 Task: In the  document Michael.docx ,change text color to 'Dark Green' Insert the mentioned shape on left side of the text 'Cloud'. Change color of the shape to  BrownChange shape height to 0.9
Action: Mouse moved to (25, 70)
Screenshot: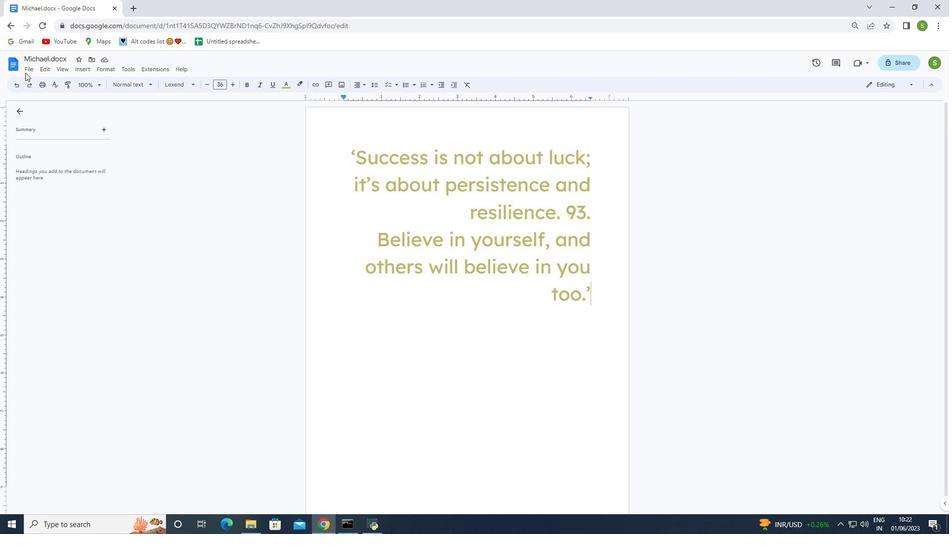 
Action: Mouse pressed left at (25, 70)
Screenshot: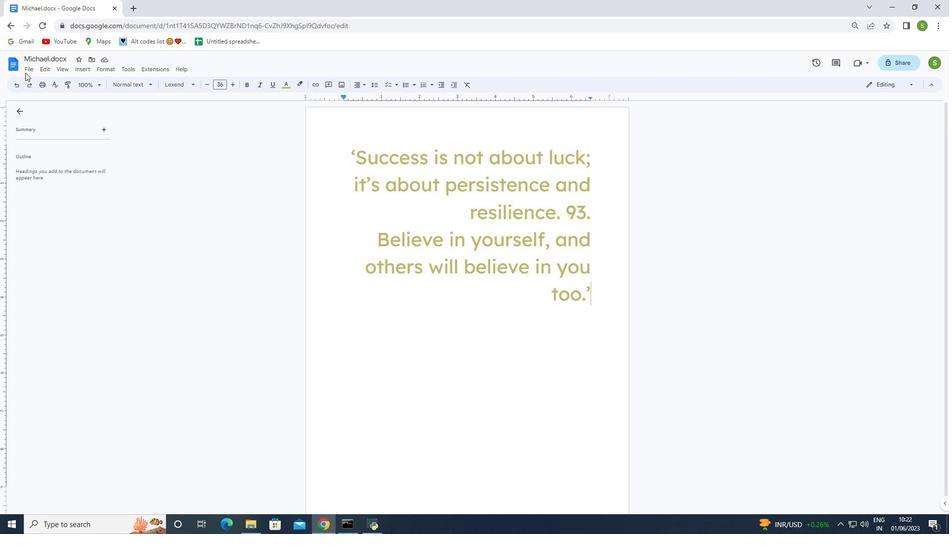 
Action: Mouse moved to (25, 70)
Screenshot: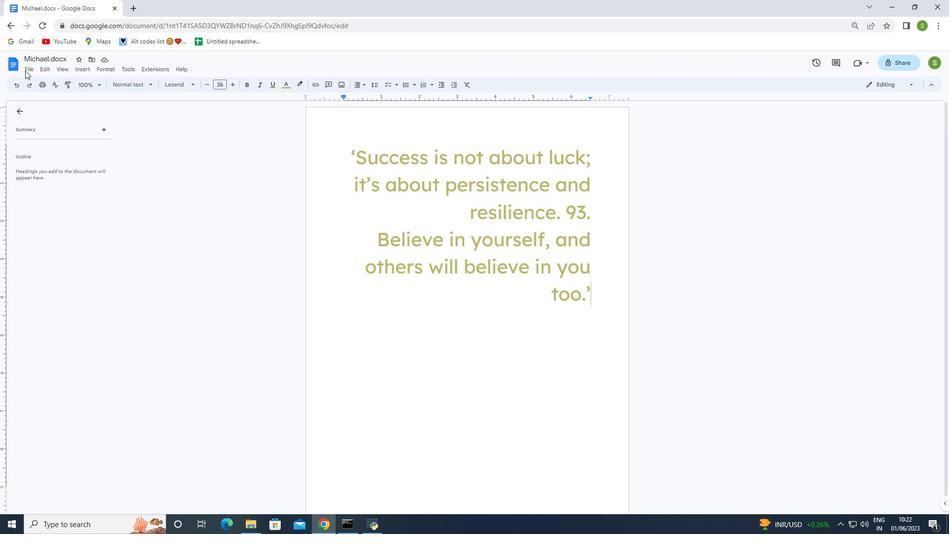 
Action: Mouse pressed left at (25, 70)
Screenshot: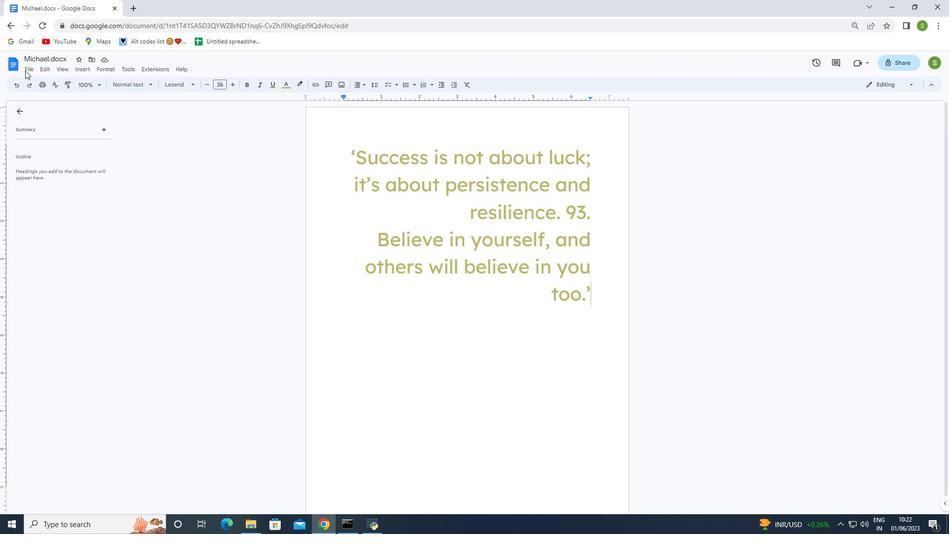 
Action: Mouse moved to (42, 171)
Screenshot: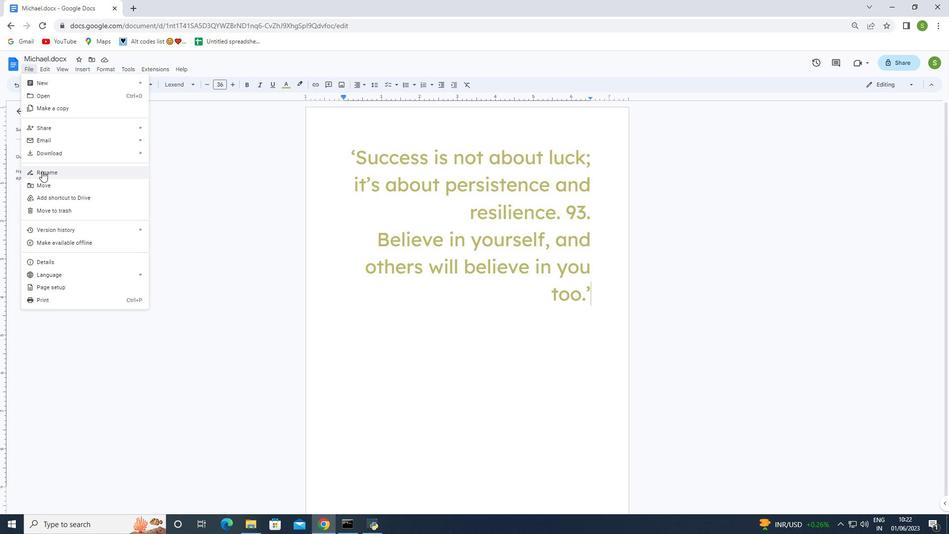 
Action: Mouse pressed left at (42, 171)
Screenshot: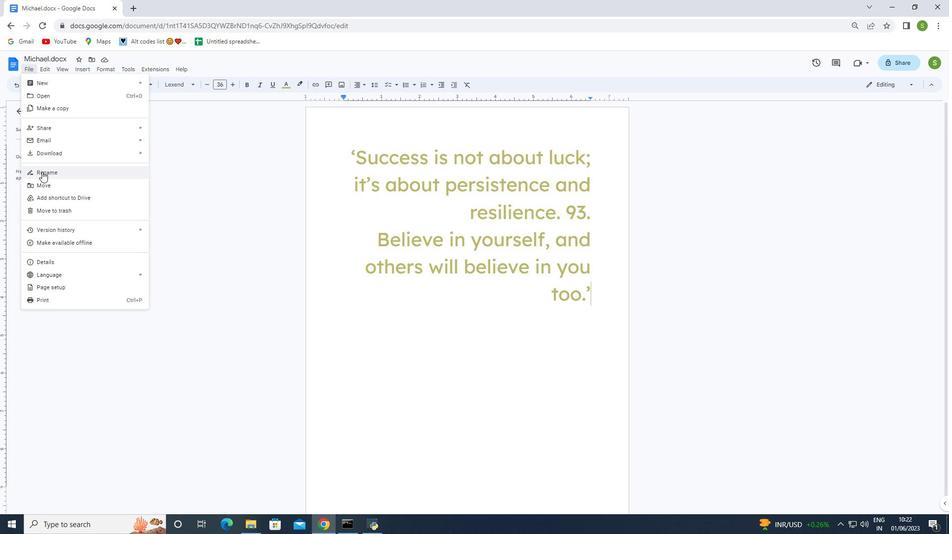 
Action: Key pressed <Key.backspace><Key.shift><Key.shift><Key.shift><Key.shift><Key.shift><Key.shift><Key.shift><Key.shift>Michael.docx<Key.enter>
Screenshot: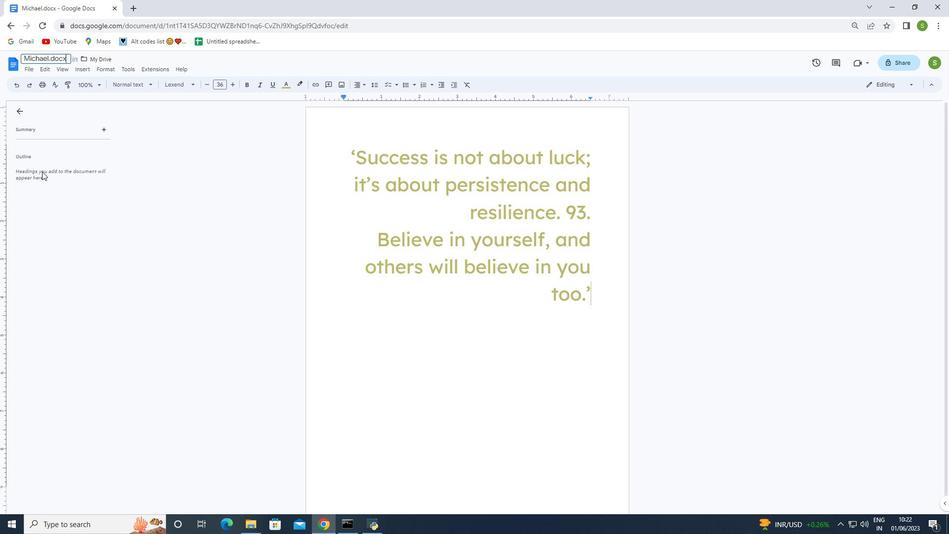
Action: Mouse moved to (351, 151)
Screenshot: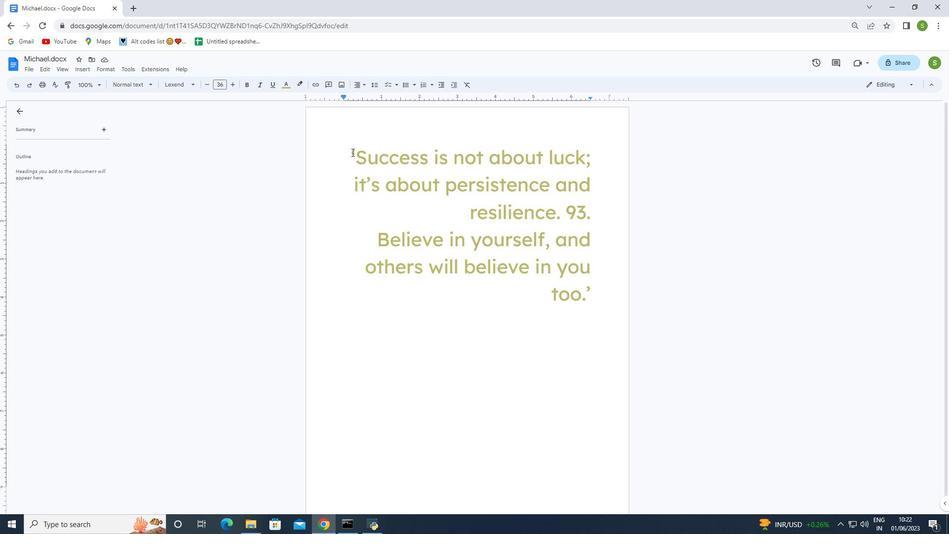 
Action: Mouse pressed left at (351, 151)
Screenshot: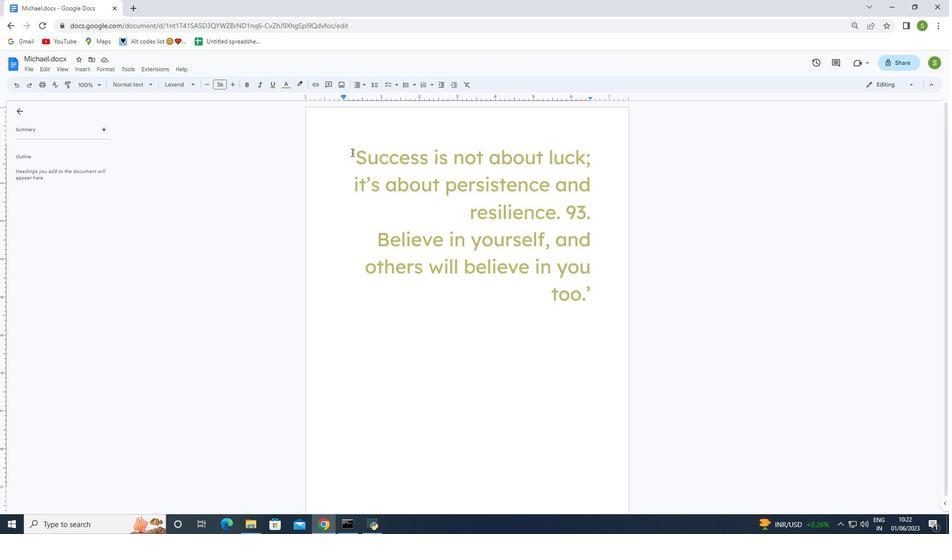 
Action: Mouse moved to (434, 199)
Screenshot: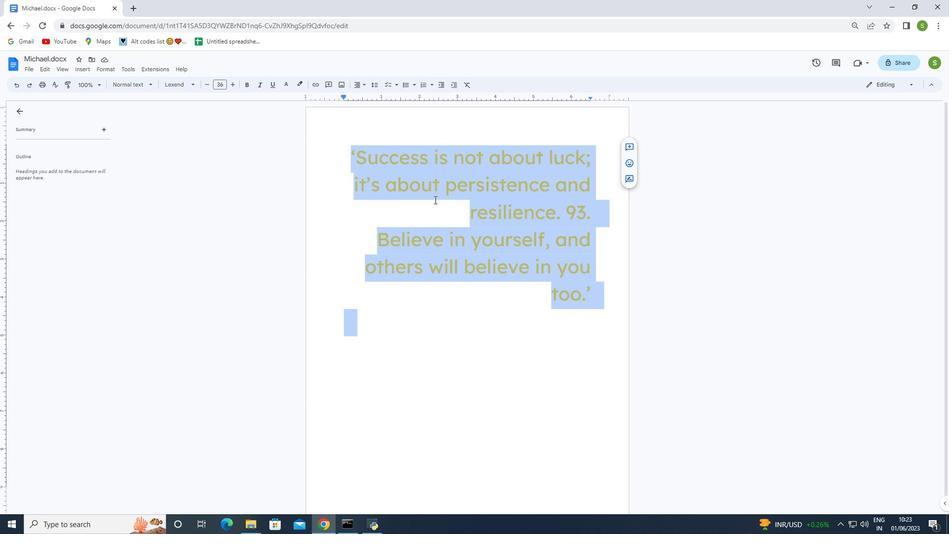 
Action: Mouse pressed left at (434, 199)
Screenshot: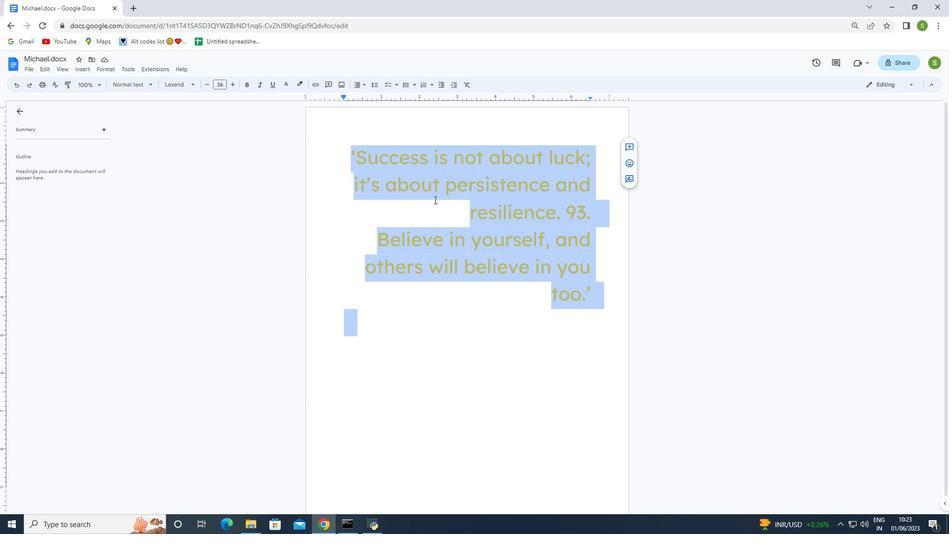 
Action: Mouse moved to (368, 179)
Screenshot: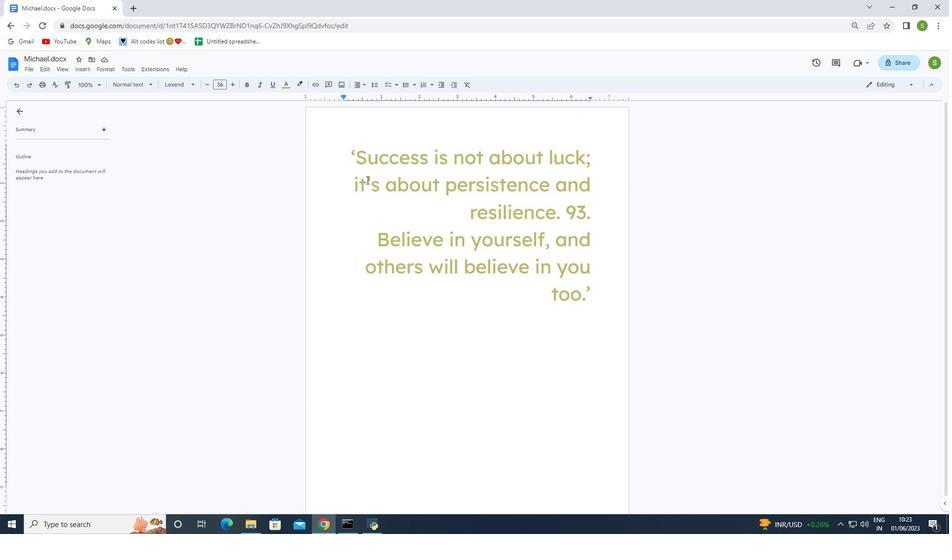 
Action: Mouse pressed left at (368, 179)
Screenshot: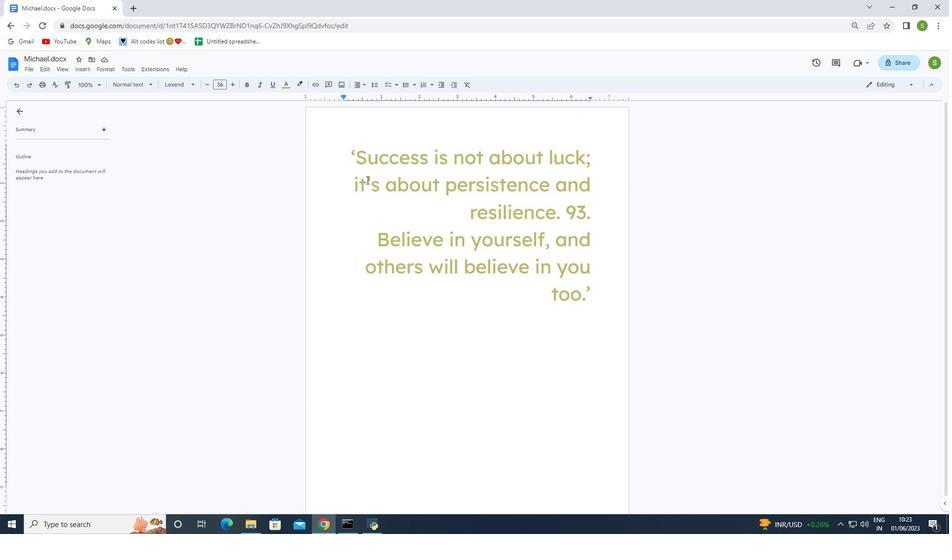 
Action: Mouse moved to (353, 152)
Screenshot: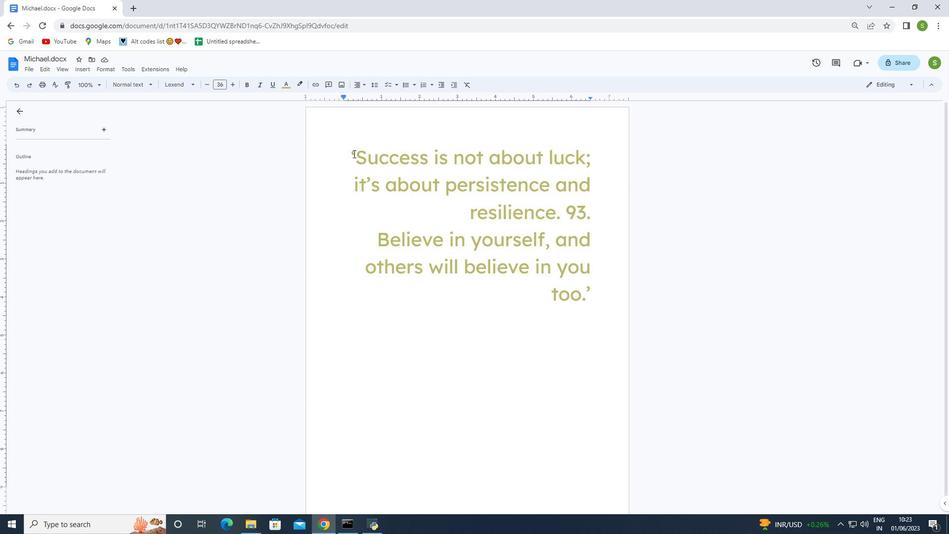 
Action: Mouse pressed left at (353, 152)
Screenshot: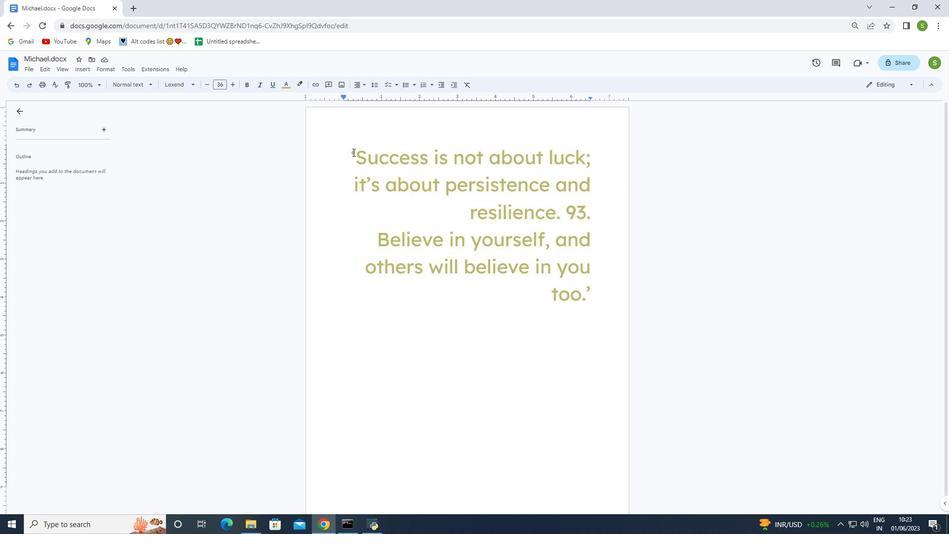 
Action: Mouse moved to (284, 86)
Screenshot: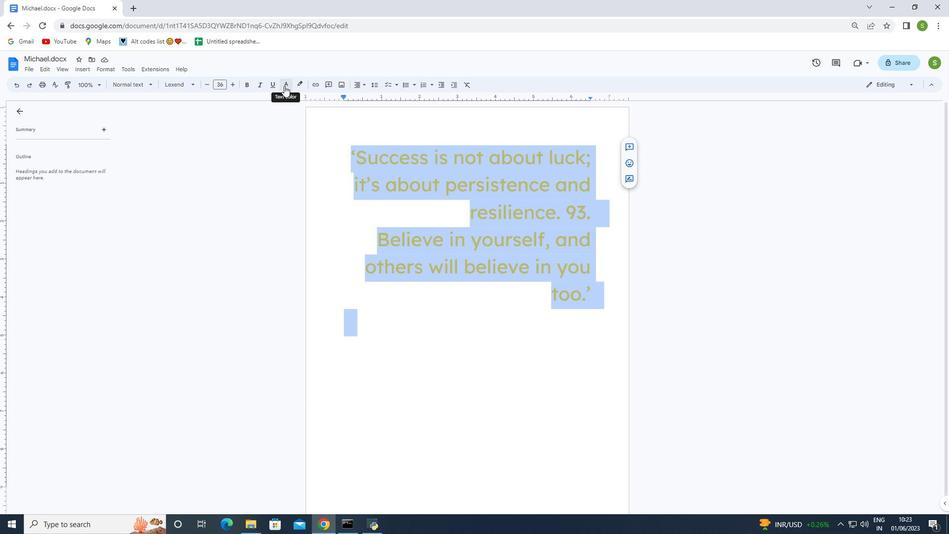 
Action: Mouse pressed left at (284, 86)
Screenshot: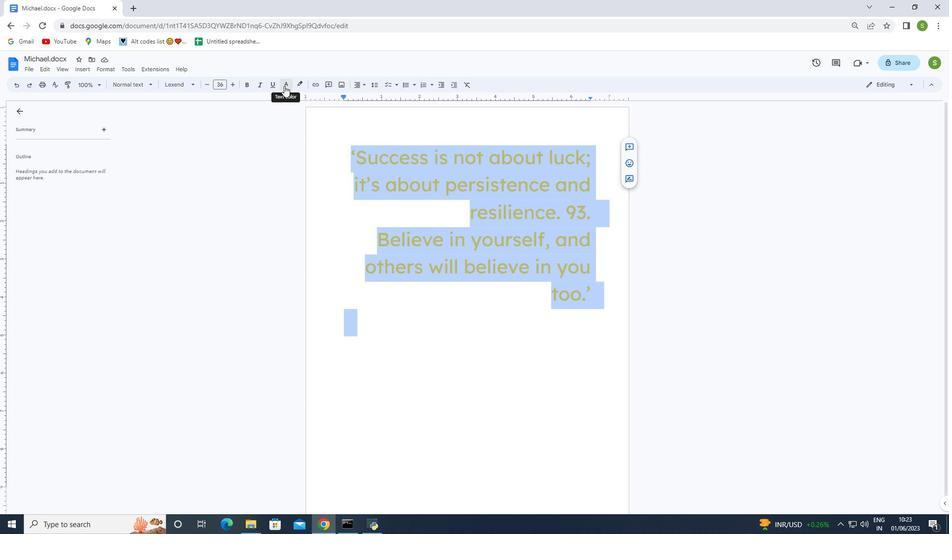 
Action: Mouse moved to (322, 157)
Screenshot: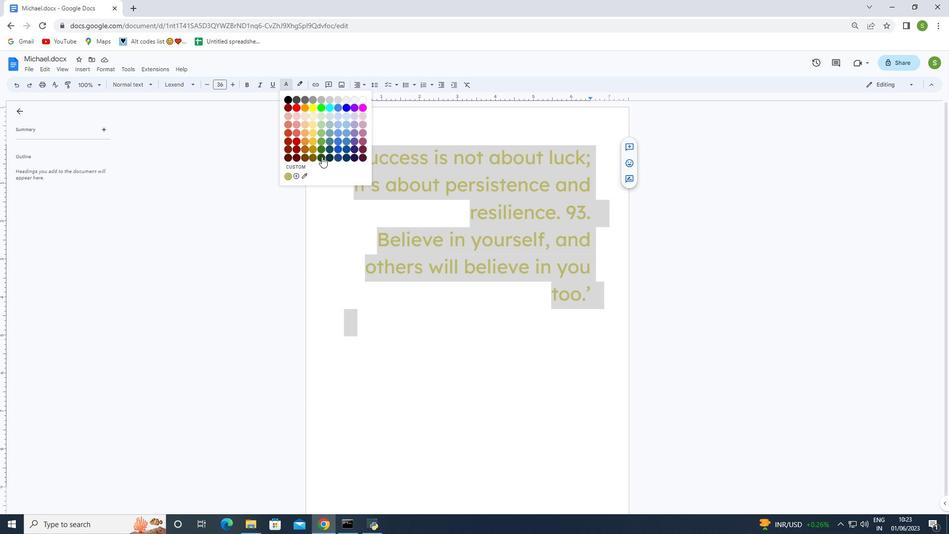 
Action: Mouse pressed left at (322, 157)
Screenshot: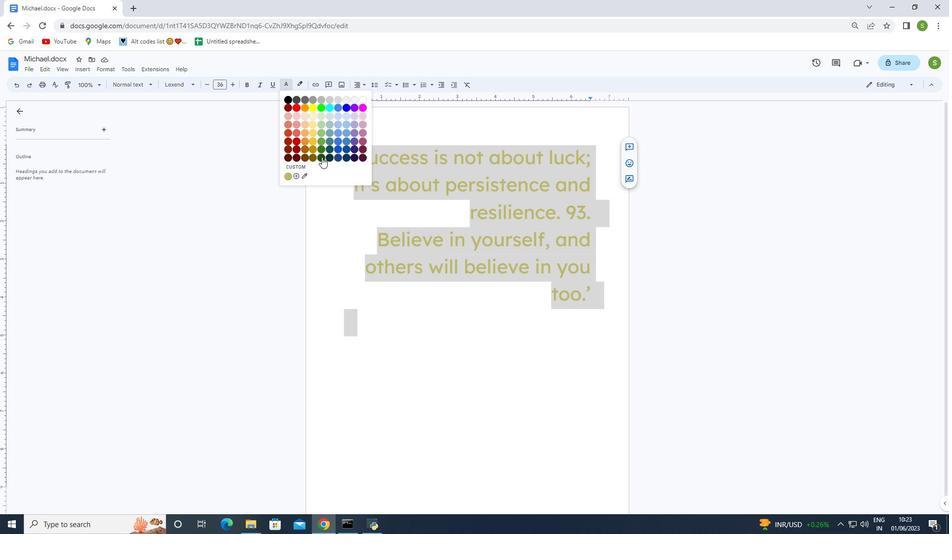 
Action: Mouse moved to (445, 329)
Screenshot: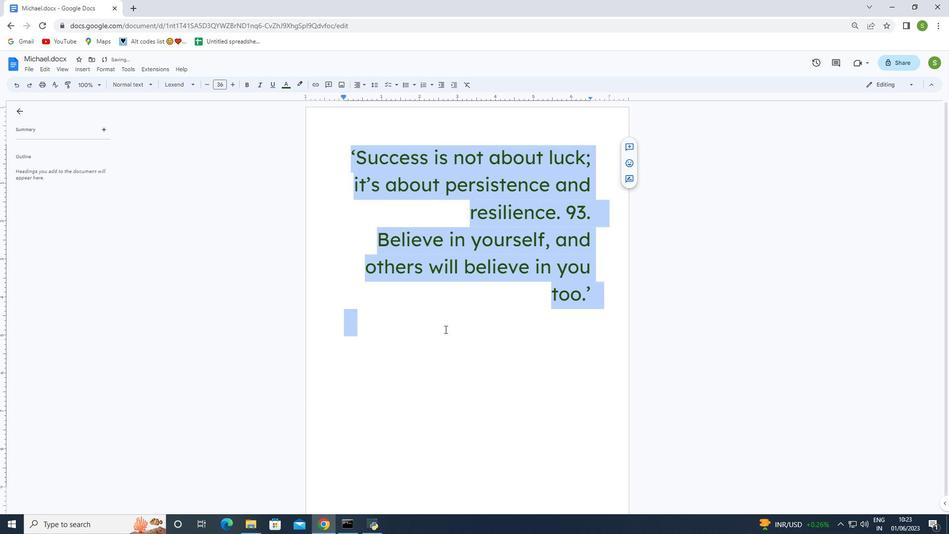 
Action: Mouse pressed left at (445, 329)
Screenshot: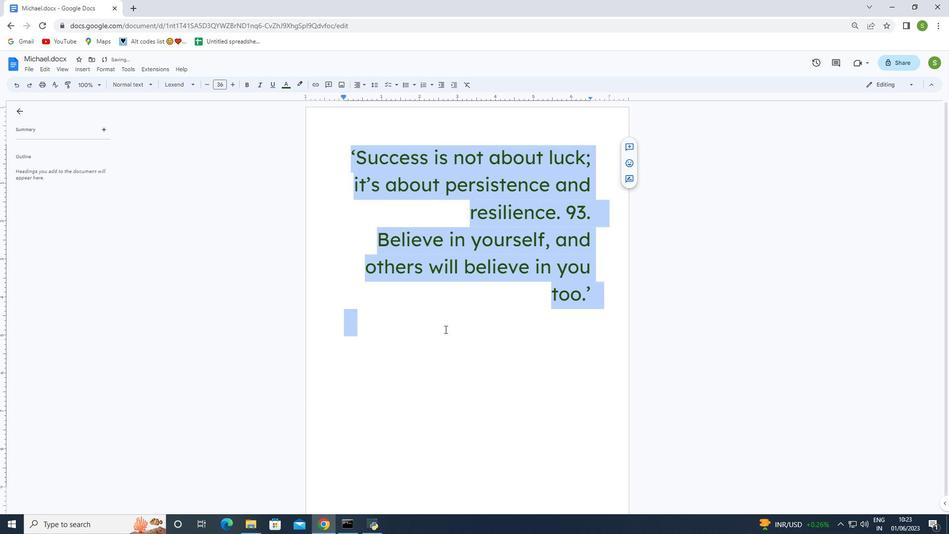 
Action: Mouse moved to (349, 154)
Screenshot: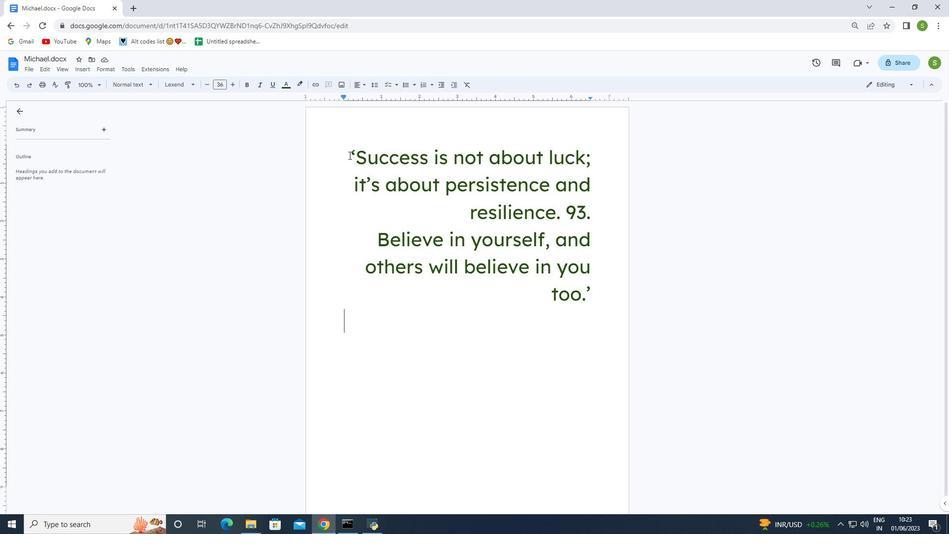 
Action: Mouse pressed left at (349, 154)
Screenshot: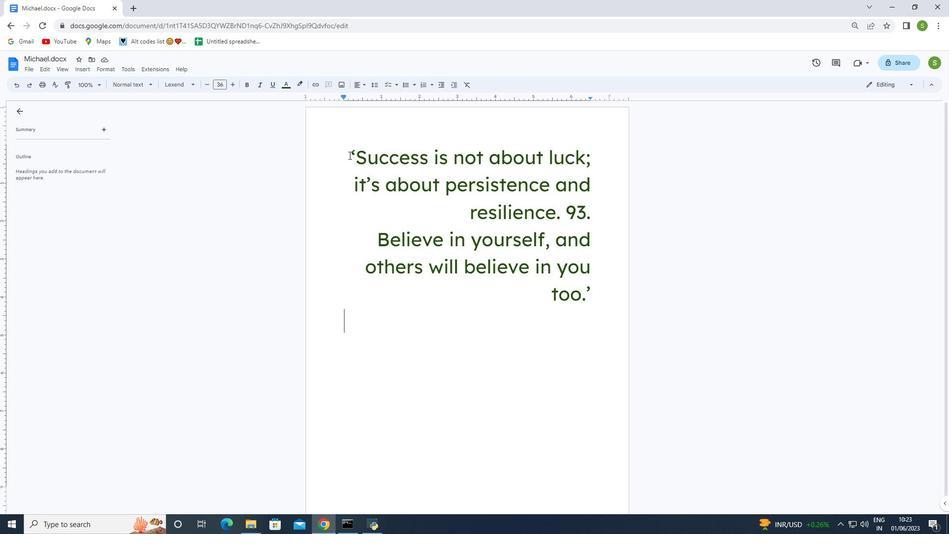 
Action: Mouse moved to (550, 294)
Screenshot: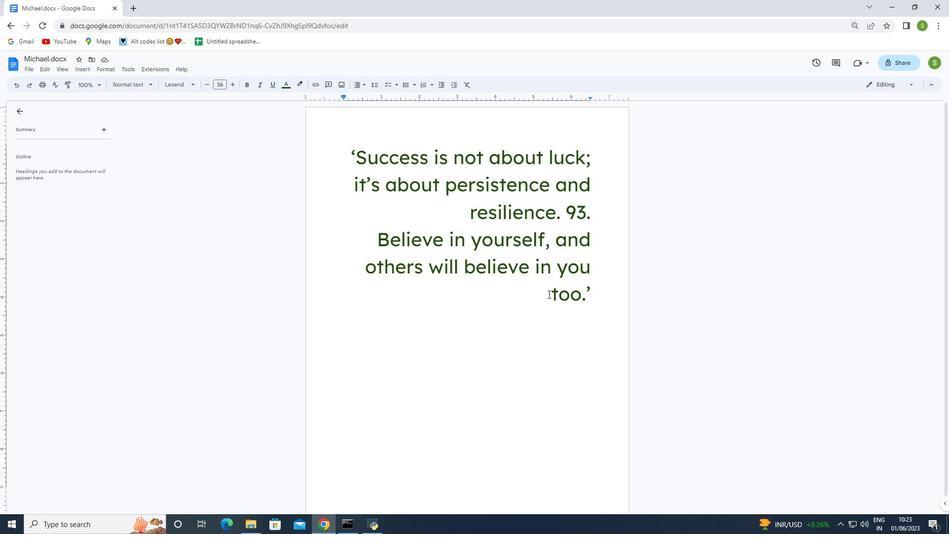 
Action: Mouse pressed left at (550, 294)
Screenshot: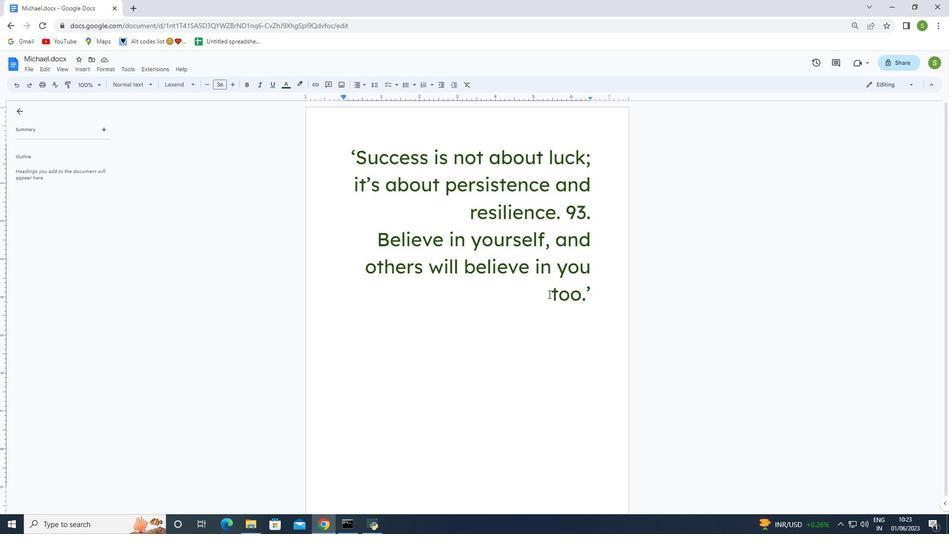
Action: Mouse moved to (438, 315)
Screenshot: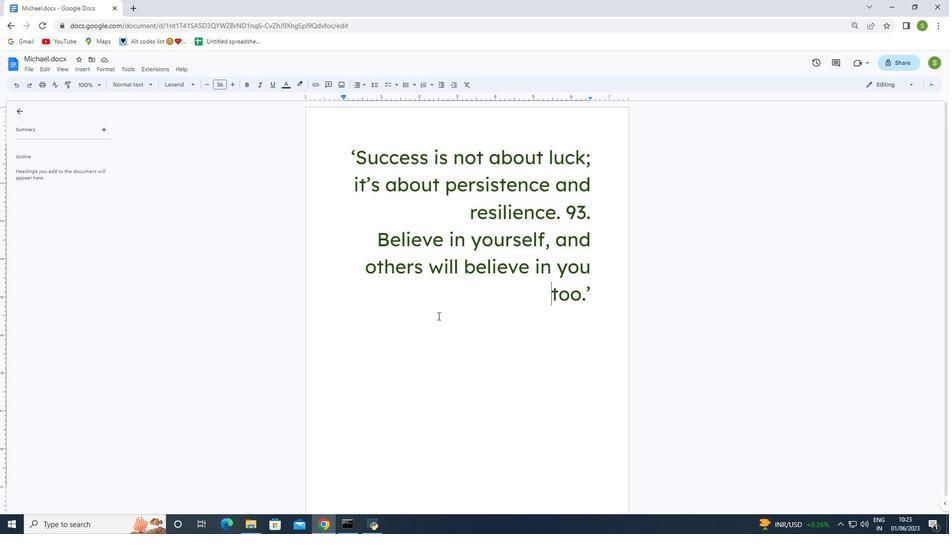 
Action: Key pressed <Key.left><Key.left><Key.left><Key.left><Key.left><Key.left><Key.left><Key.left><Key.left><Key.left><Key.left><Key.left><Key.left><Key.left><Key.left><Key.left><Key.left><Key.left><Key.left><Key.left><Key.left><Key.left><Key.left><Key.left><Key.left><Key.left><Key.left>
Screenshot: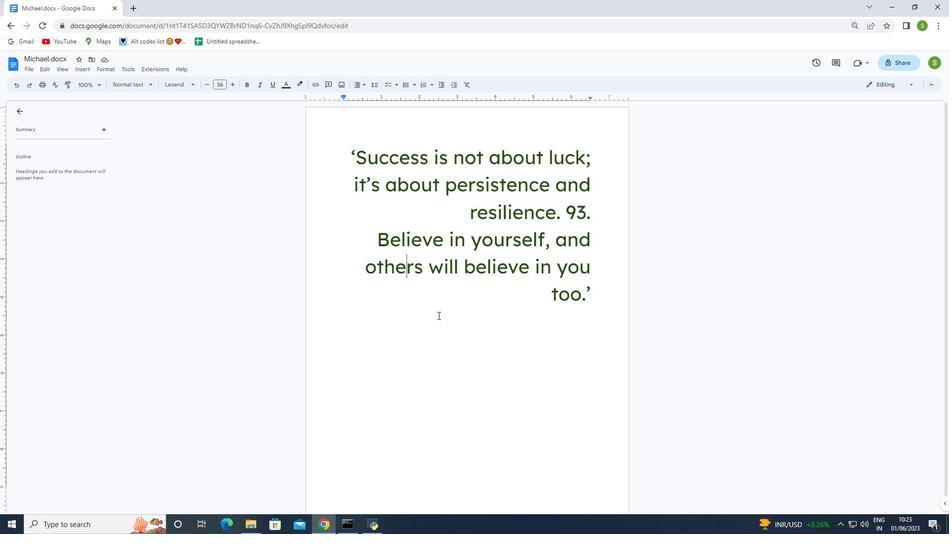 
Action: Mouse moved to (595, 289)
Screenshot: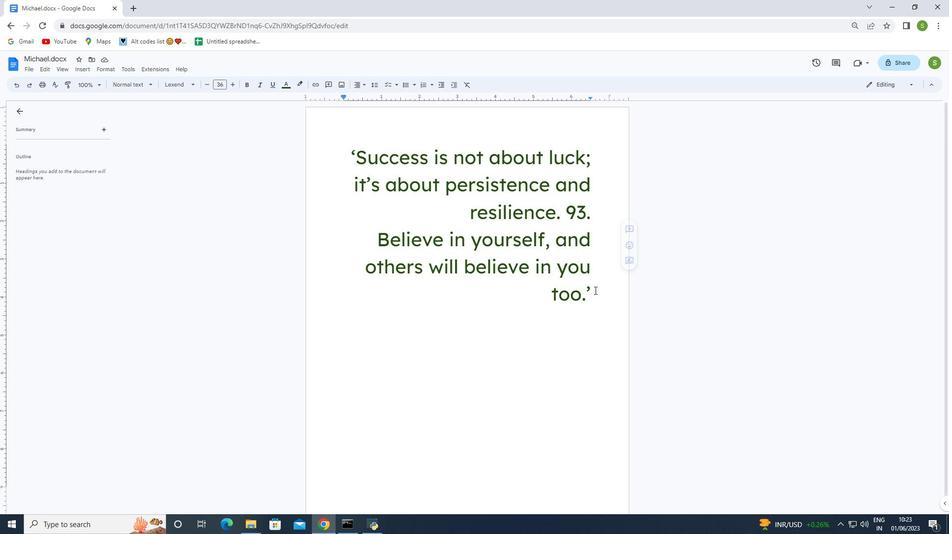 
Action: Mouse pressed left at (595, 289)
Screenshot: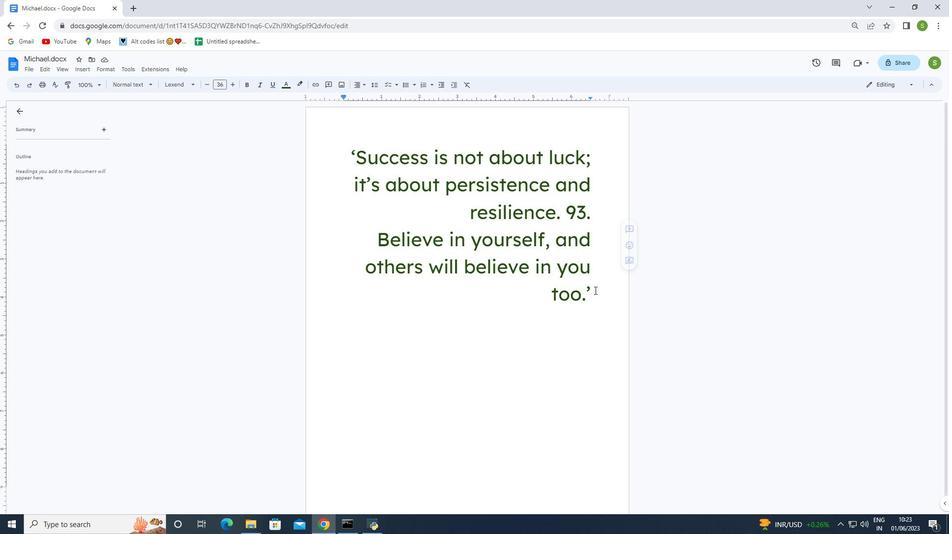 
Action: Mouse moved to (340, 262)
Screenshot: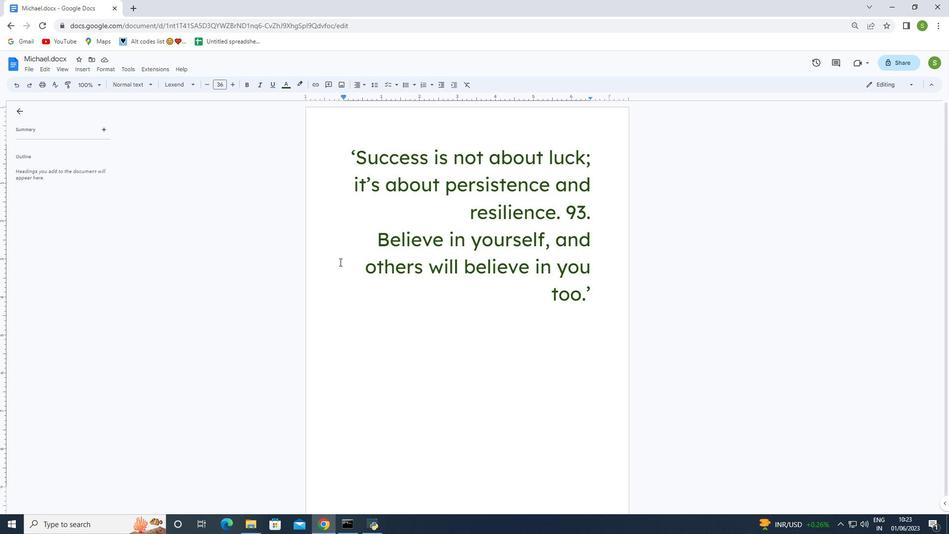 
Action: Mouse pressed left at (340, 262)
Screenshot: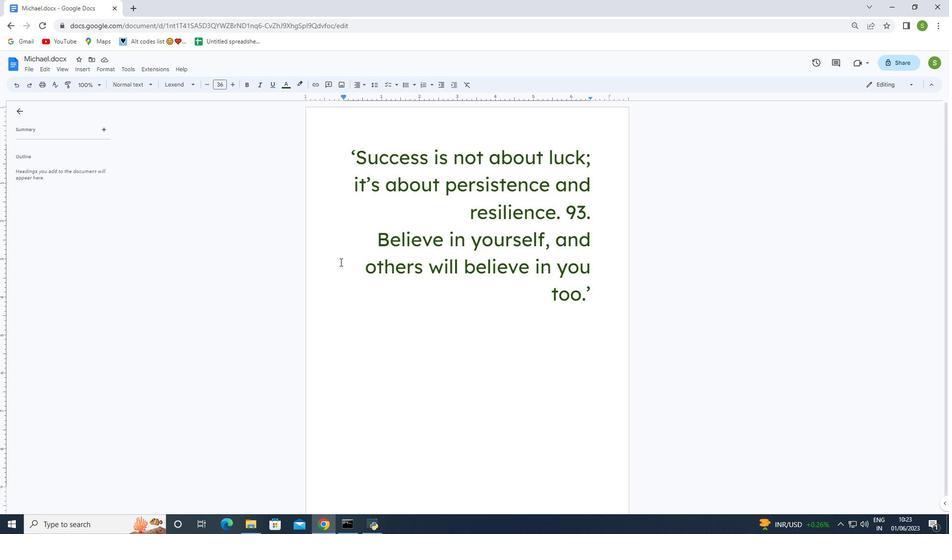 
Action: Mouse moved to (364, 229)
Screenshot: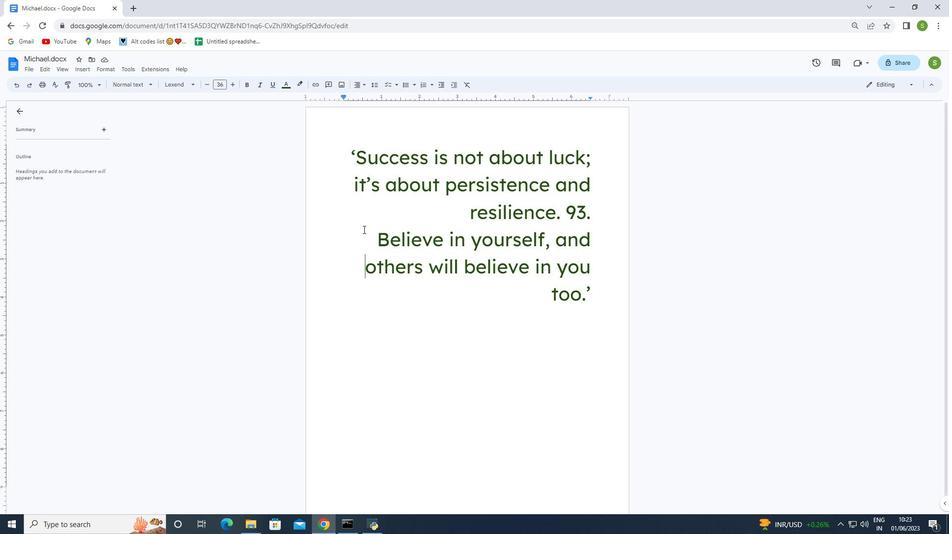 
Action: Mouse pressed left at (364, 229)
Screenshot: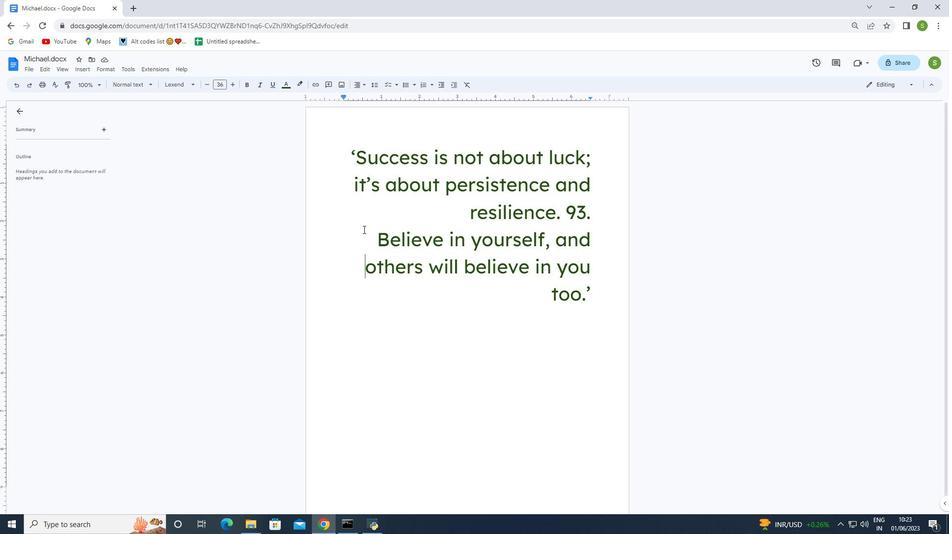 
Action: Mouse moved to (109, 70)
Screenshot: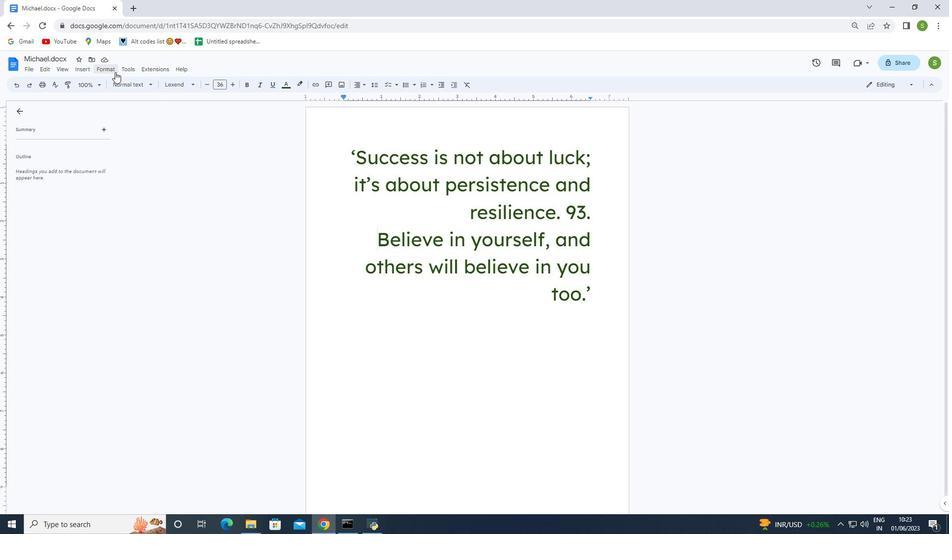 
Action: Mouse pressed left at (109, 70)
Screenshot: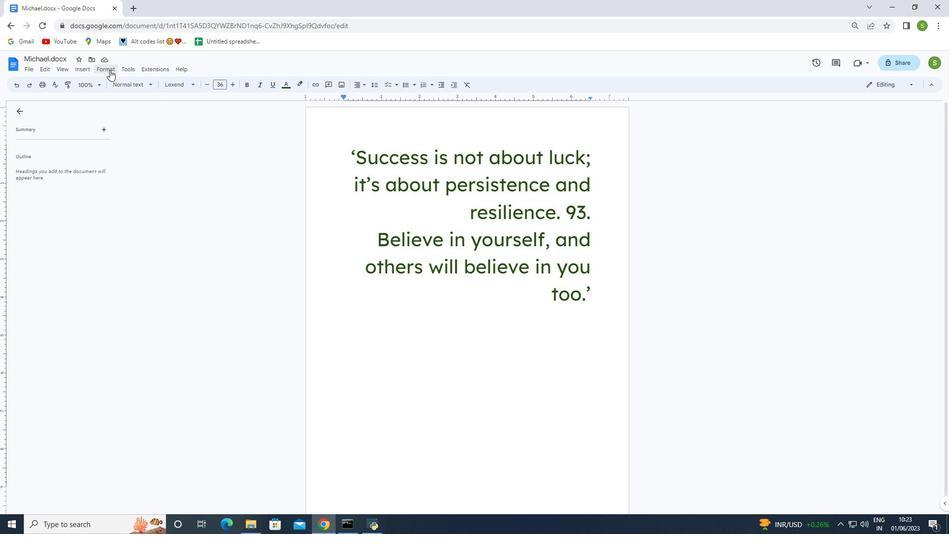 
Action: Mouse moved to (89, 72)
Screenshot: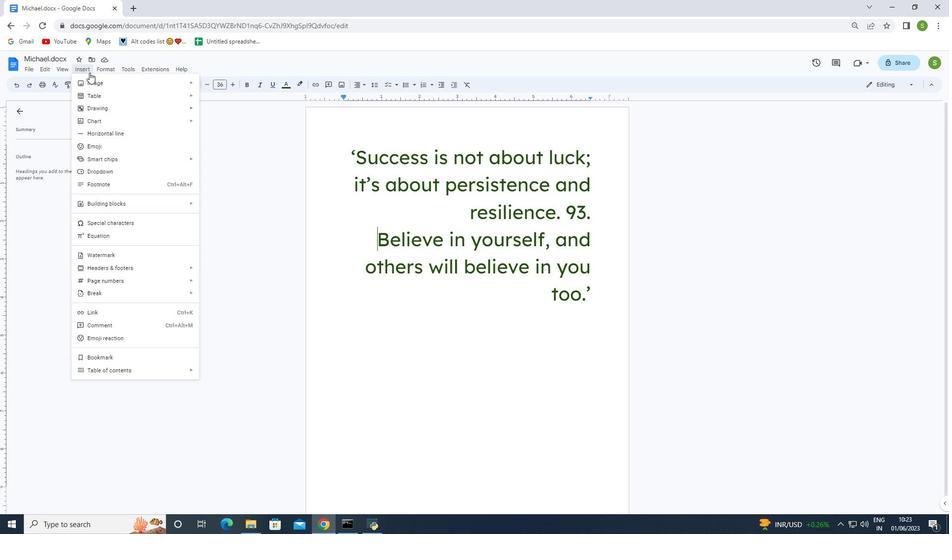 
Action: Mouse pressed left at (89, 72)
Screenshot: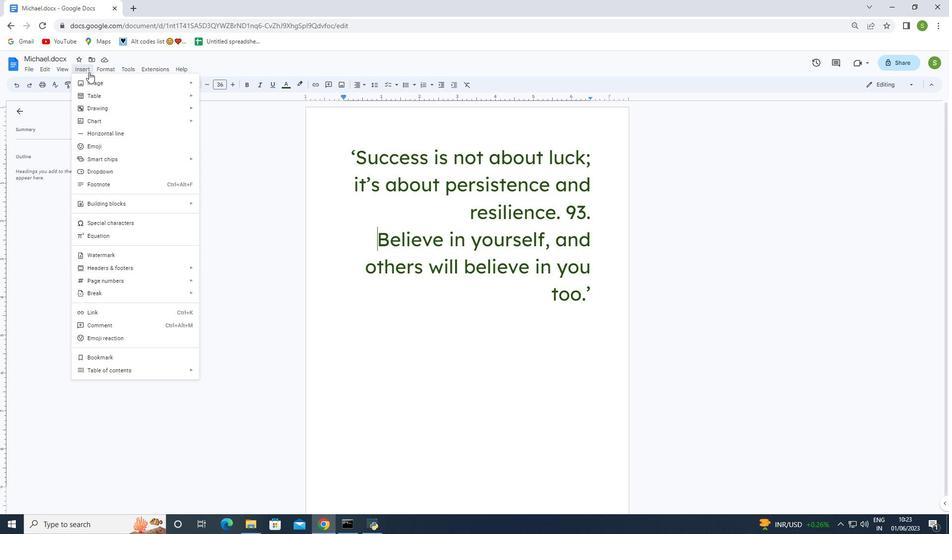
Action: Mouse pressed left at (89, 72)
Screenshot: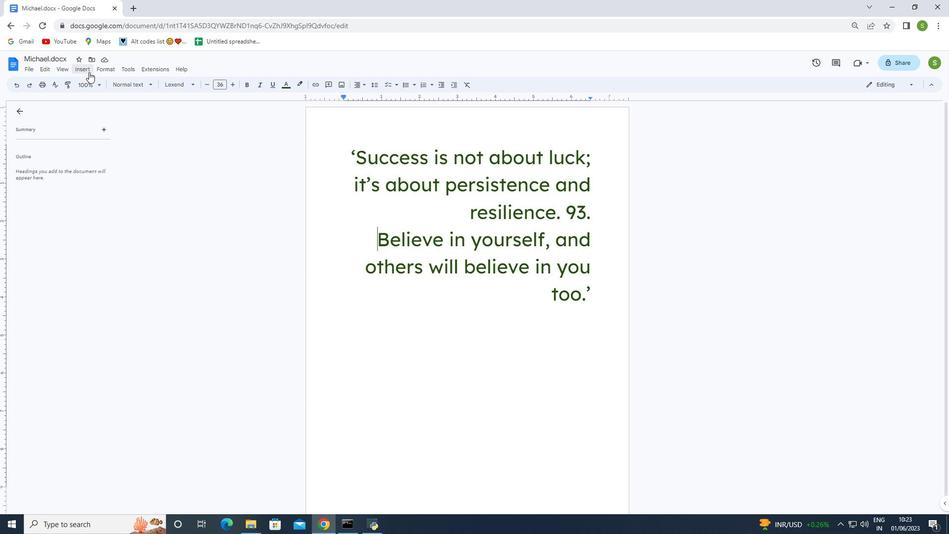 
Action: Mouse moved to (218, 108)
Screenshot: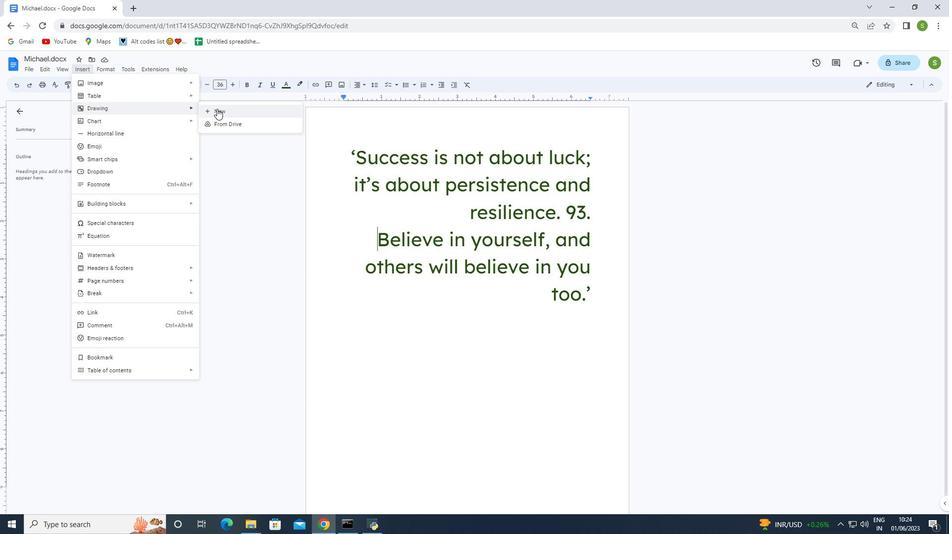 
Action: Mouse pressed left at (218, 108)
Screenshot: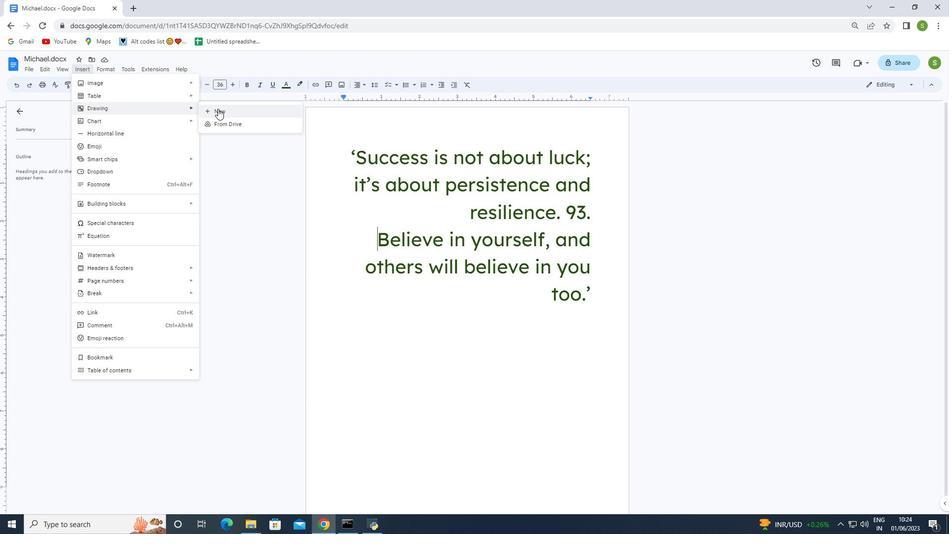 
Action: Mouse moved to (340, 110)
Screenshot: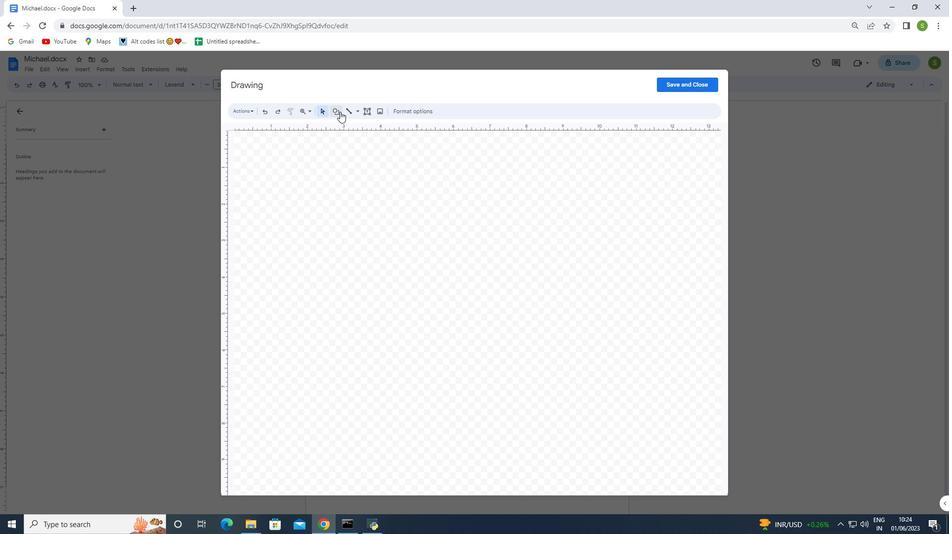 
Action: Mouse pressed left at (340, 110)
Screenshot: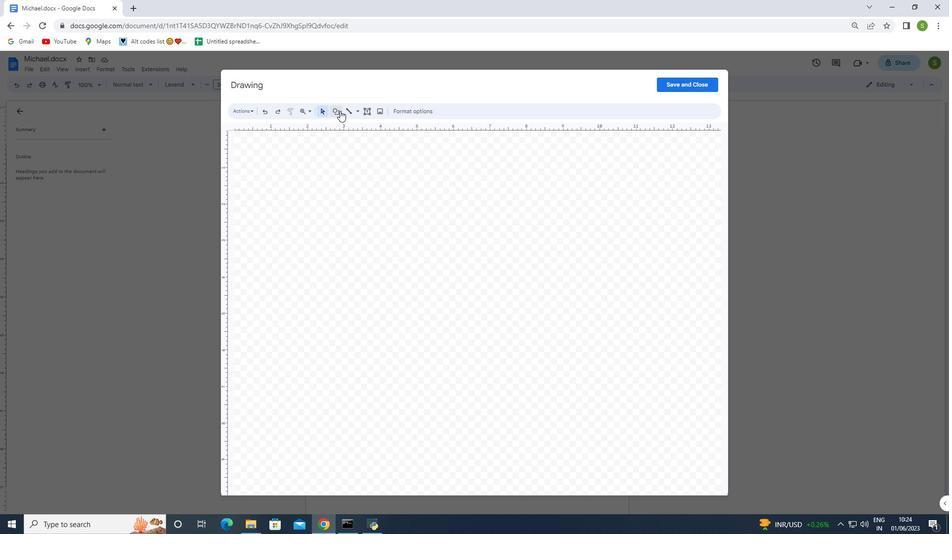 
Action: Mouse moved to (357, 129)
Screenshot: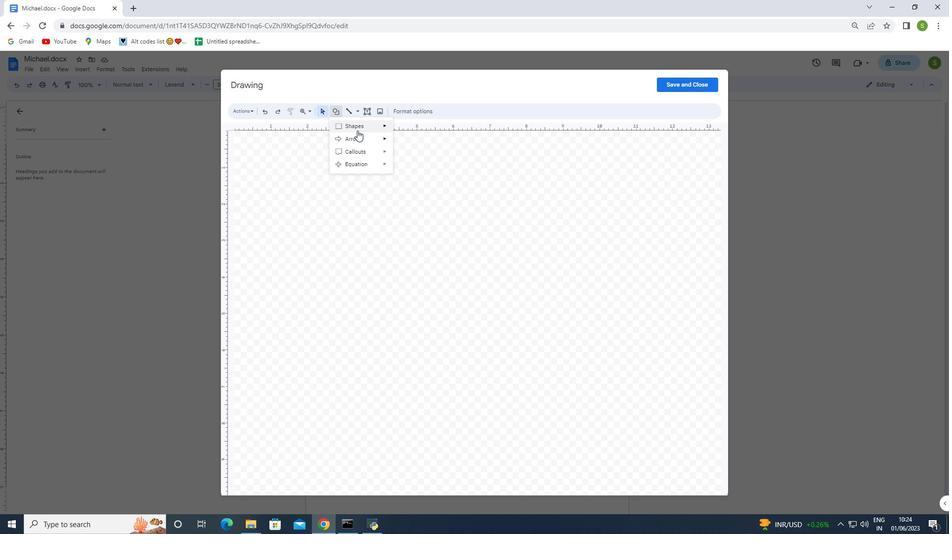 
Action: Mouse pressed left at (357, 129)
Screenshot: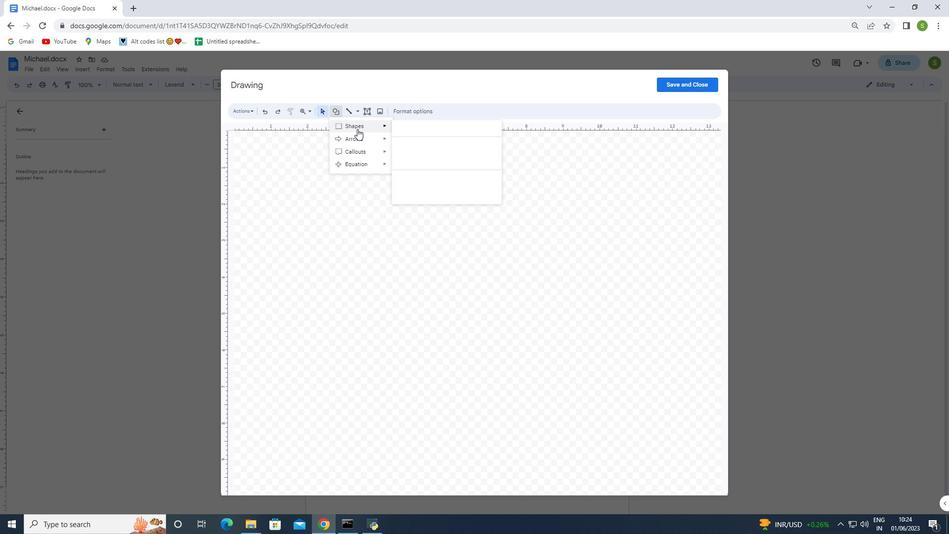 
Action: Mouse moved to (484, 162)
Screenshot: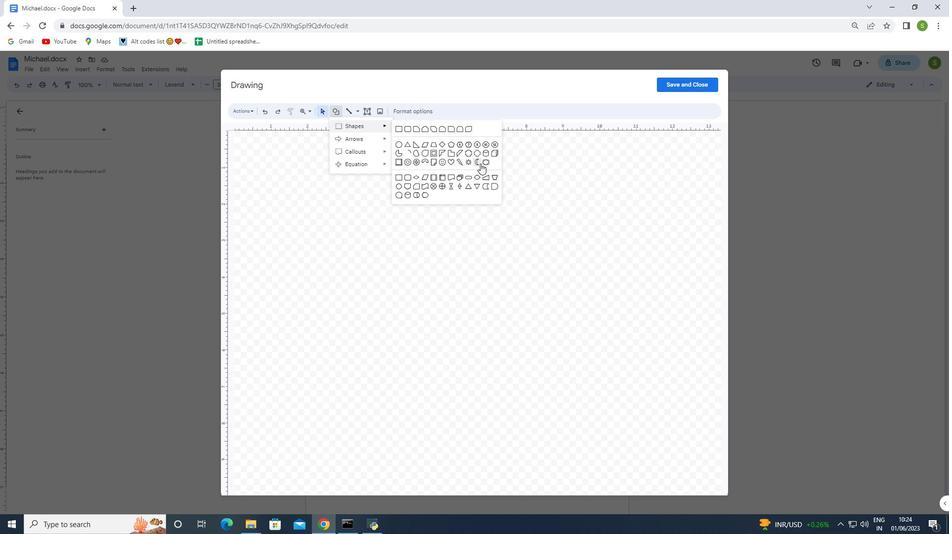 
Action: Mouse pressed left at (484, 162)
Screenshot: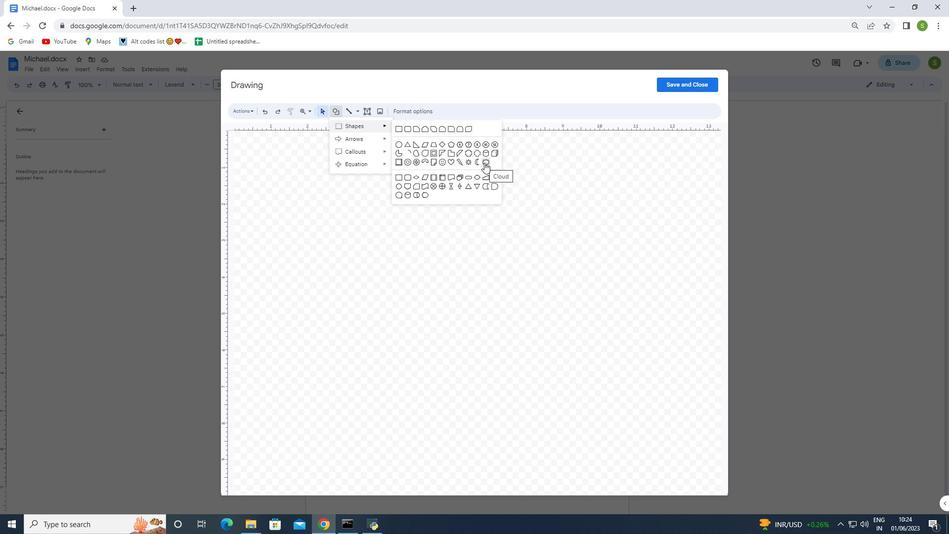 
Action: Mouse moved to (295, 185)
Screenshot: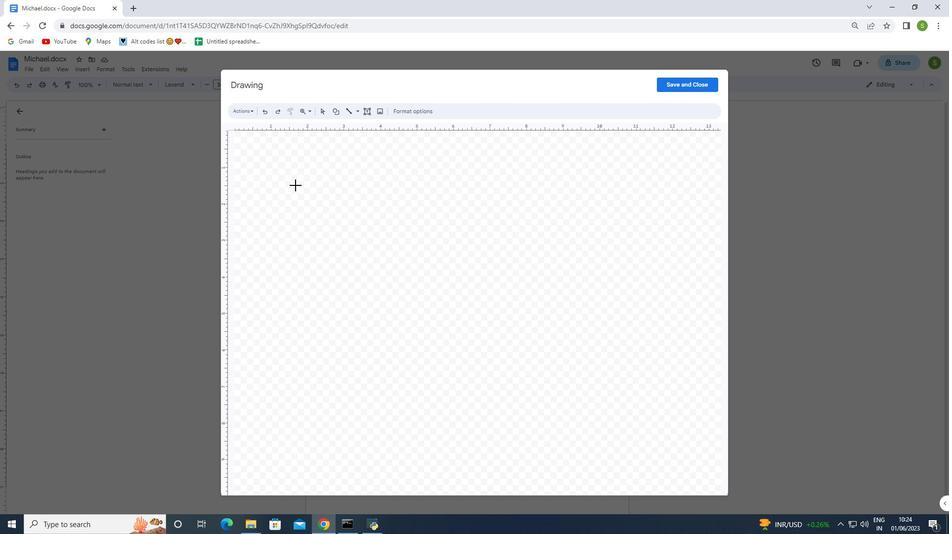 
Action: Mouse pressed left at (295, 185)
Screenshot: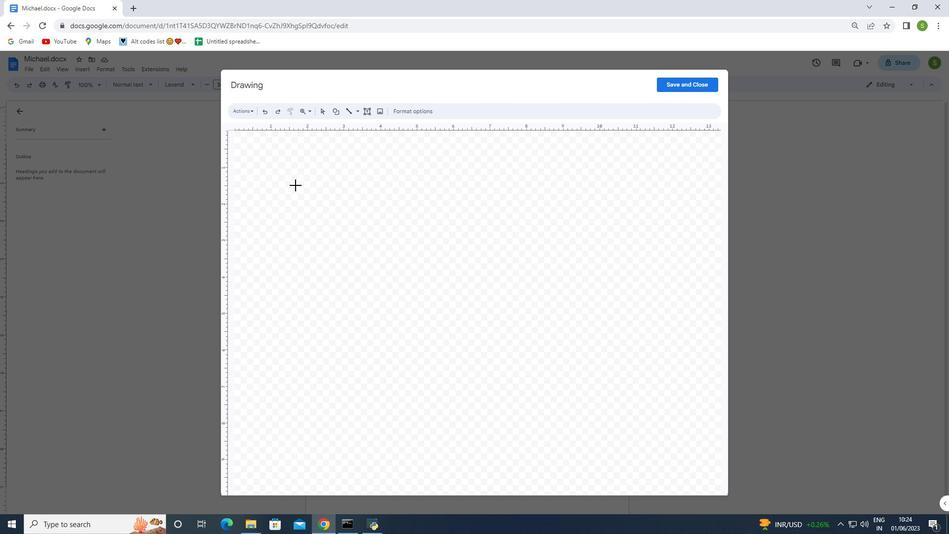 
Action: Mouse moved to (340, 233)
Screenshot: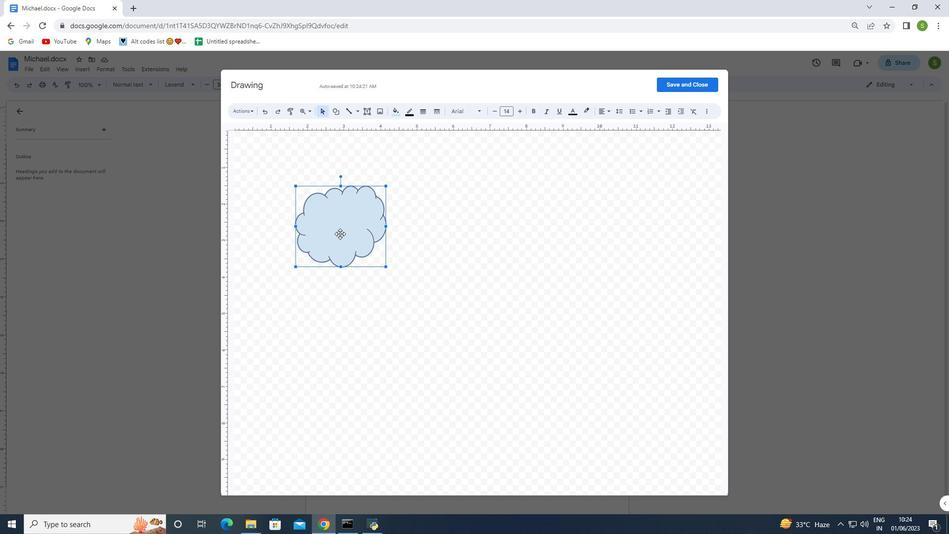 
Action: Mouse pressed left at (340, 233)
Screenshot: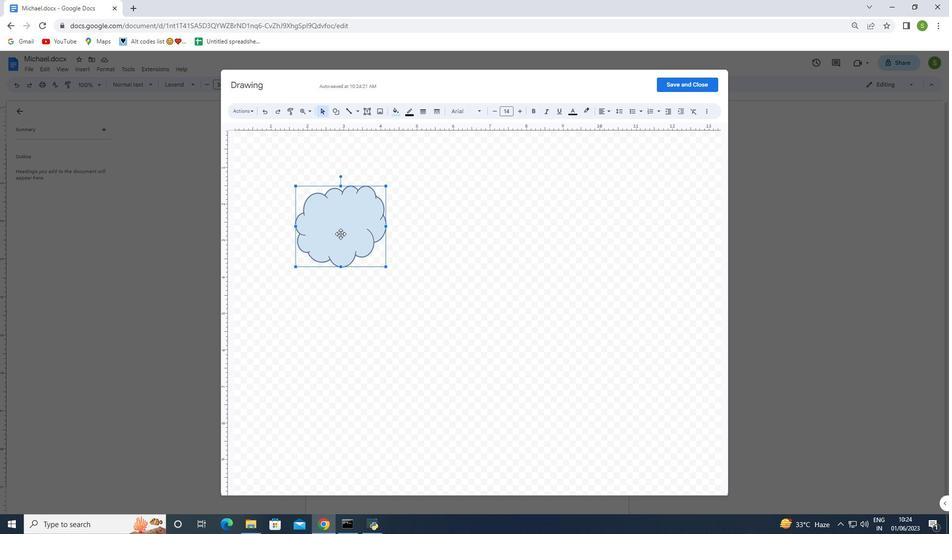 
Action: Mouse moved to (305, 203)
Screenshot: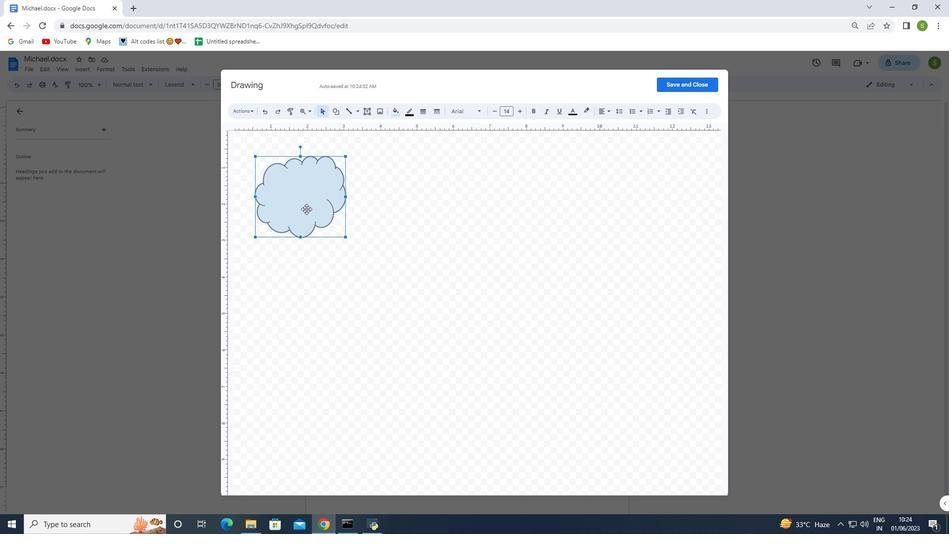
Action: Mouse pressed left at (305, 203)
Screenshot: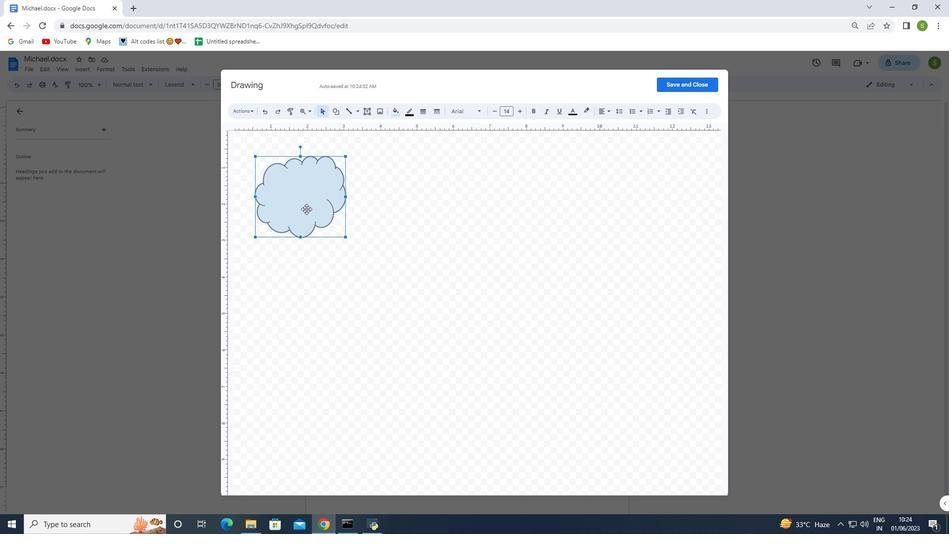 
Action: Mouse moved to (295, 193)
Screenshot: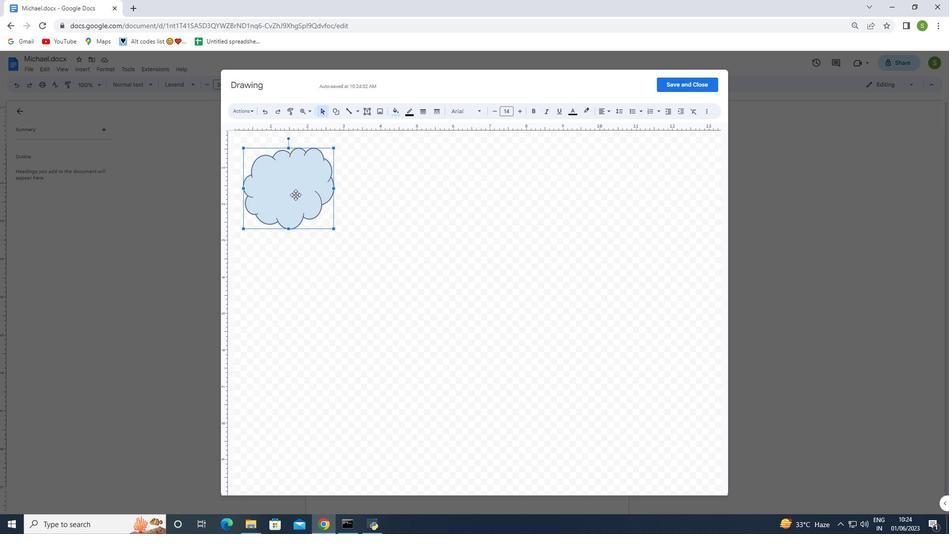 
Action: Mouse pressed left at (295, 193)
Screenshot: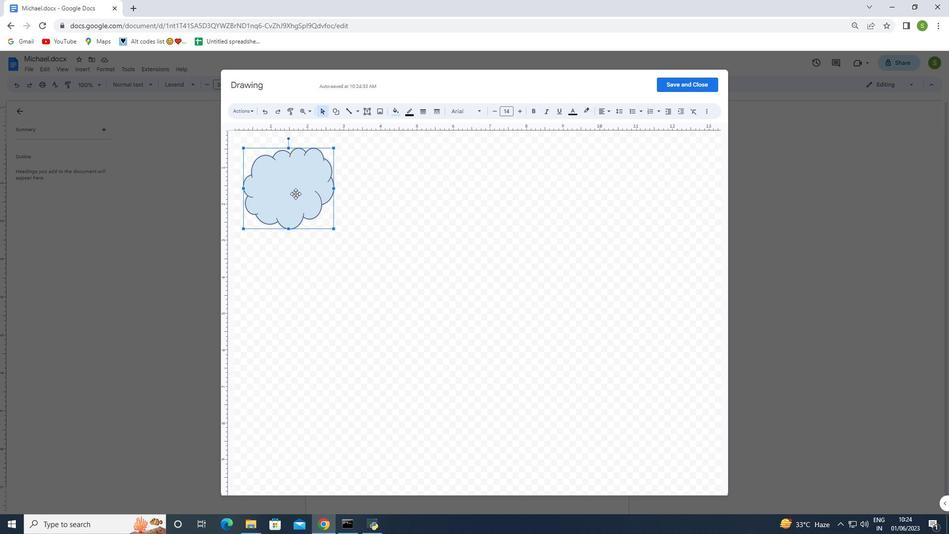 
Action: Mouse moved to (330, 221)
Screenshot: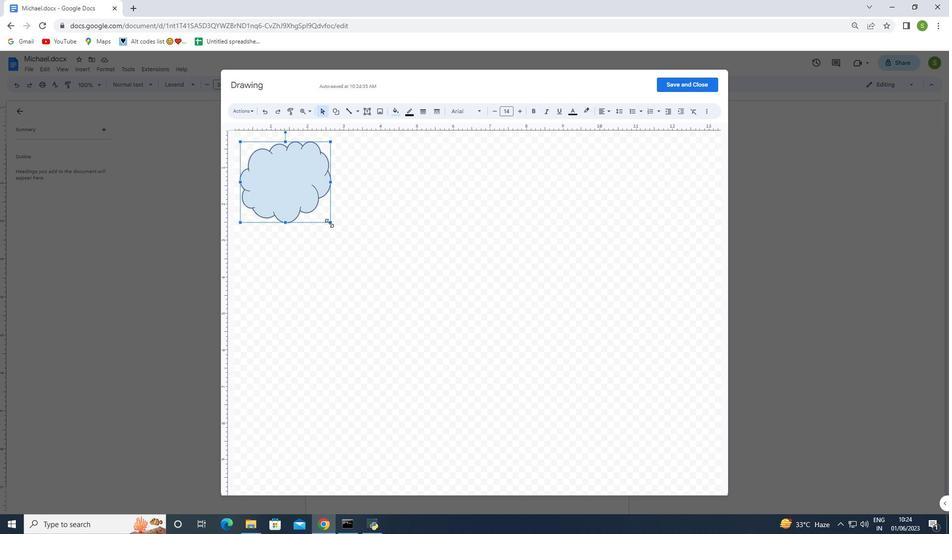 
Action: Mouse pressed left at (330, 221)
Screenshot: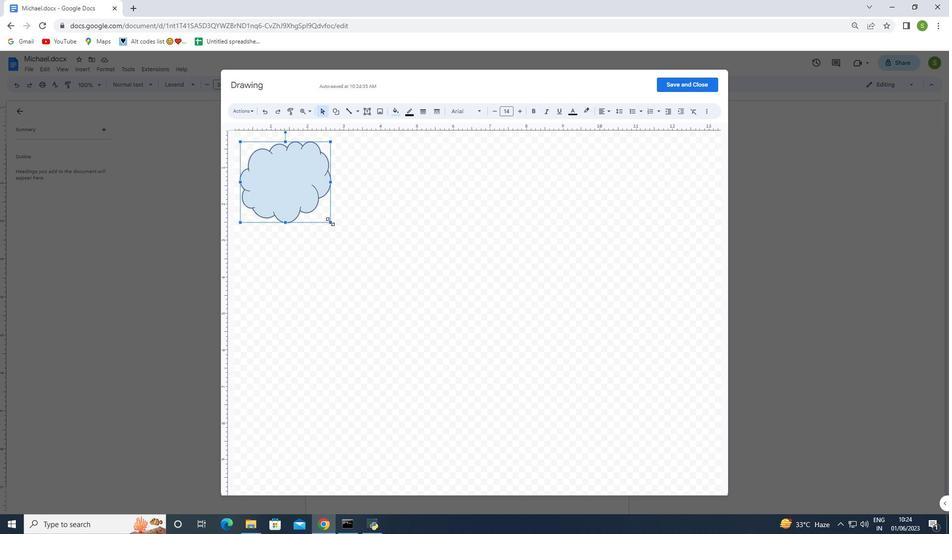 
Action: Mouse moved to (333, 231)
Screenshot: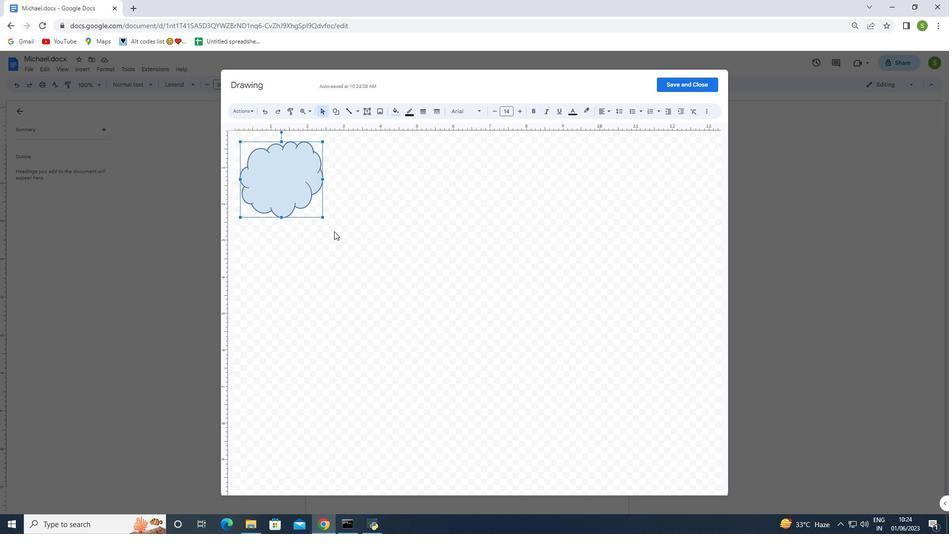 
Action: Mouse pressed left at (333, 231)
Screenshot: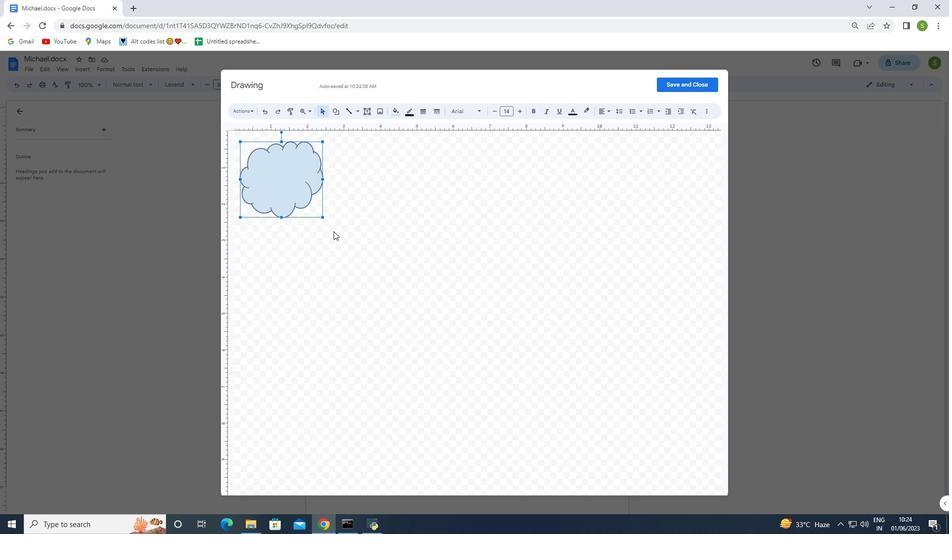 
Action: Mouse moved to (290, 180)
Screenshot: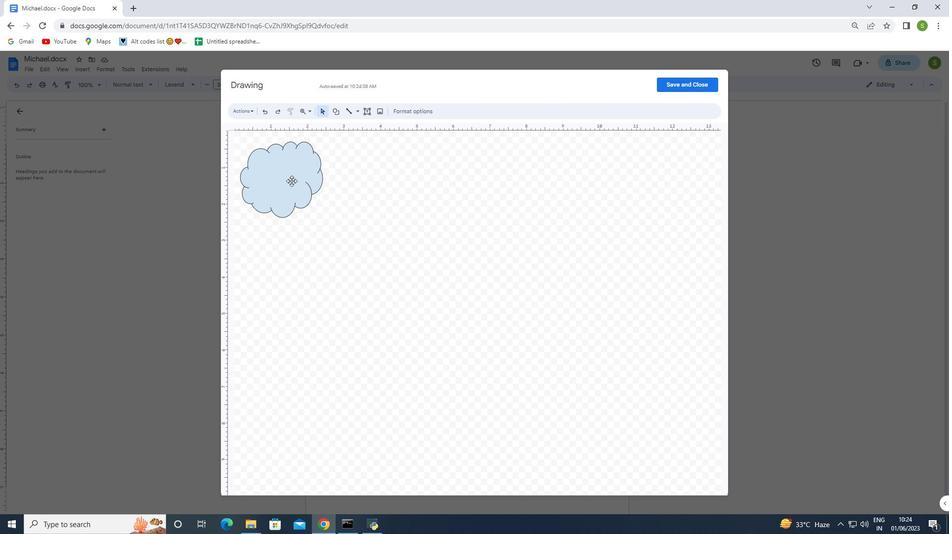 
Action: Mouse pressed left at (290, 180)
Screenshot: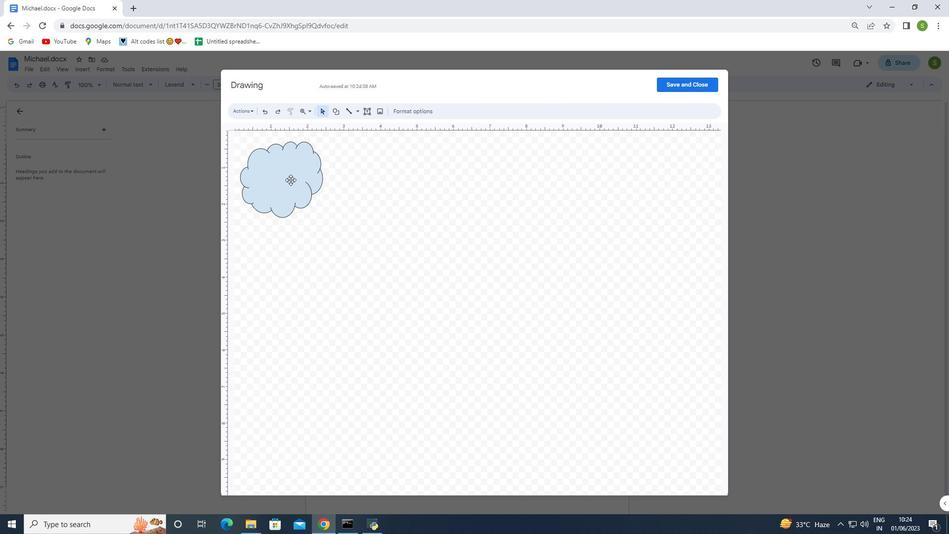 
Action: Mouse moved to (341, 219)
Screenshot: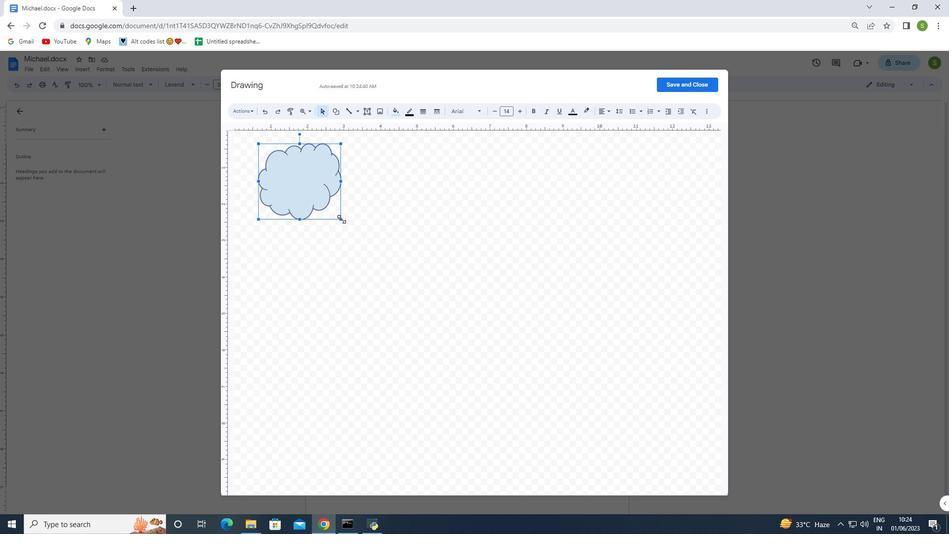 
Action: Mouse pressed left at (341, 219)
Screenshot: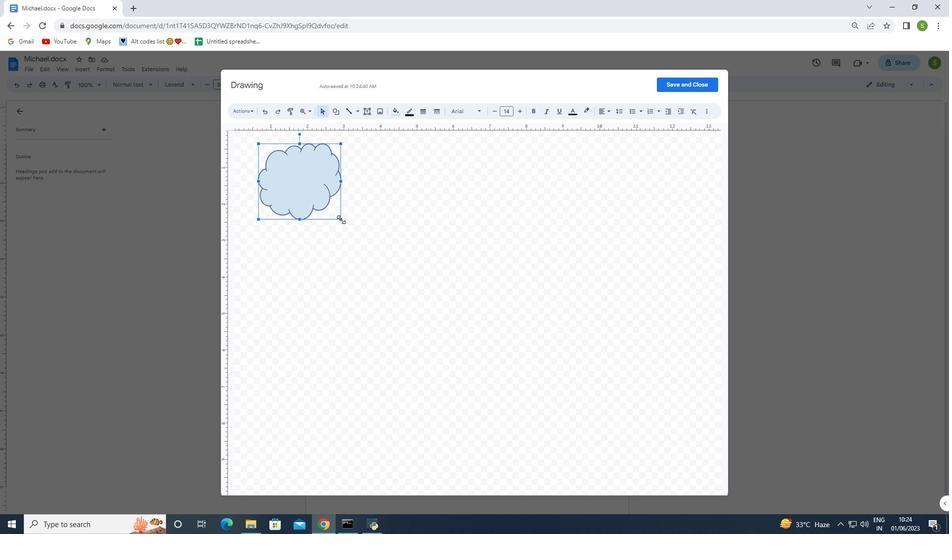 
Action: Mouse moved to (346, 260)
Screenshot: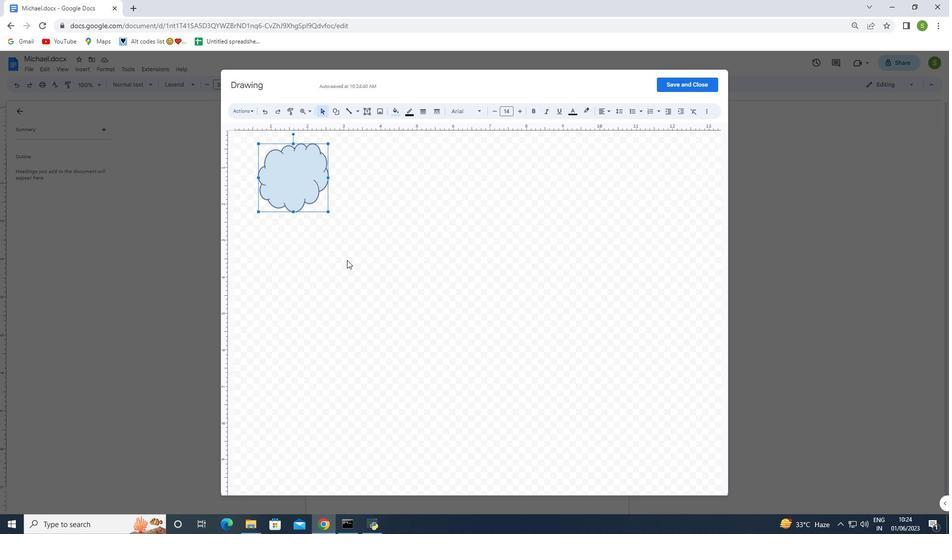 
Action: Mouse pressed left at (346, 260)
Screenshot: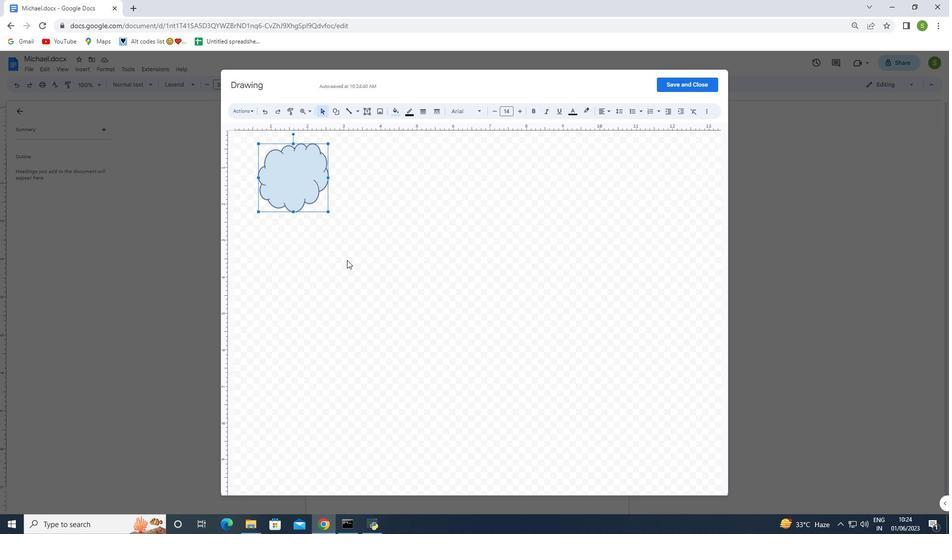 
Action: Mouse moved to (302, 193)
Screenshot: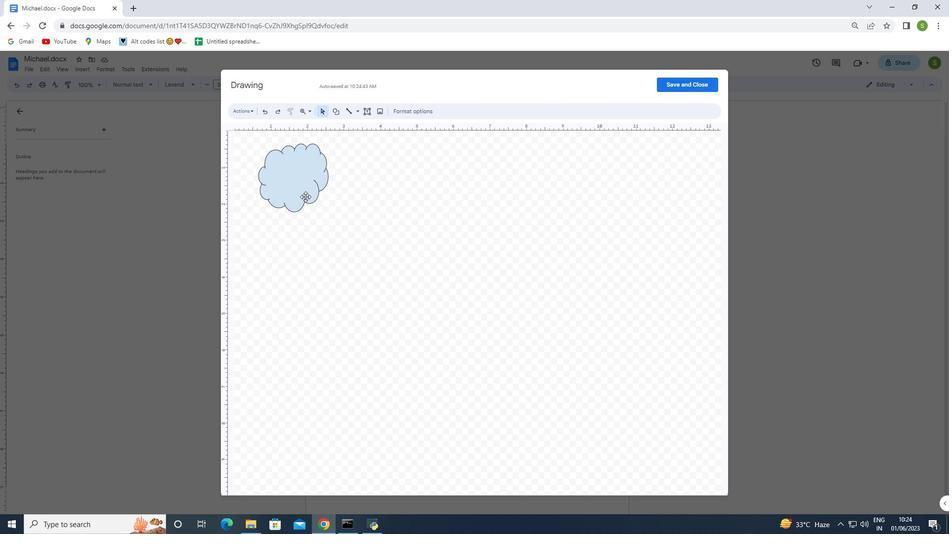 
Action: Mouse pressed left at (302, 193)
Screenshot: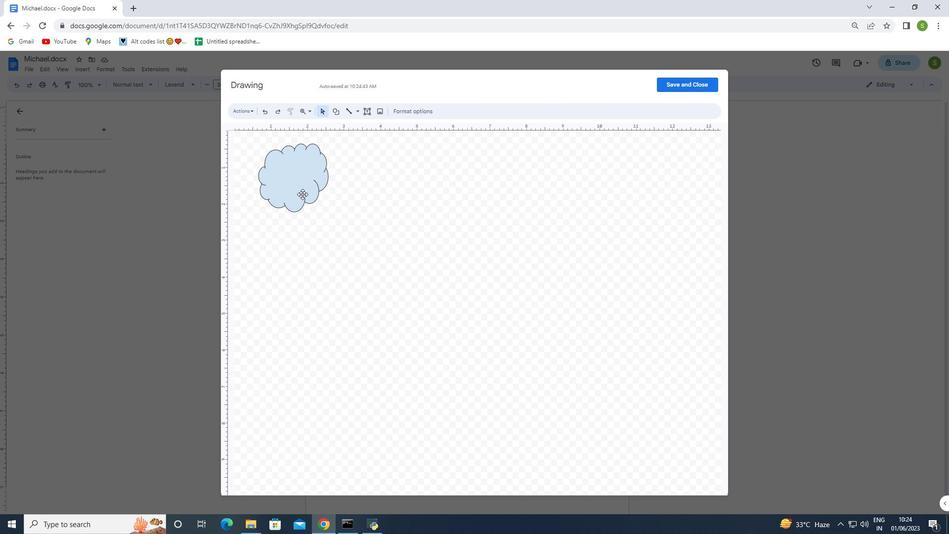 
Action: Mouse moved to (329, 211)
Screenshot: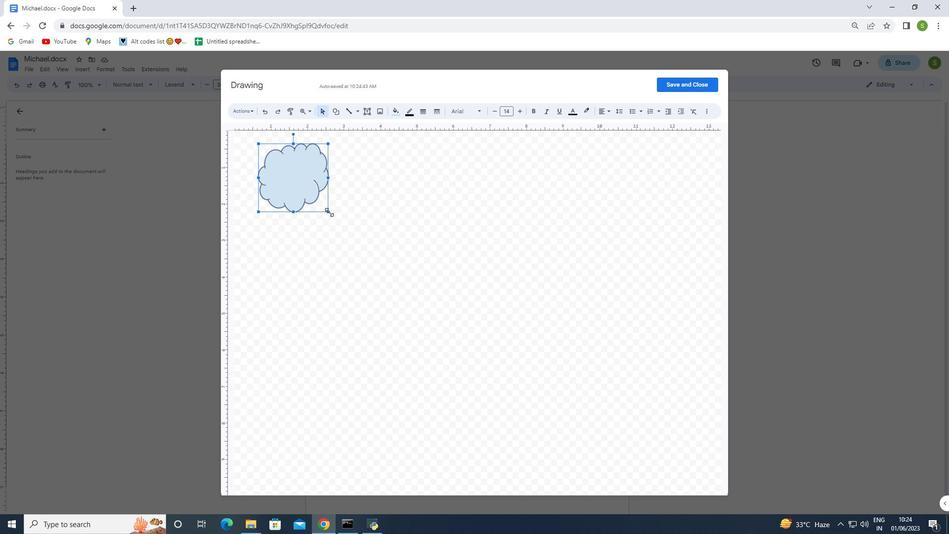 
Action: Mouse pressed left at (329, 211)
Screenshot: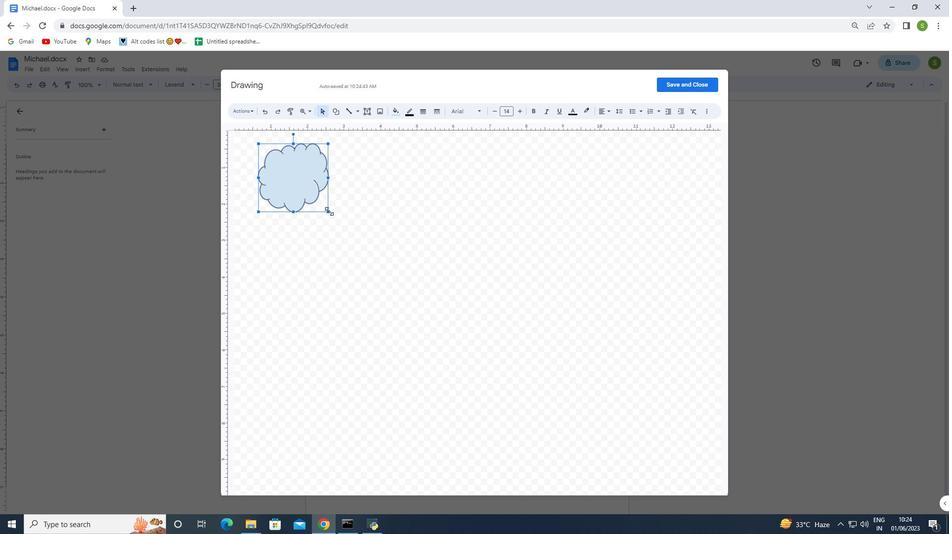 
Action: Mouse moved to (325, 227)
Screenshot: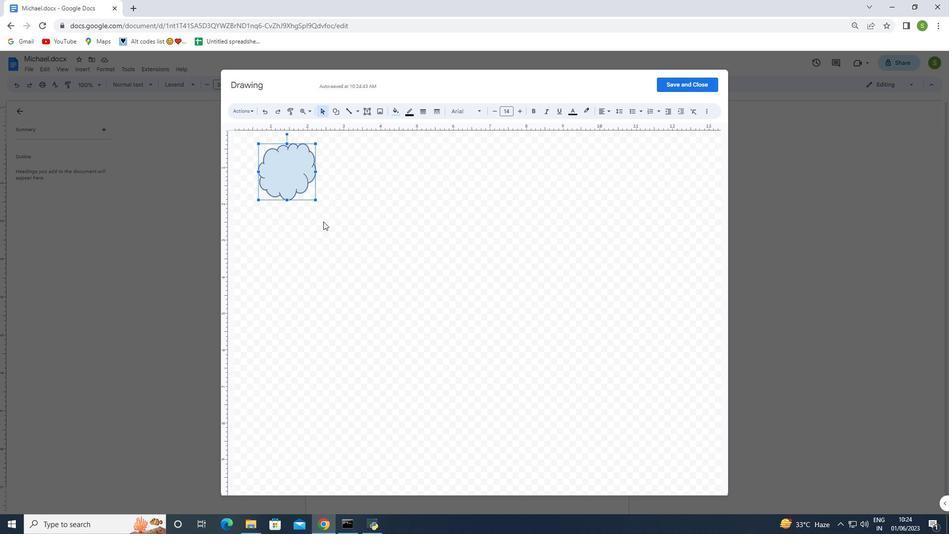 
Action: Mouse pressed left at (325, 227)
Screenshot: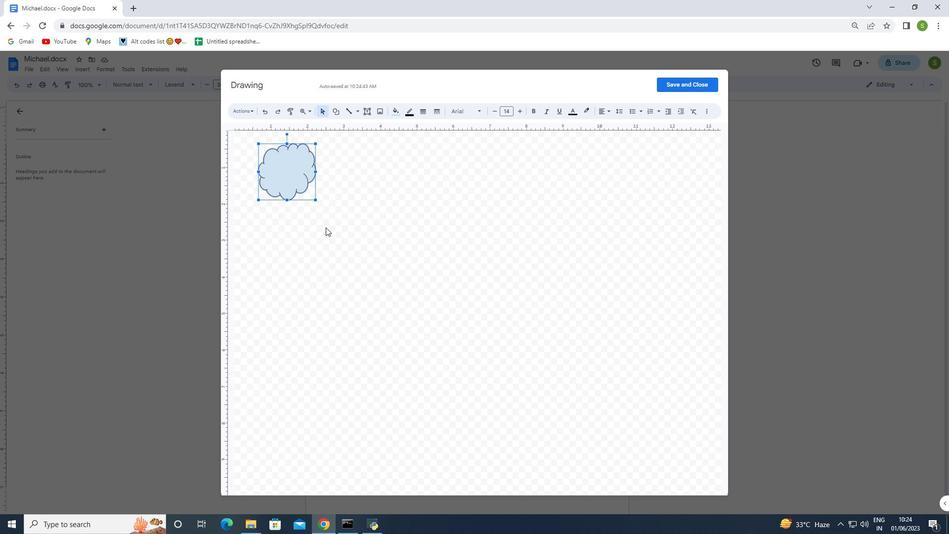 
Action: Mouse moved to (292, 163)
Screenshot: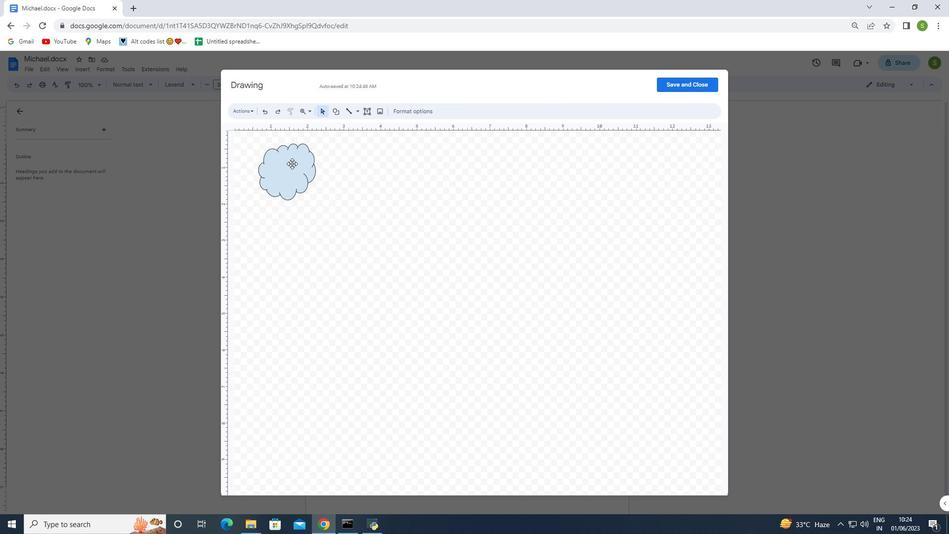 
Action: Mouse pressed left at (292, 163)
Screenshot: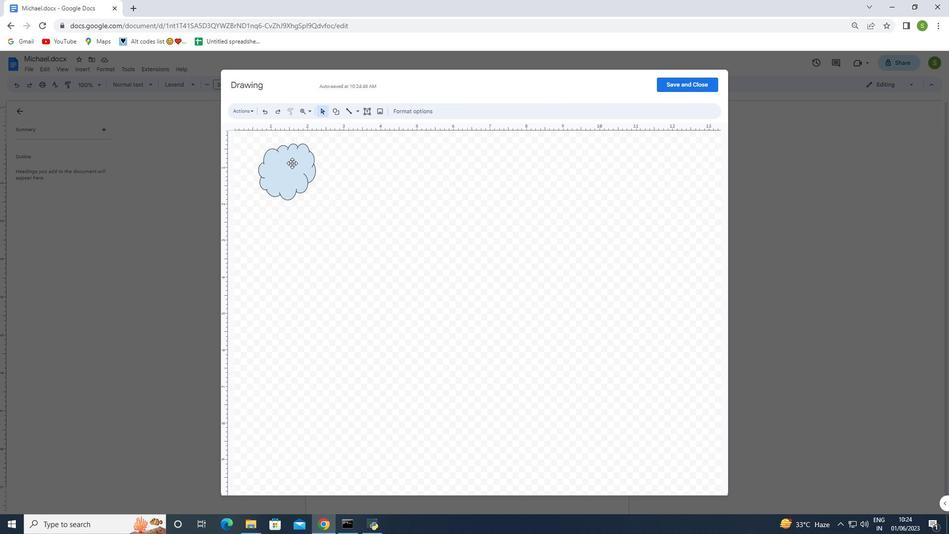 
Action: Mouse moved to (277, 176)
Screenshot: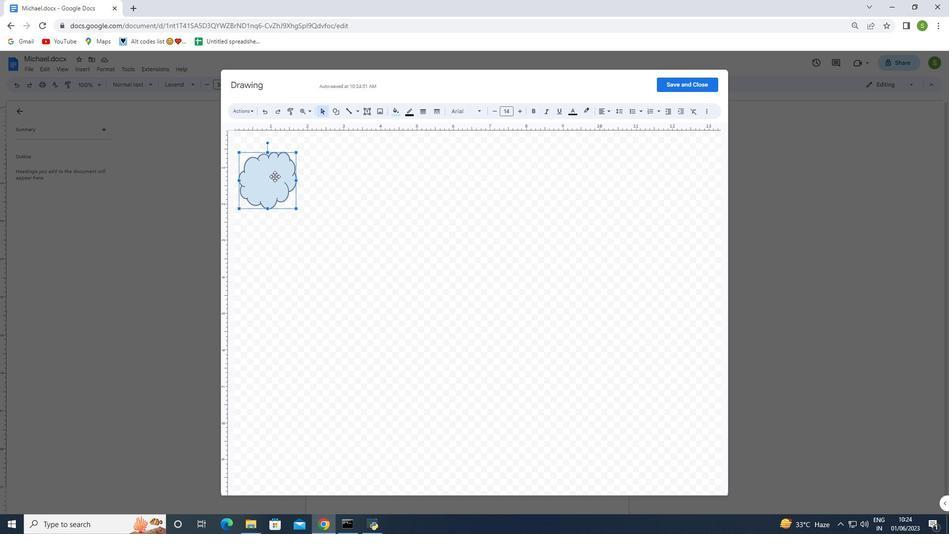 
Action: Mouse pressed left at (277, 176)
Screenshot: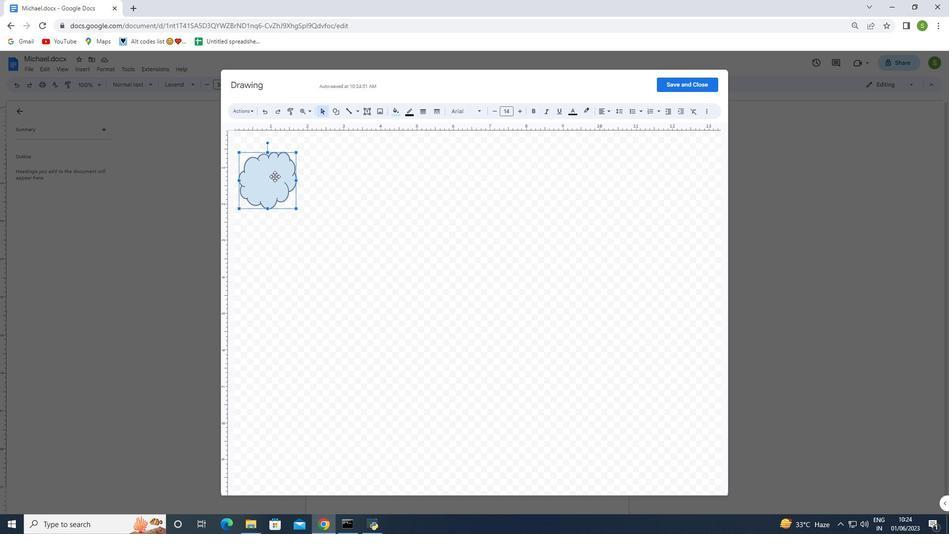 
Action: Mouse moved to (705, 86)
Screenshot: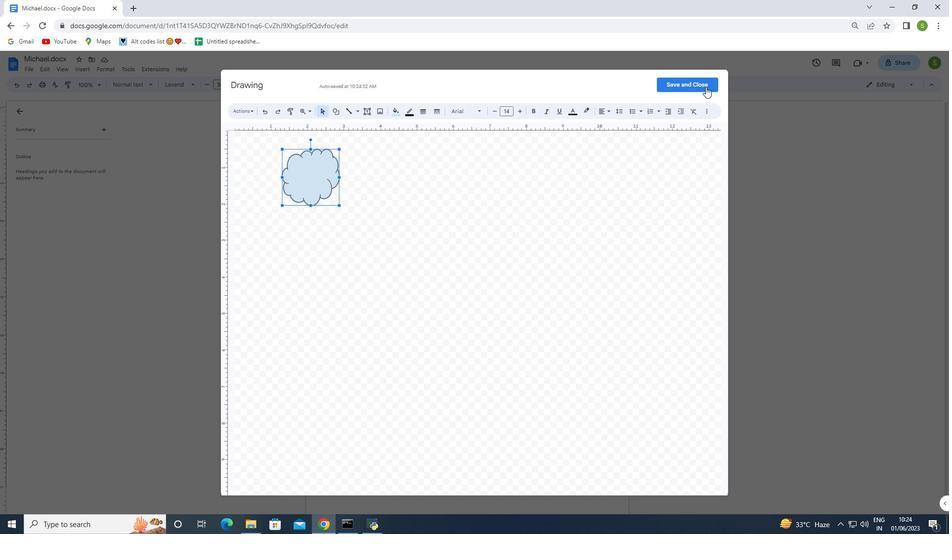
Action: Mouse pressed left at (705, 86)
Screenshot: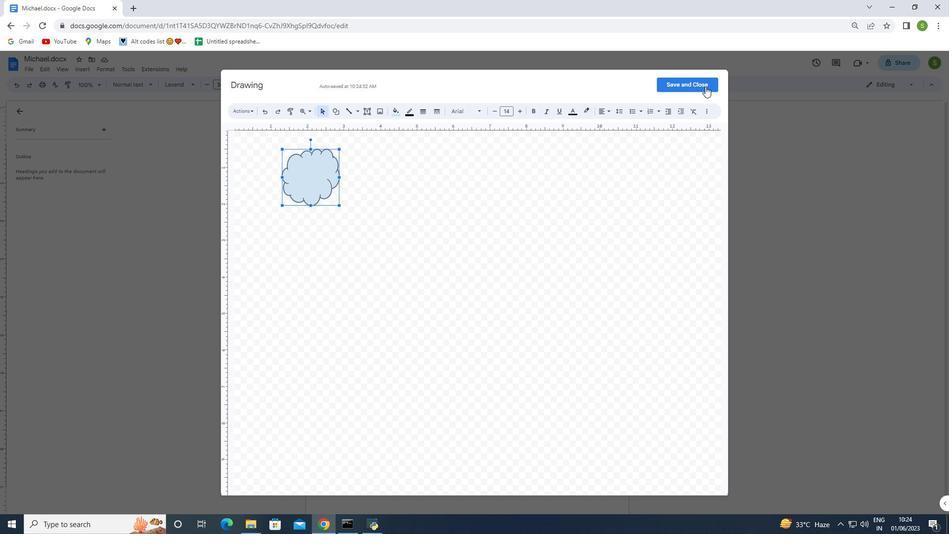 
Action: Mouse moved to (396, 253)
Screenshot: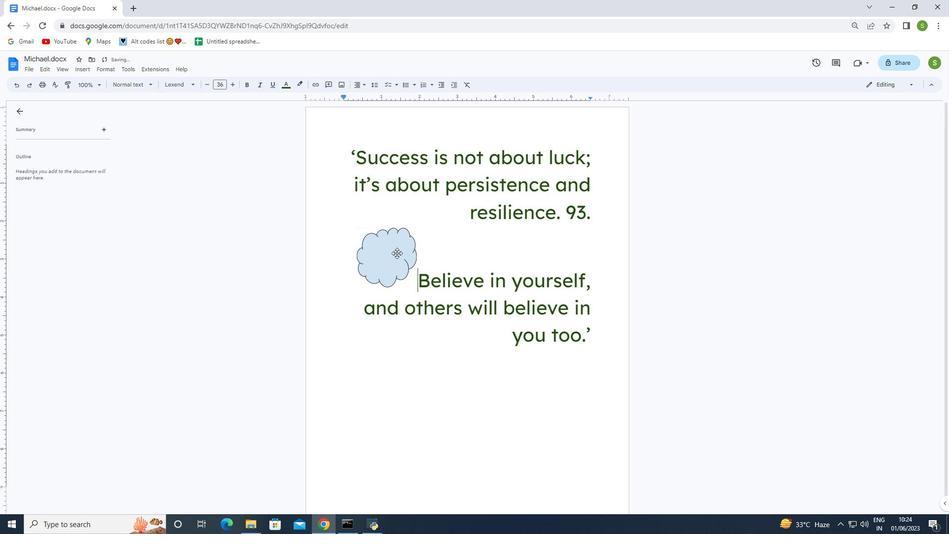 
Action: Mouse pressed left at (396, 253)
Screenshot: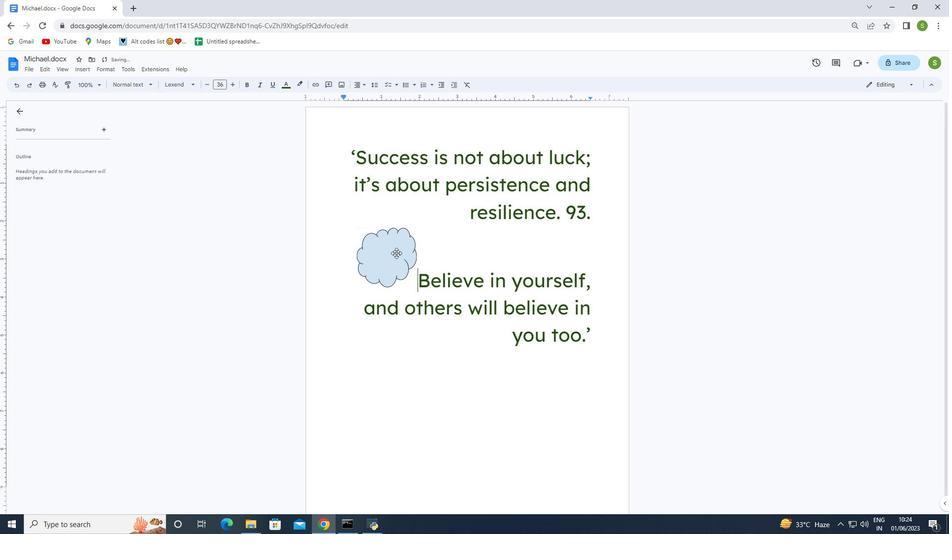 
Action: Mouse moved to (448, 385)
Screenshot: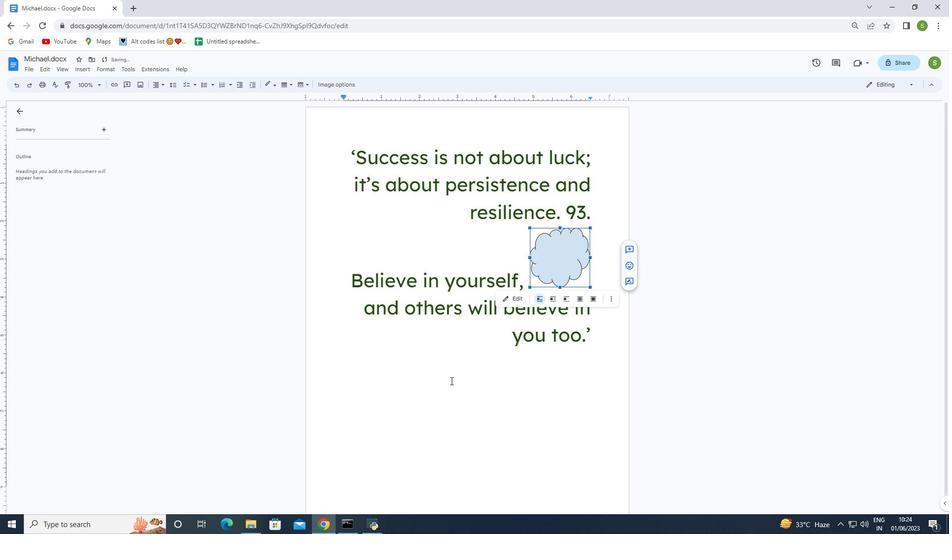 
Action: Key pressed ctrl+Z
Screenshot: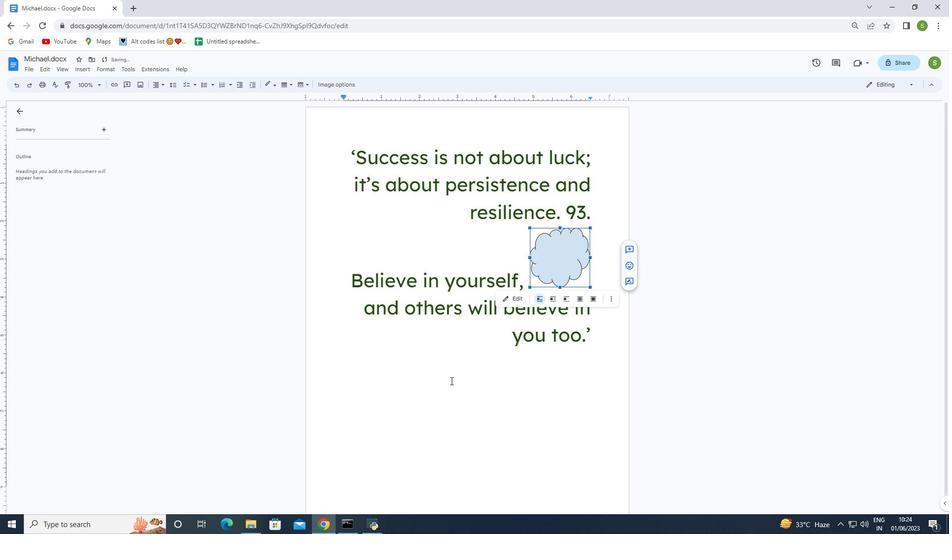 
Action: Mouse moved to (390, 263)
Screenshot: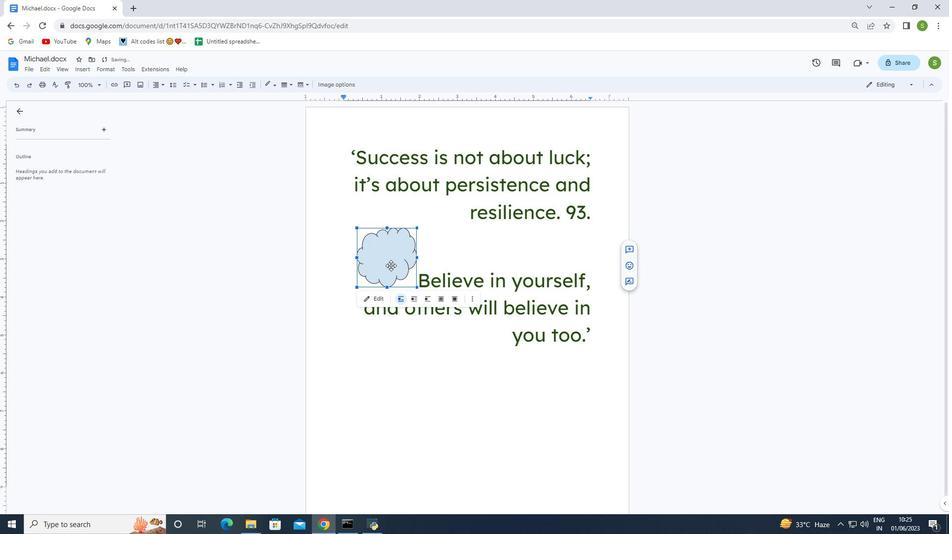 
Action: Mouse pressed left at (390, 263)
Screenshot: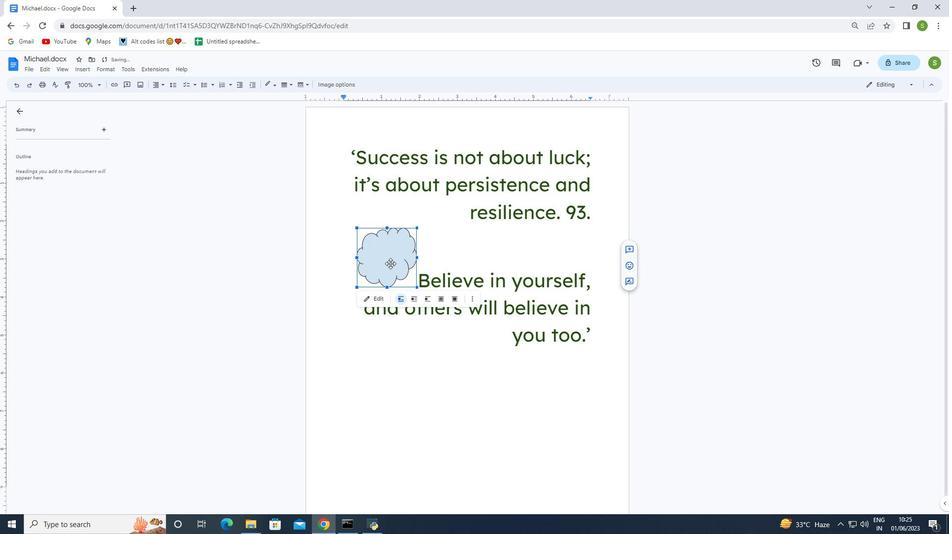 
Action: Mouse moved to (547, 347)
Screenshot: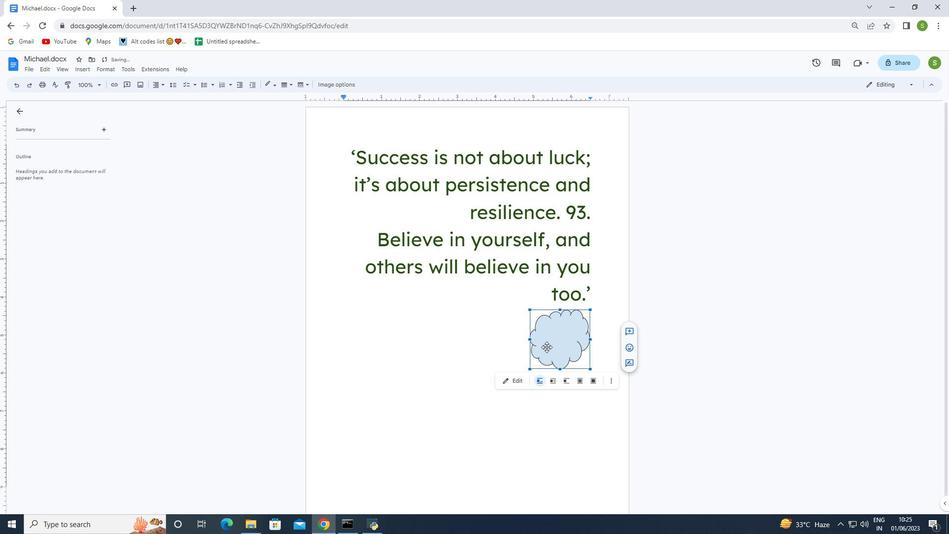 
Action: Mouse pressed left at (547, 347)
Screenshot: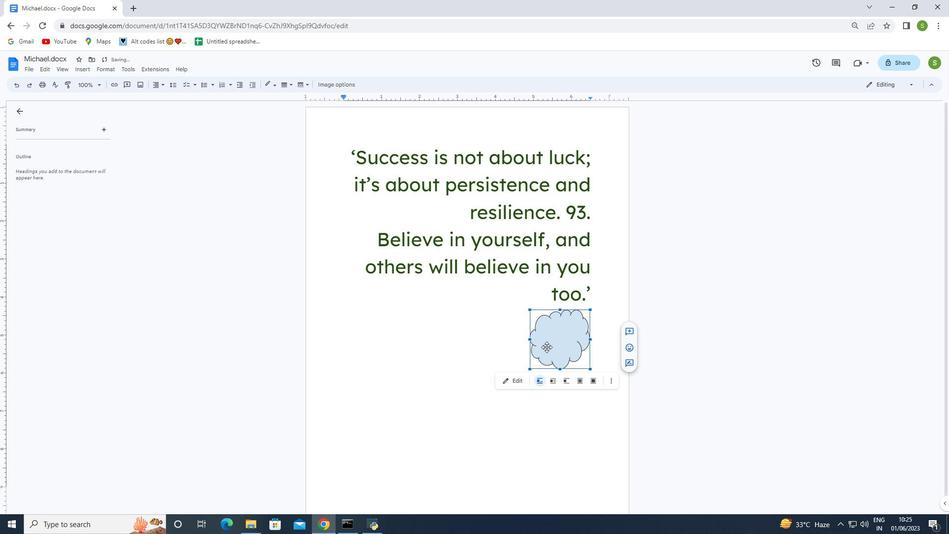 
Action: Mouse moved to (563, 340)
Screenshot: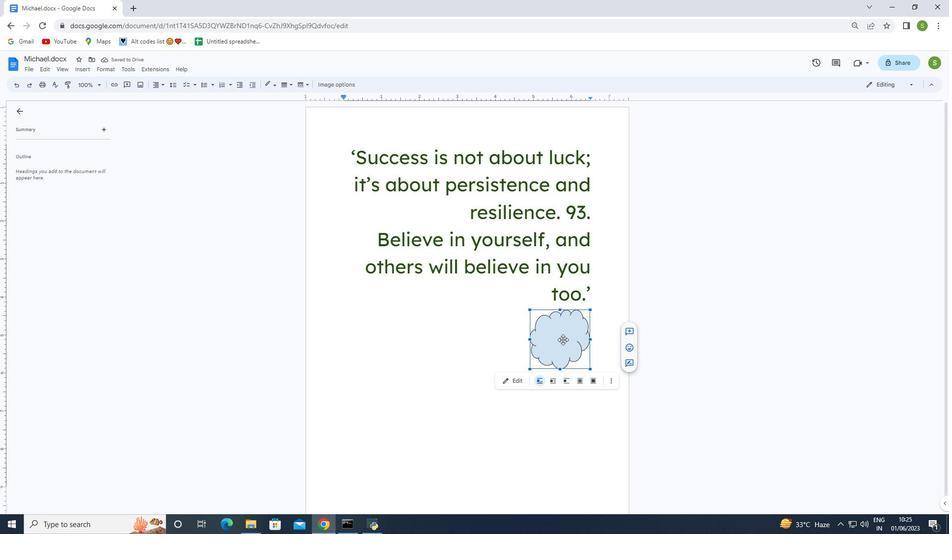 
Action: Mouse pressed left at (563, 340)
Screenshot: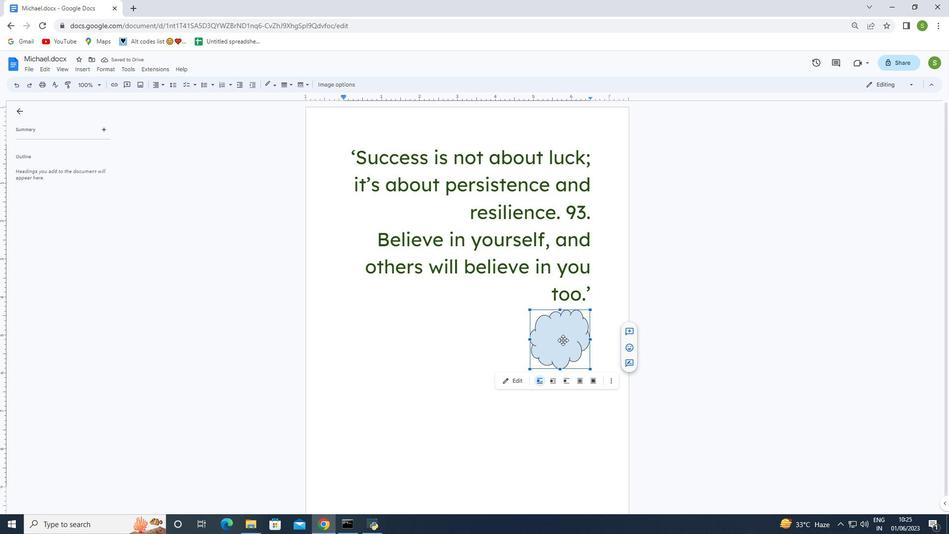 
Action: Mouse moved to (394, 292)
Screenshot: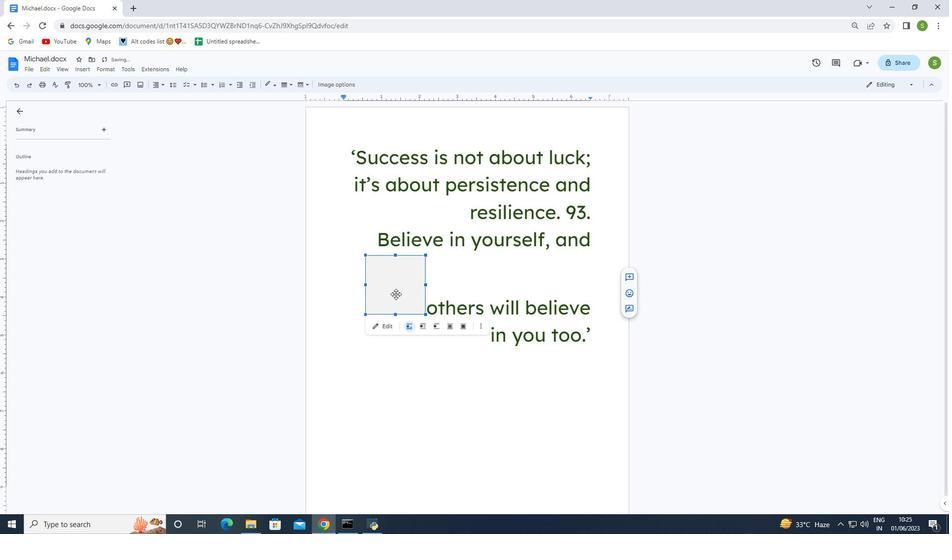 
Action: Mouse pressed left at (394, 292)
Screenshot: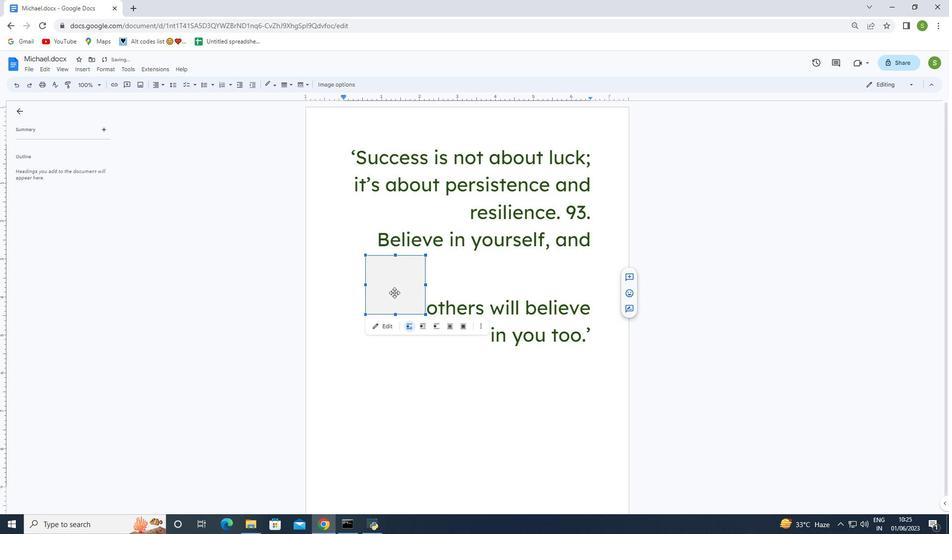 
Action: Mouse moved to (425, 314)
Screenshot: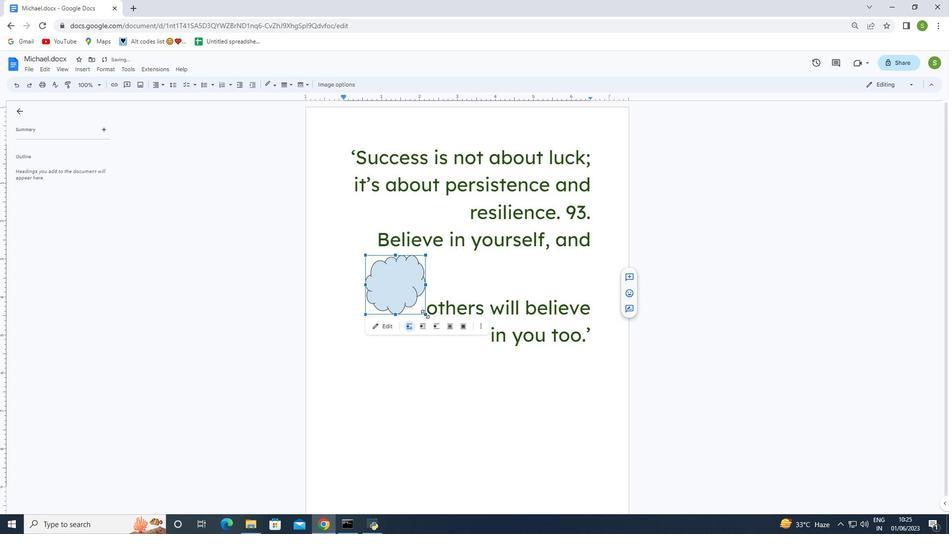 
Action: Mouse pressed left at (425, 314)
Screenshot: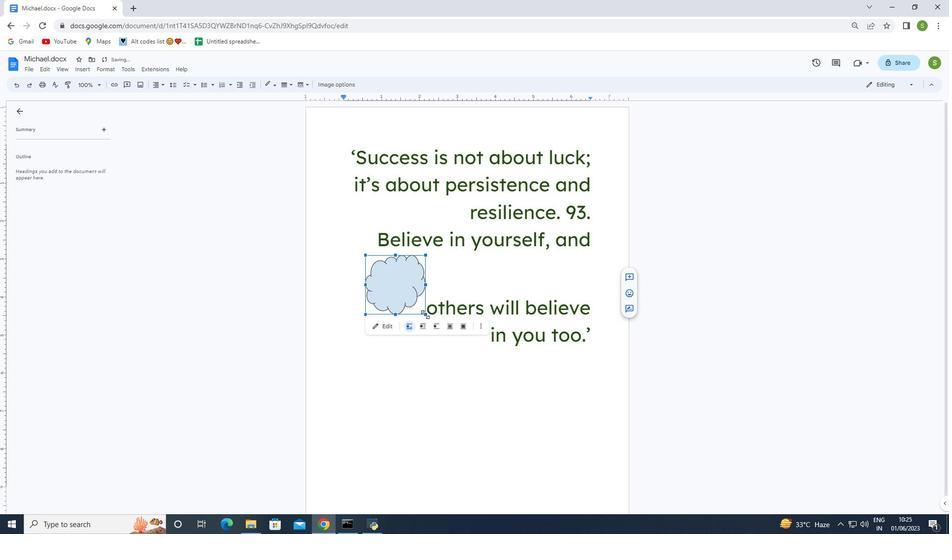 
Action: Mouse moved to (389, 275)
Screenshot: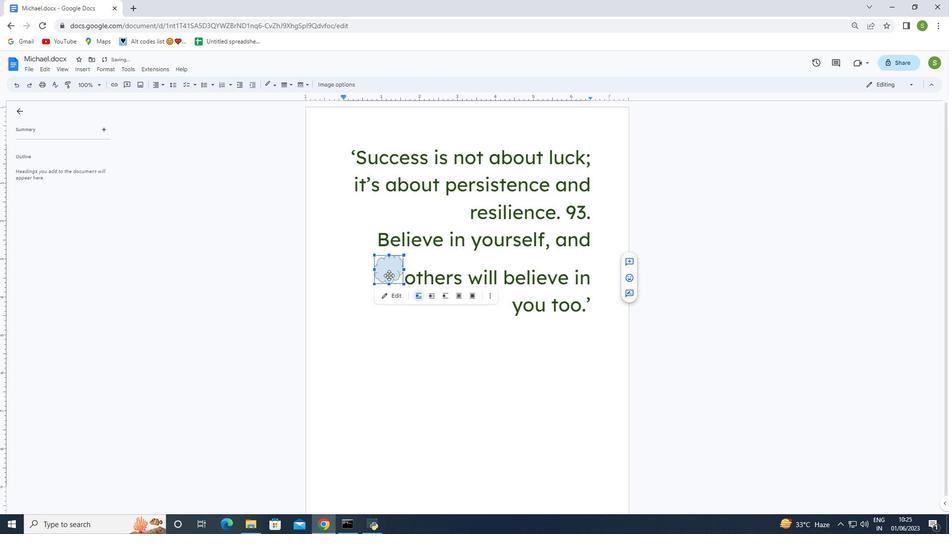 
Action: Mouse pressed left at (389, 275)
Screenshot: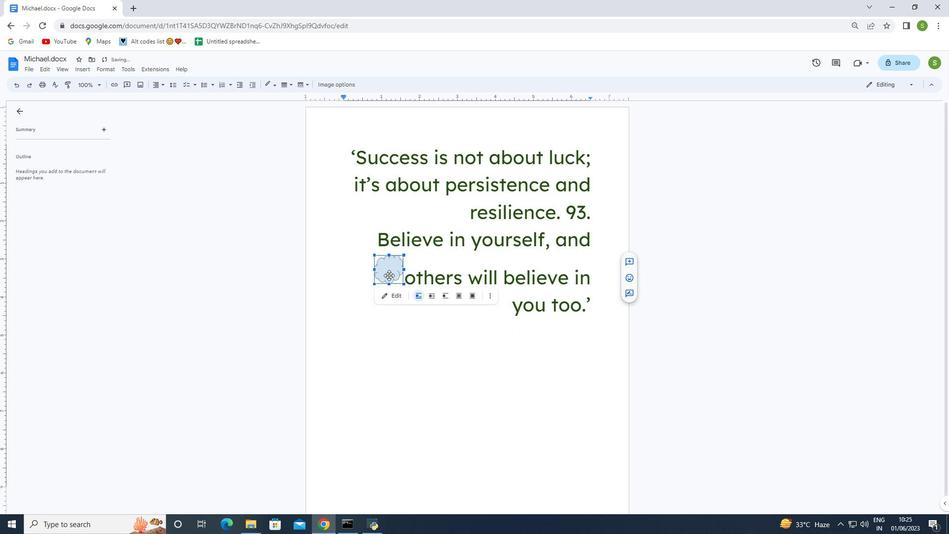 
Action: Mouse moved to (386, 275)
Screenshot: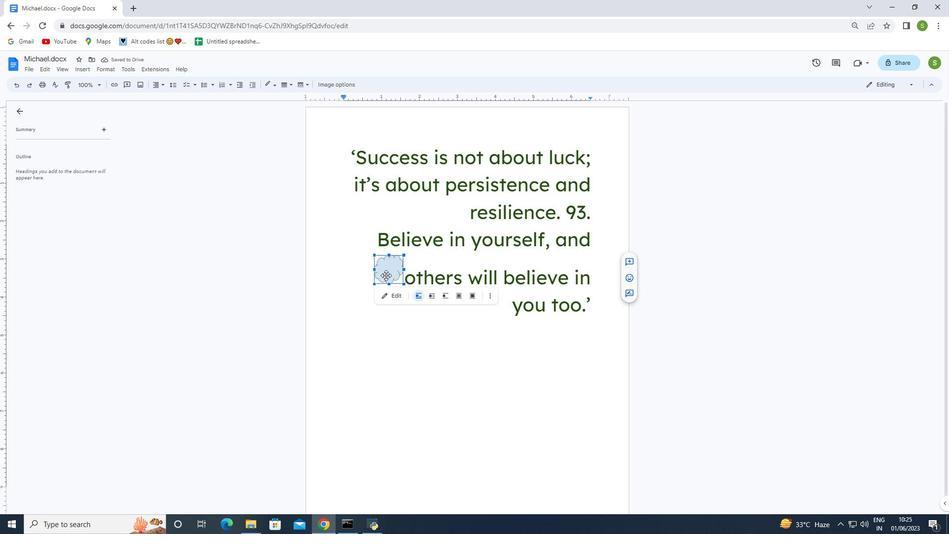 
Action: Mouse pressed left at (386, 275)
Screenshot: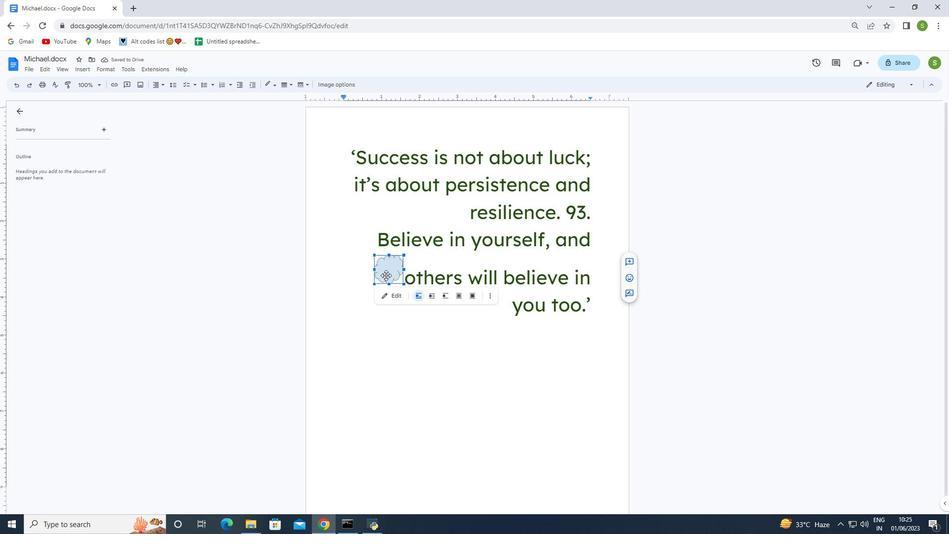 
Action: Mouse moved to (347, 326)
Screenshot: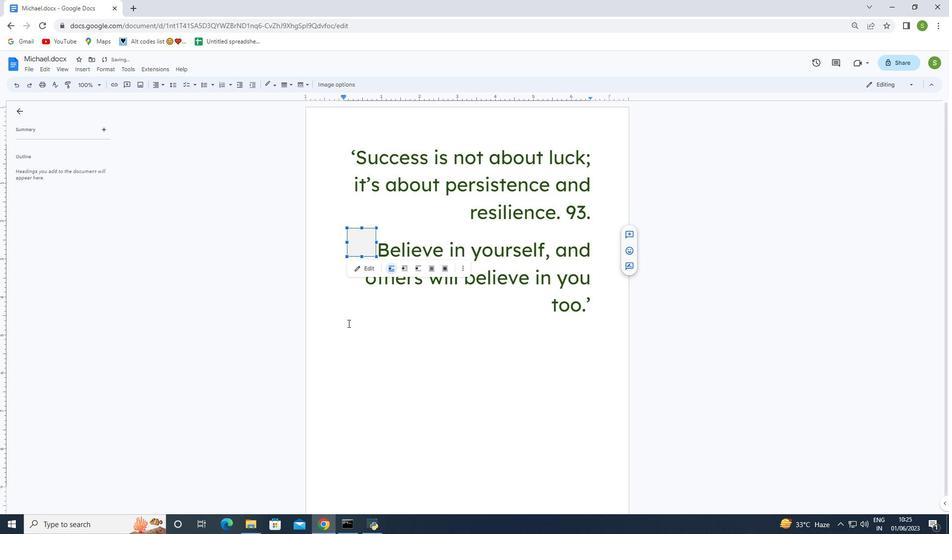 
Action: Mouse pressed left at (347, 326)
Screenshot: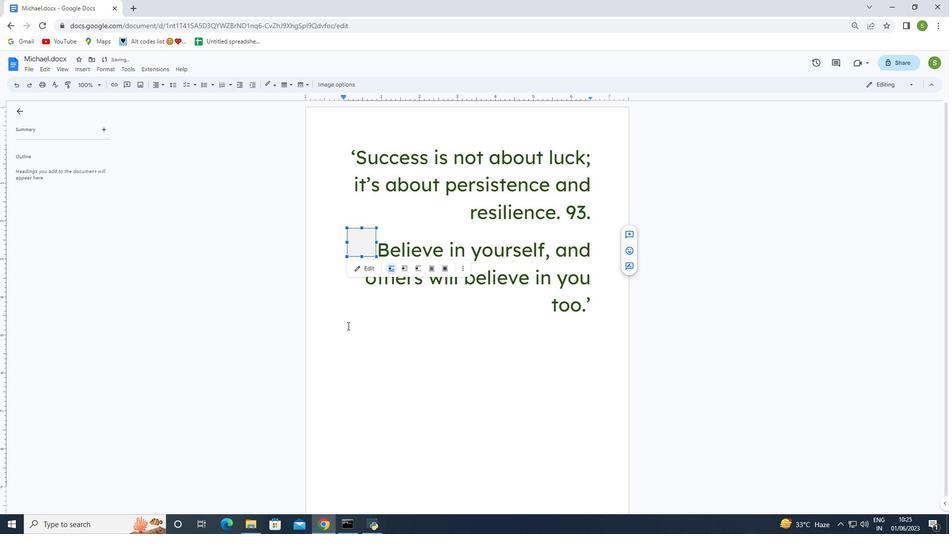 
Action: Mouse moved to (365, 324)
Screenshot: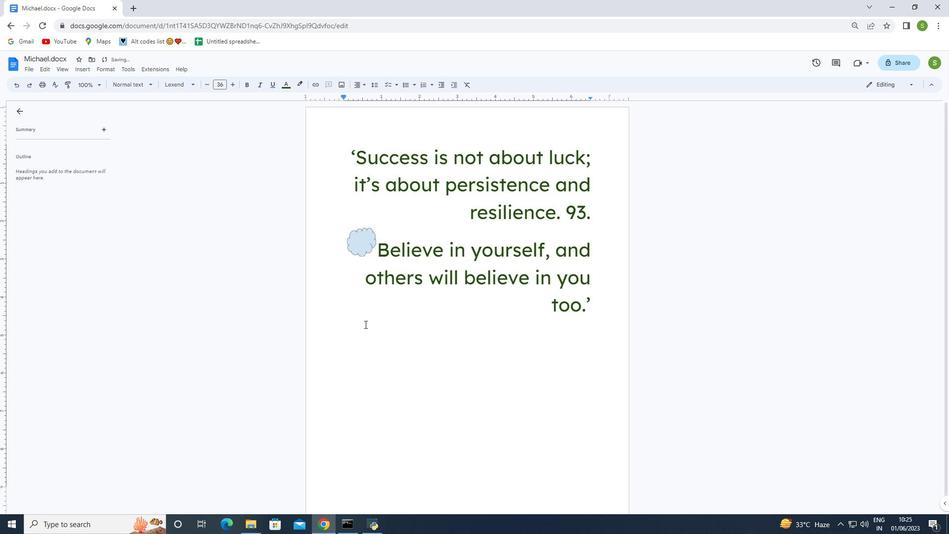 
Action: Mouse pressed left at (365, 324)
Screenshot: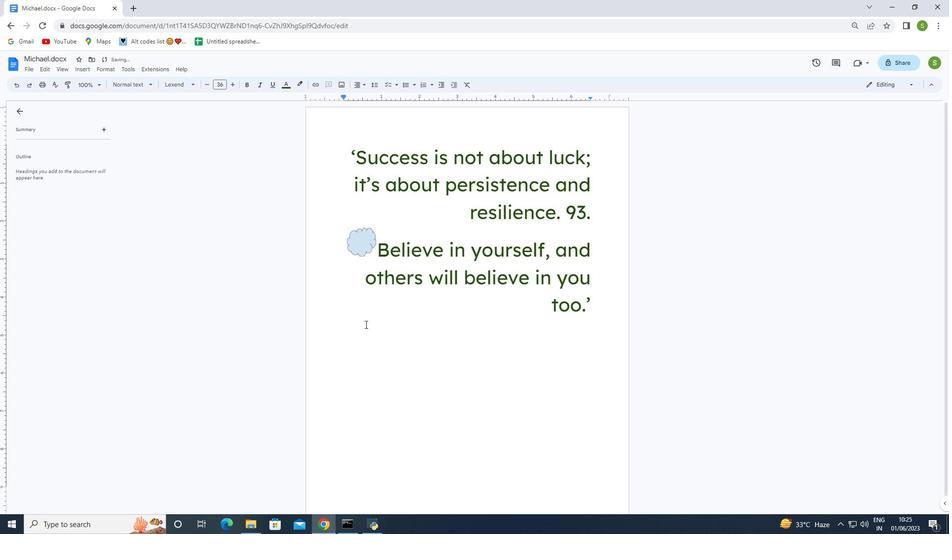 
Action: Mouse moved to (356, 250)
Screenshot: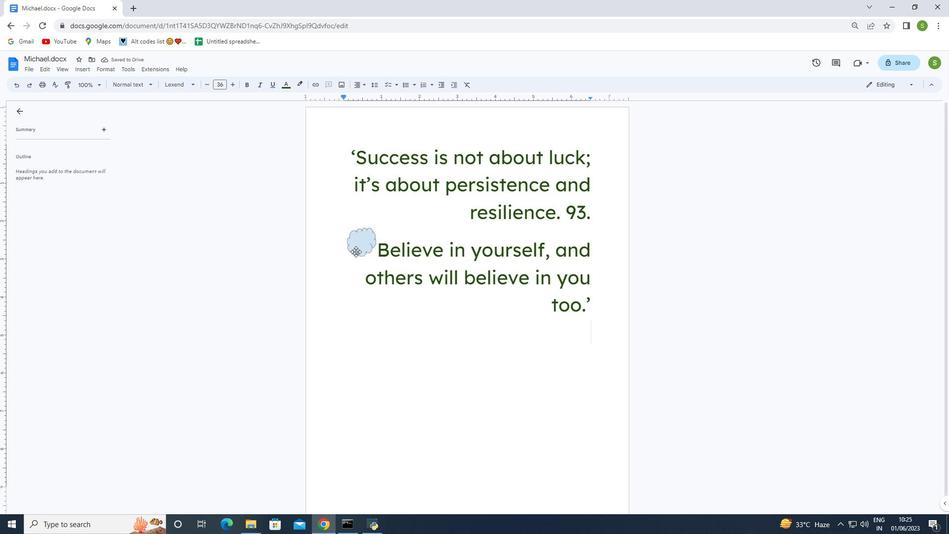 
Action: Mouse pressed left at (356, 250)
Screenshot: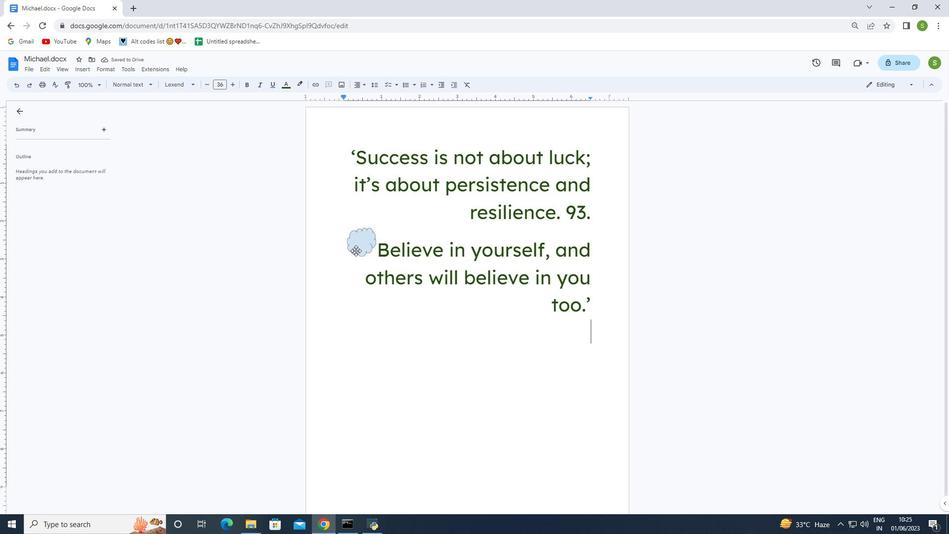 
Action: Mouse moved to (383, 329)
Screenshot: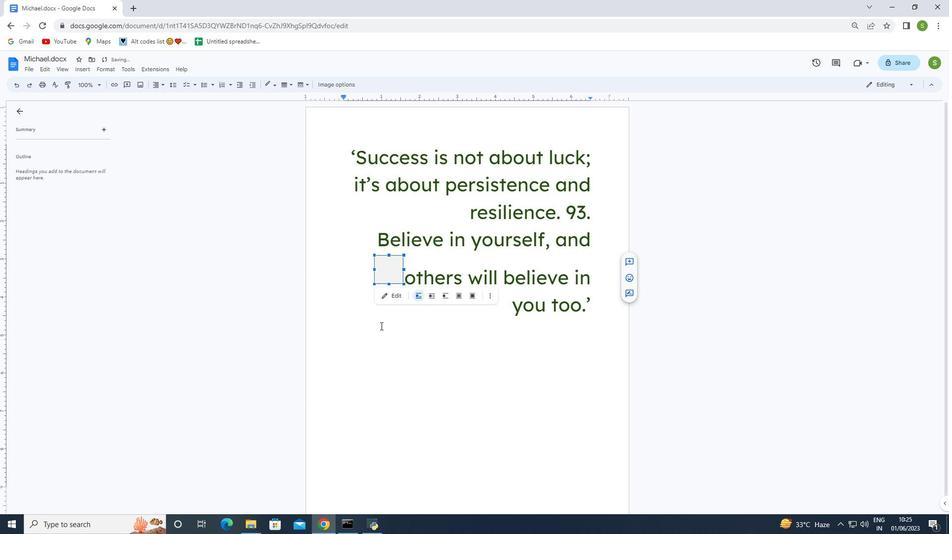 
Action: Mouse pressed left at (383, 329)
Screenshot: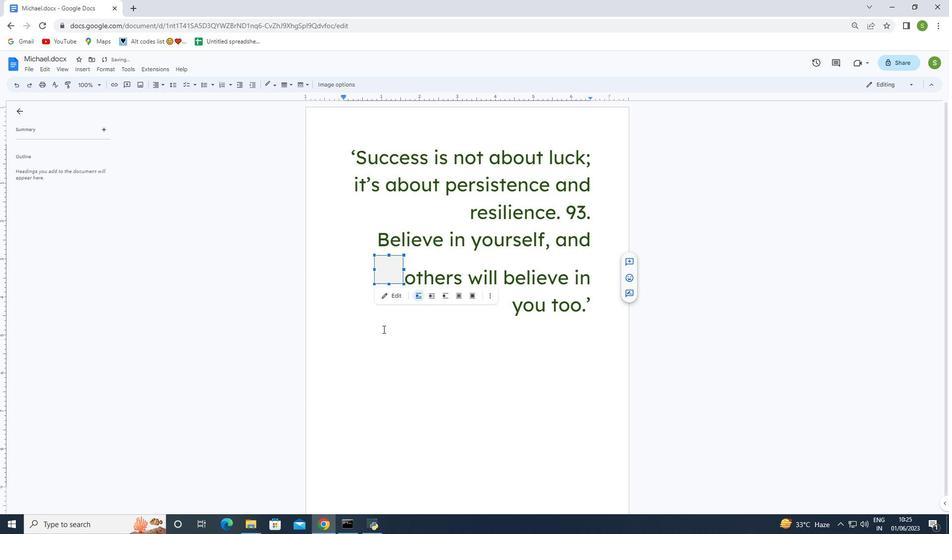 
Action: Mouse moved to (387, 276)
Screenshot: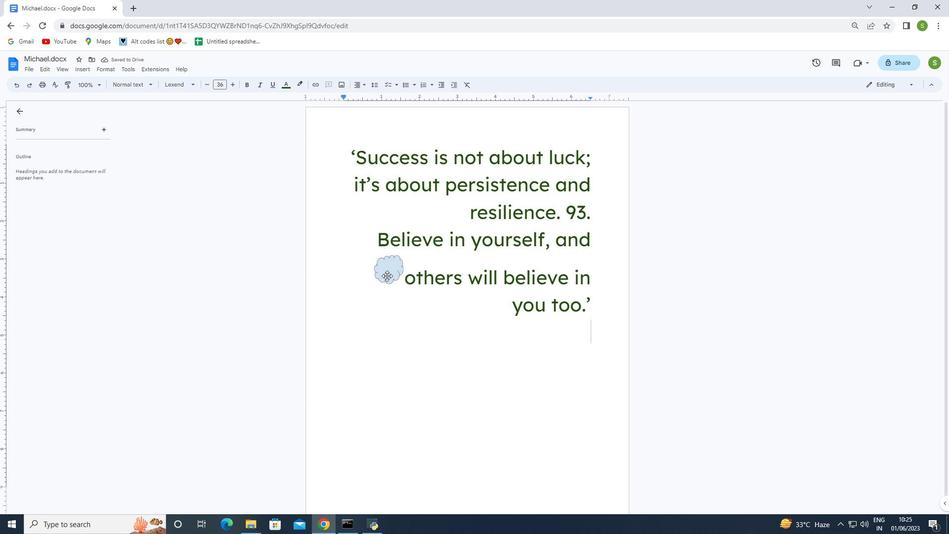
Action: Mouse pressed left at (387, 276)
Screenshot: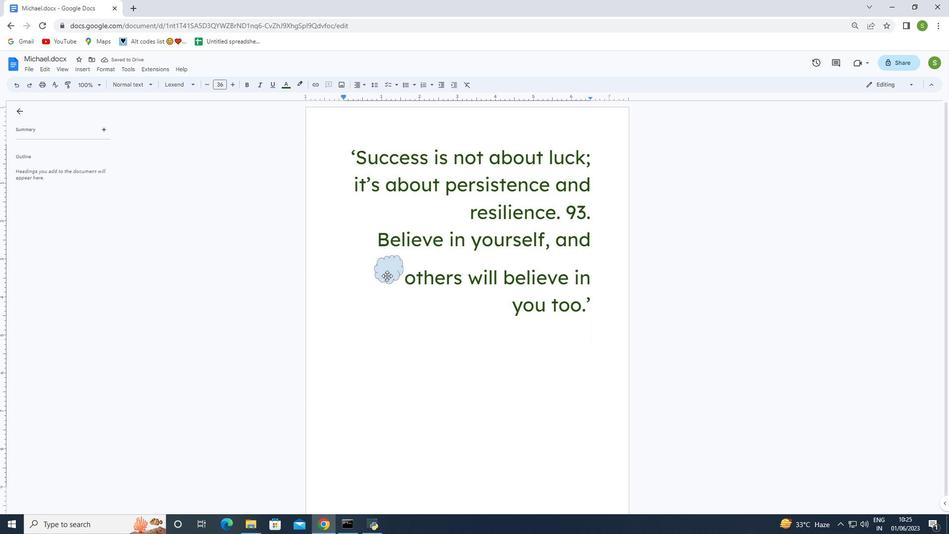 
Action: Mouse moved to (391, 273)
Screenshot: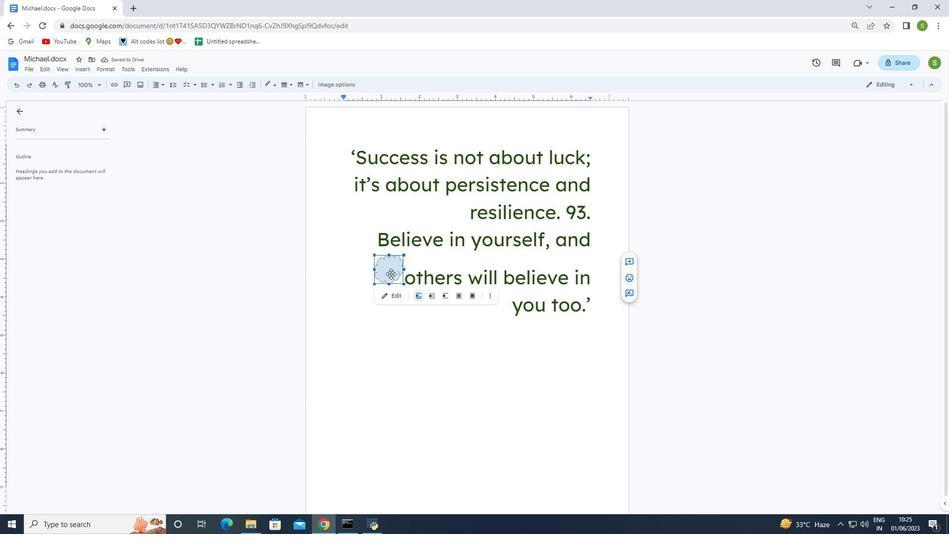
Action: Mouse pressed left at (391, 273)
Screenshot: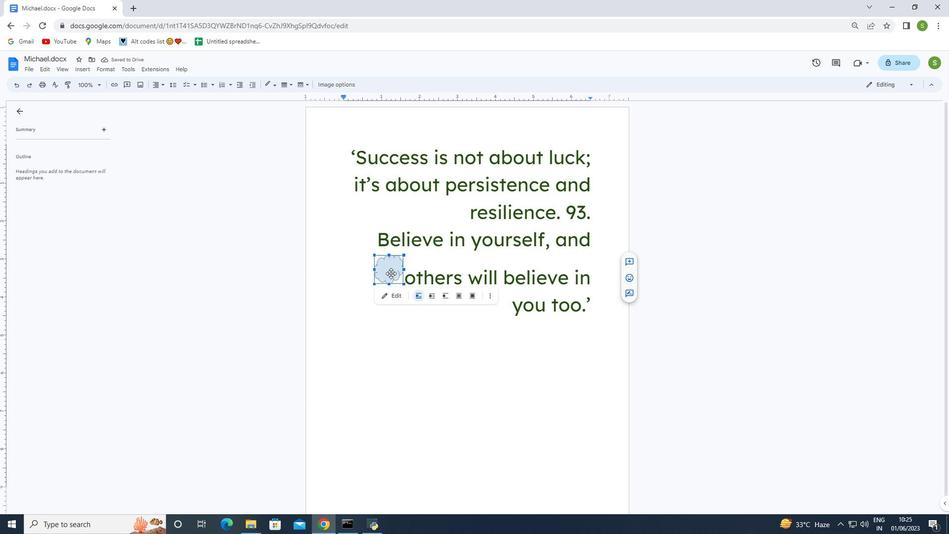 
Action: Mouse moved to (383, 274)
Screenshot: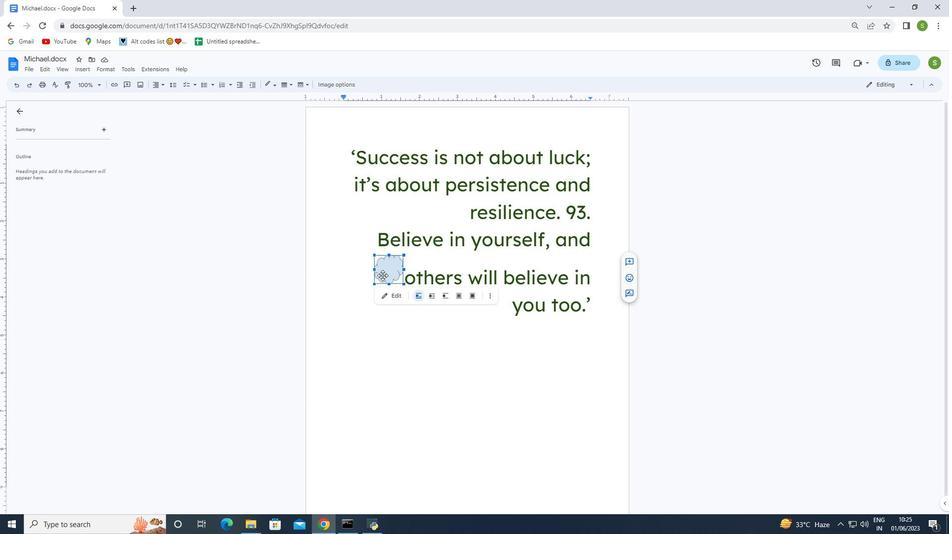 
Action: Mouse pressed left at (383, 274)
Screenshot: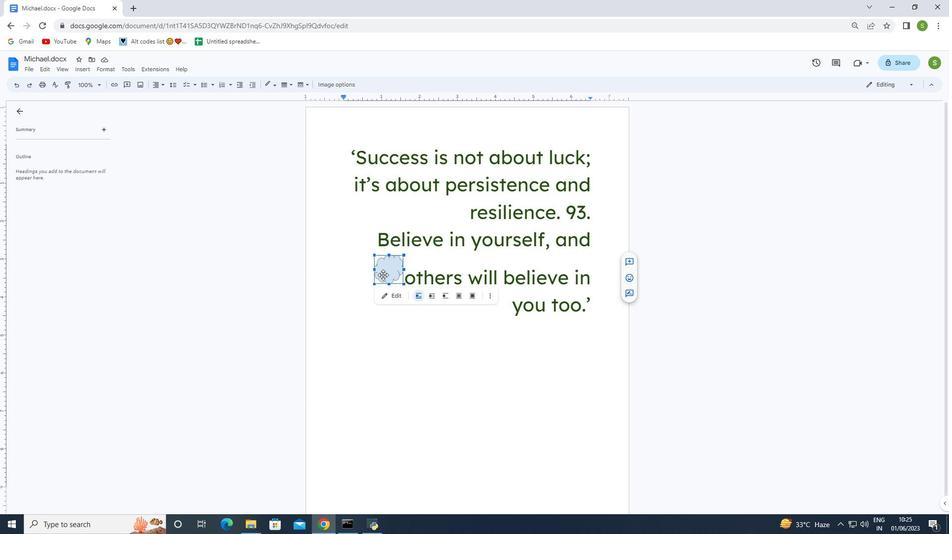
Action: Mouse moved to (492, 306)
Screenshot: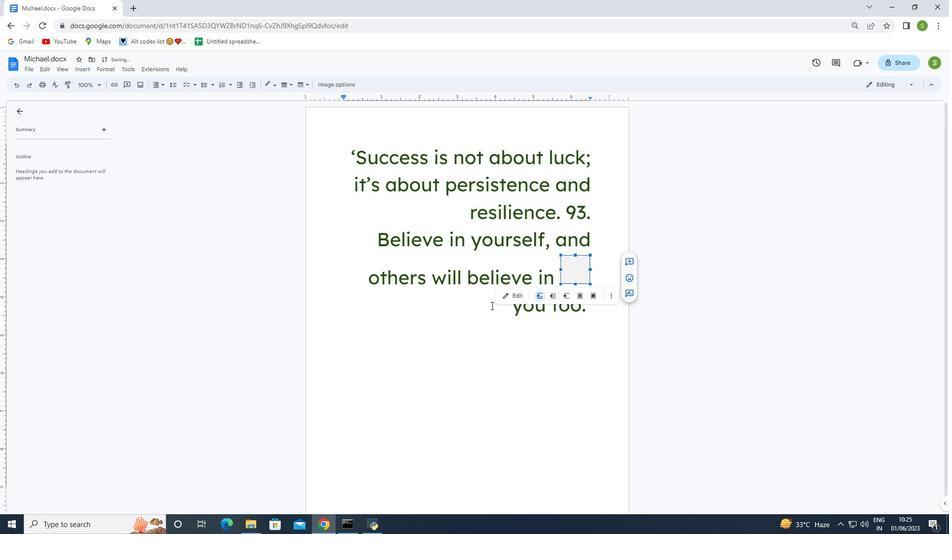 
Action: Key pressed ctrl+Z
Screenshot: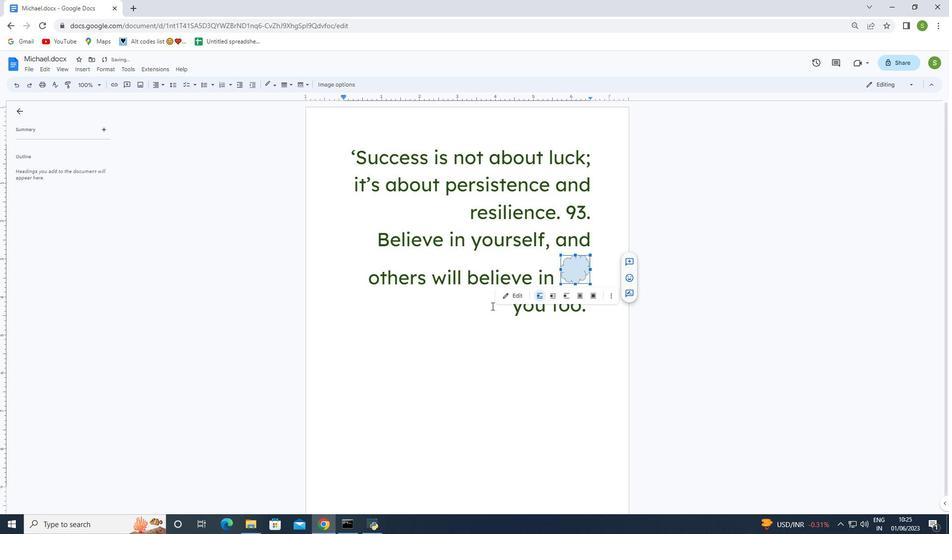 
Action: Mouse moved to (462, 296)
Screenshot: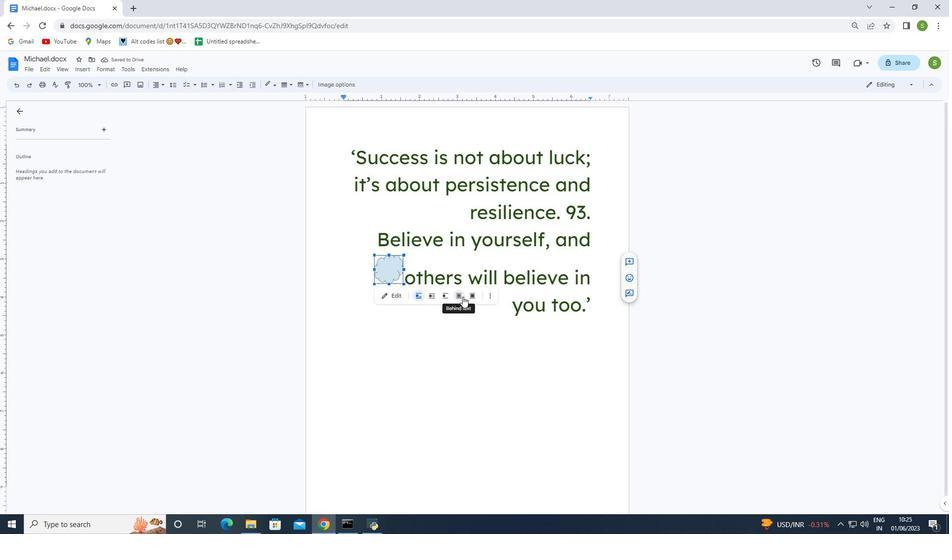 
Action: Mouse pressed left at (462, 296)
Screenshot: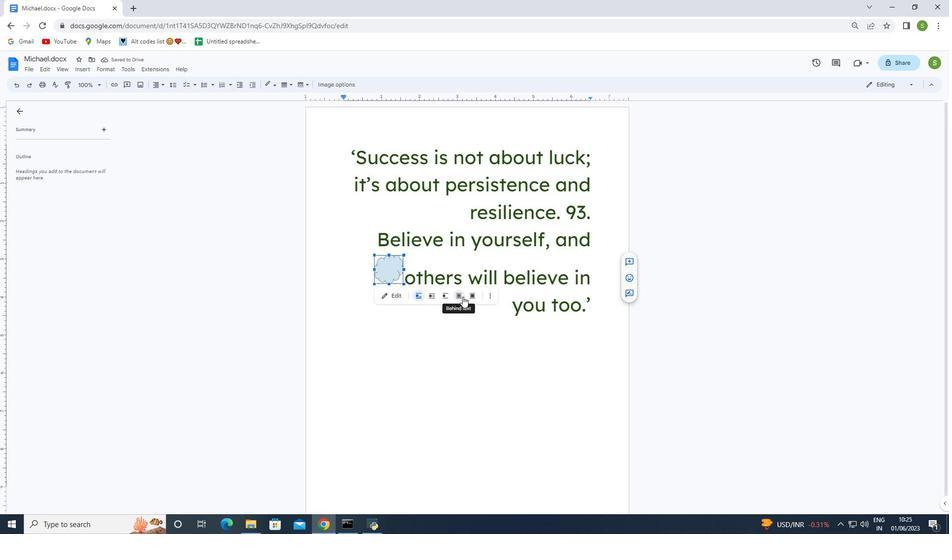 
Action: Mouse moved to (402, 302)
Screenshot: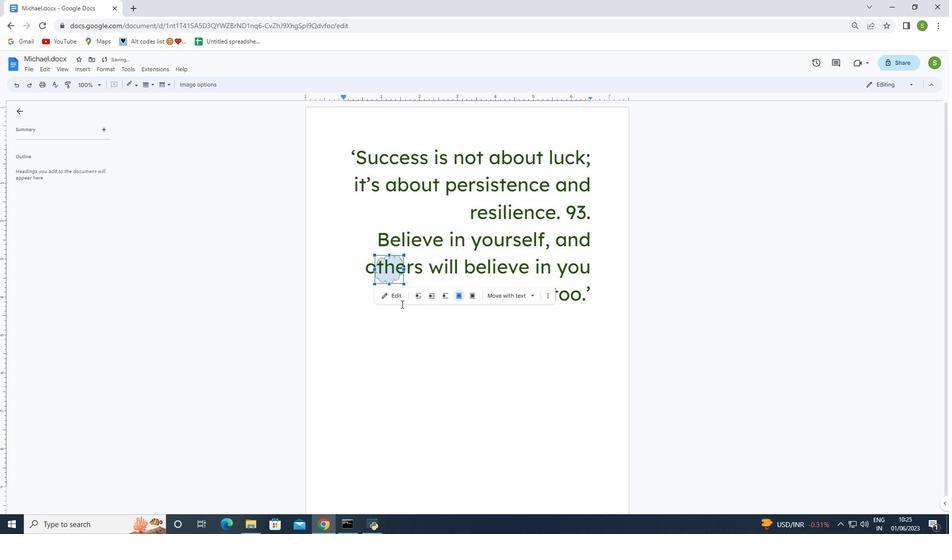 
Action: Key pressed ctrl+Z
Screenshot: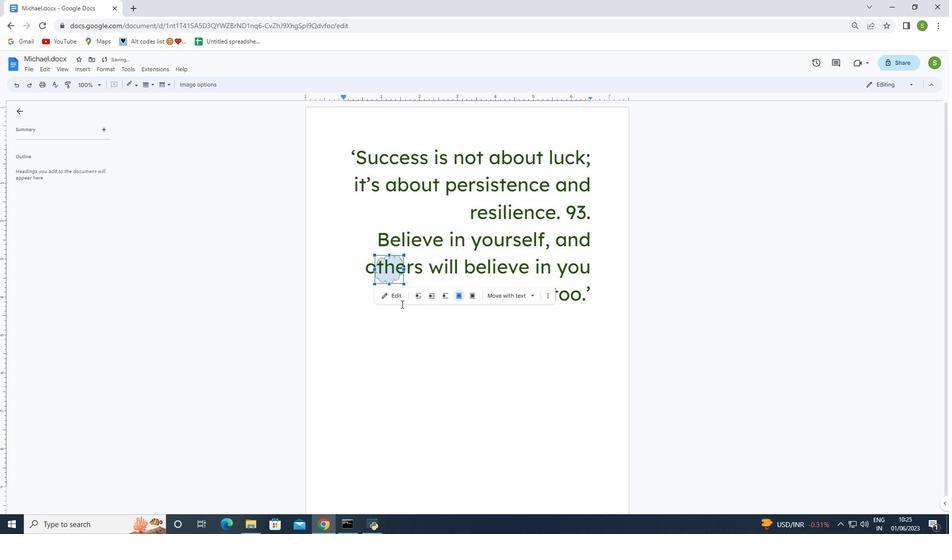 
Action: Mouse moved to (473, 295)
Screenshot: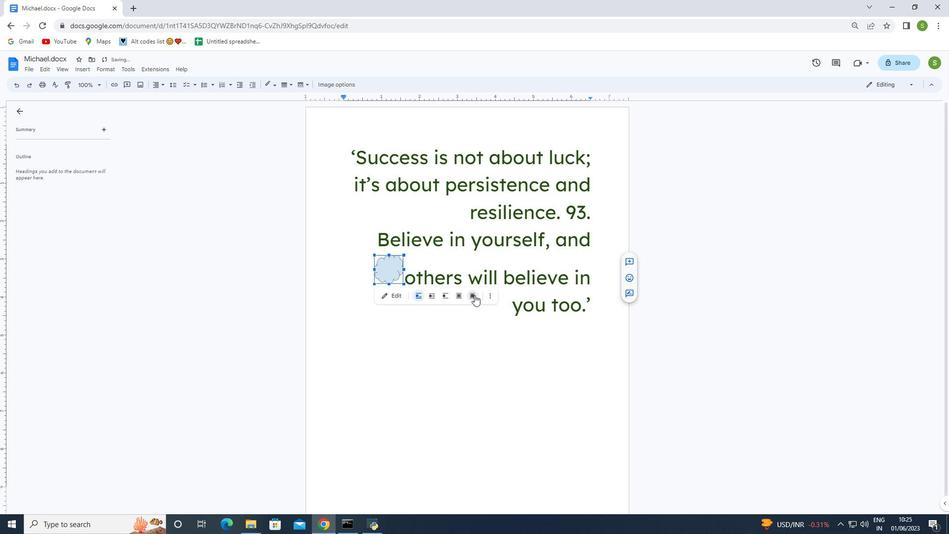
Action: Mouse pressed left at (473, 295)
Screenshot: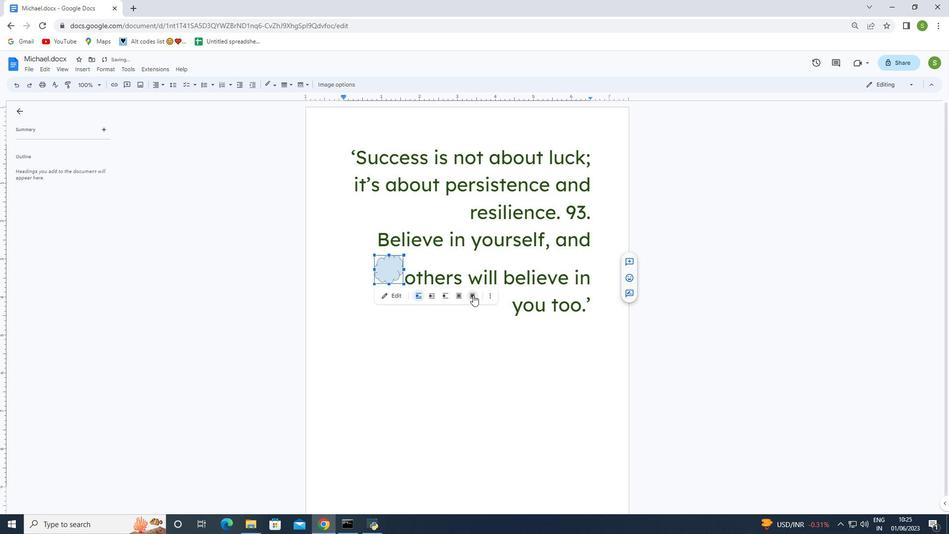 
Action: Mouse moved to (446, 317)
Screenshot: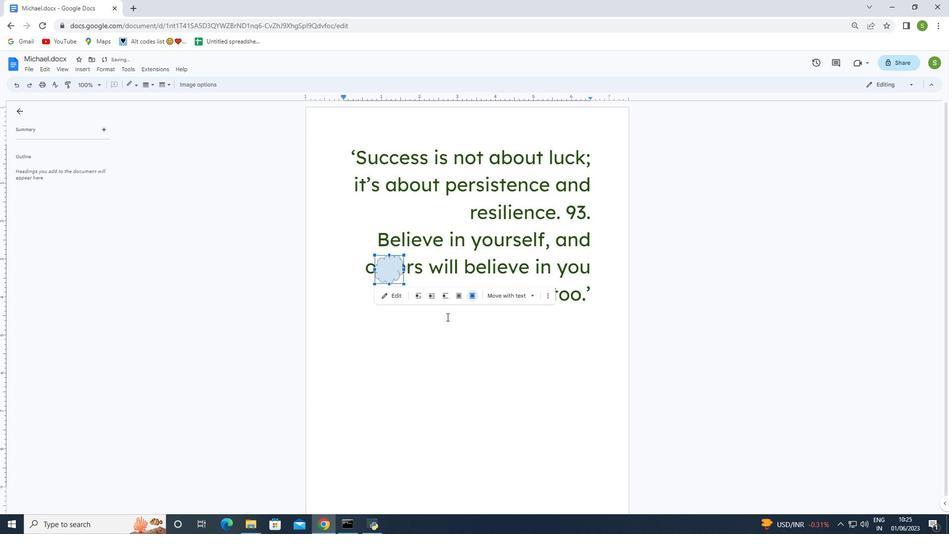 
Action: Key pressed ctrl+Z
Screenshot: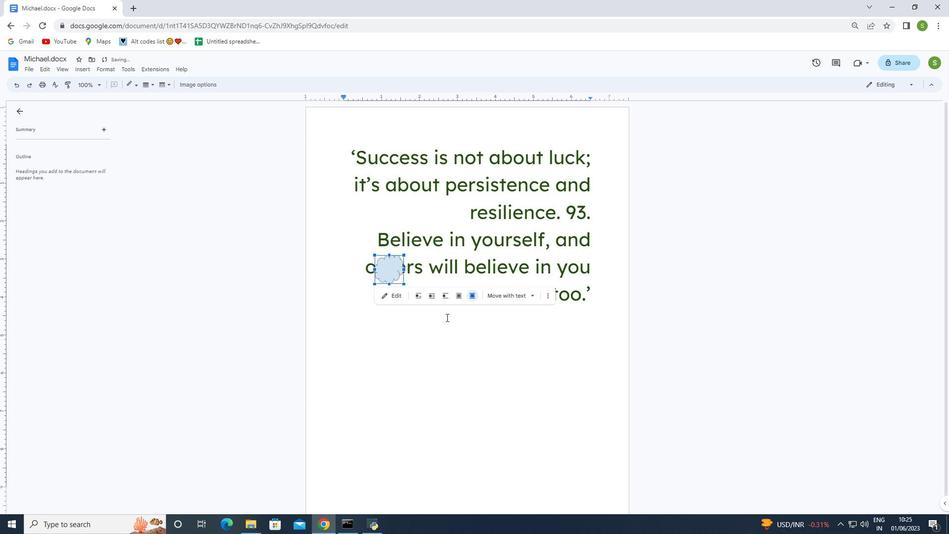 
Action: Mouse moved to (391, 273)
Screenshot: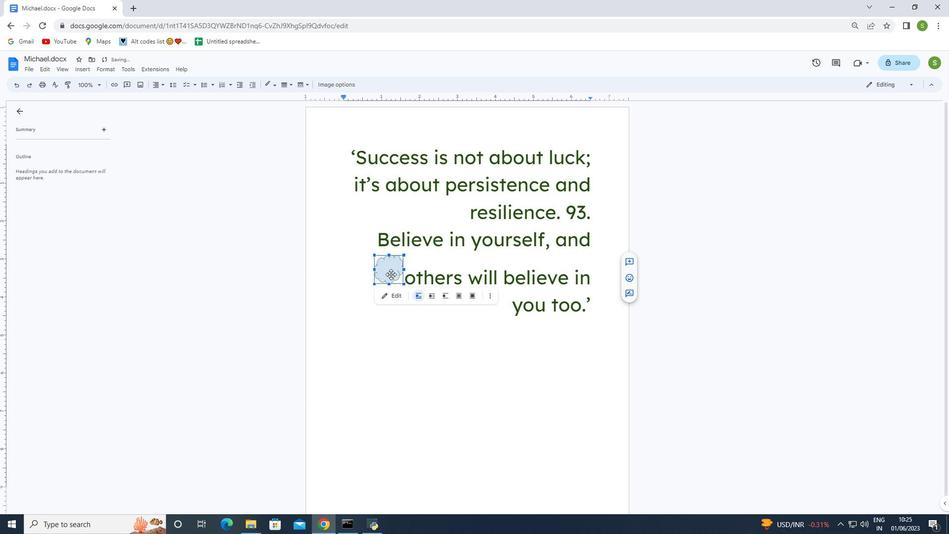 
Action: Mouse pressed left at (391, 273)
Screenshot: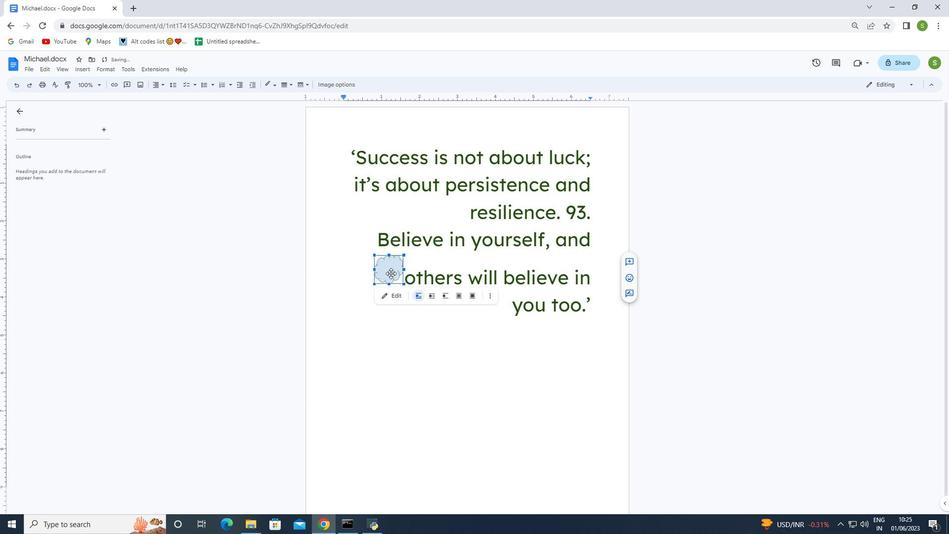 
Action: Mouse moved to (393, 272)
Screenshot: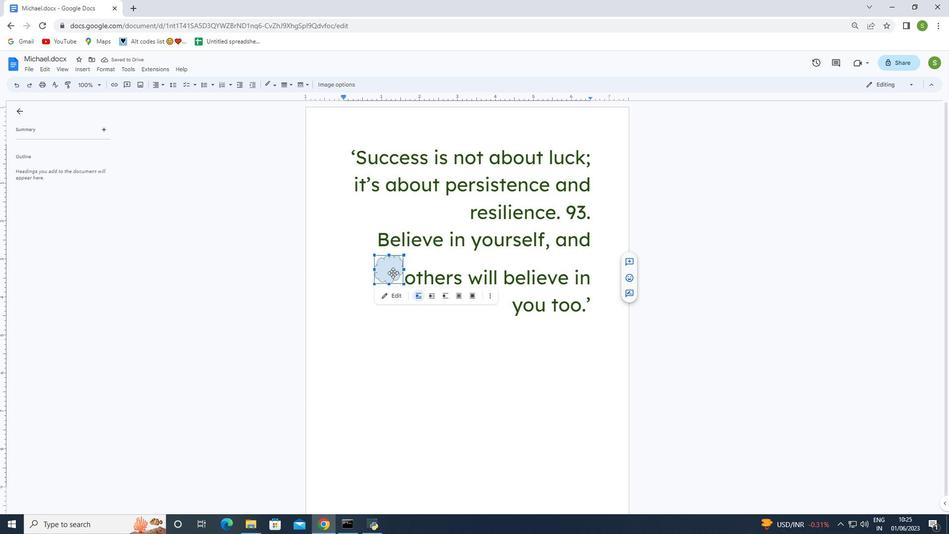 
Action: Mouse pressed left at (393, 272)
Screenshot: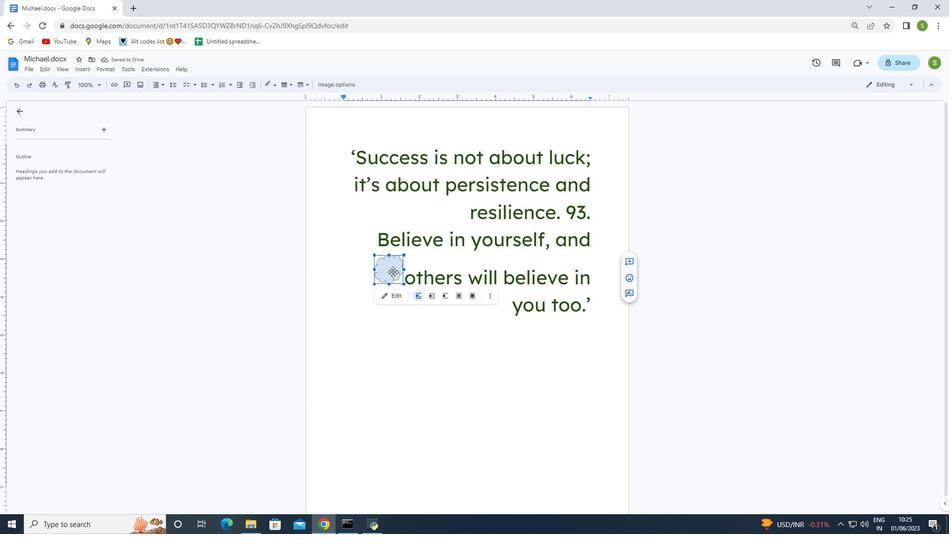
Action: Mouse moved to (457, 352)
Screenshot: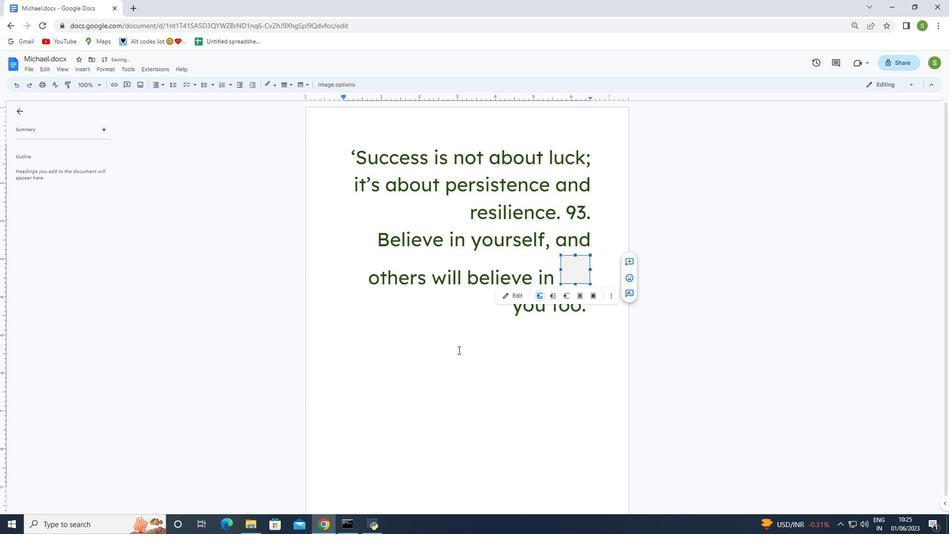 
Action: Key pressed ctrl+Z
Screenshot: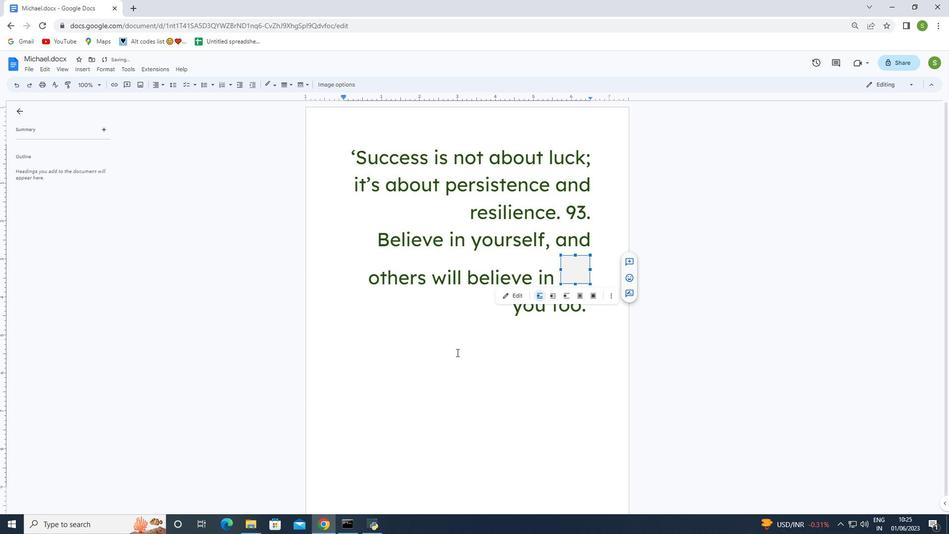 
Action: Mouse moved to (404, 284)
Screenshot: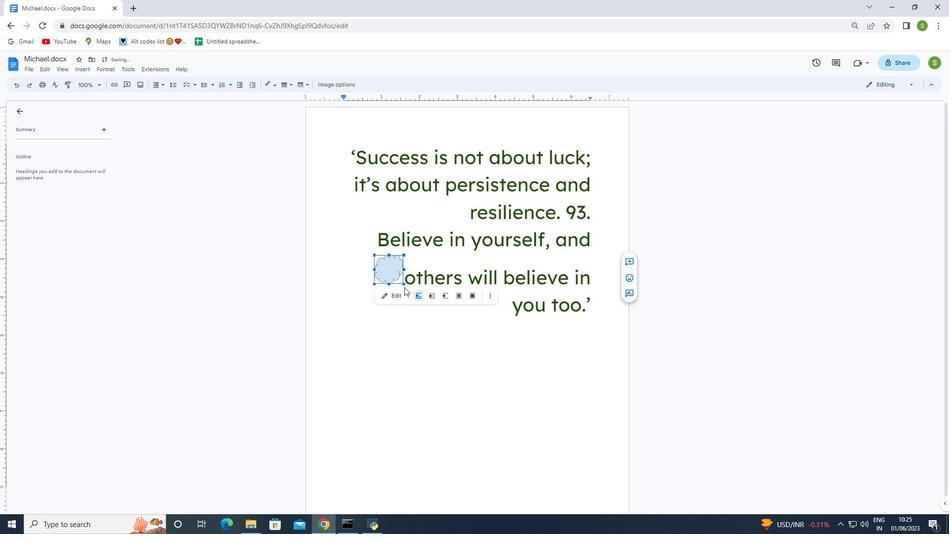 
Action: Mouse pressed left at (404, 284)
Screenshot: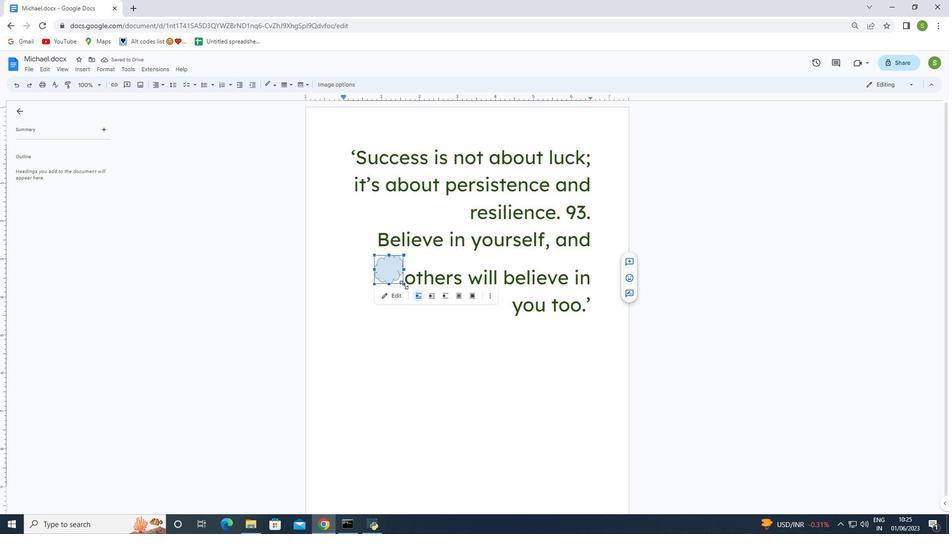 
Action: Mouse moved to (387, 281)
Screenshot: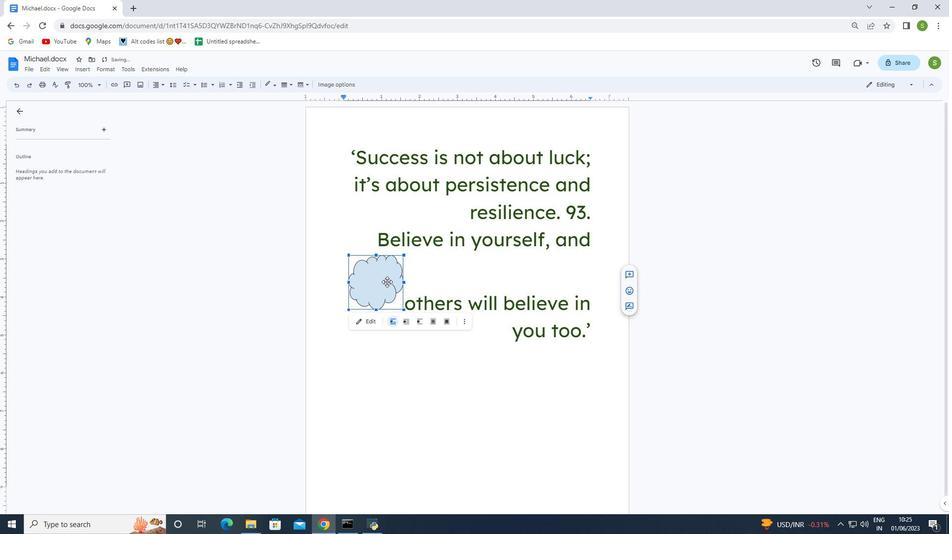 
Action: Mouse pressed left at (387, 281)
Screenshot: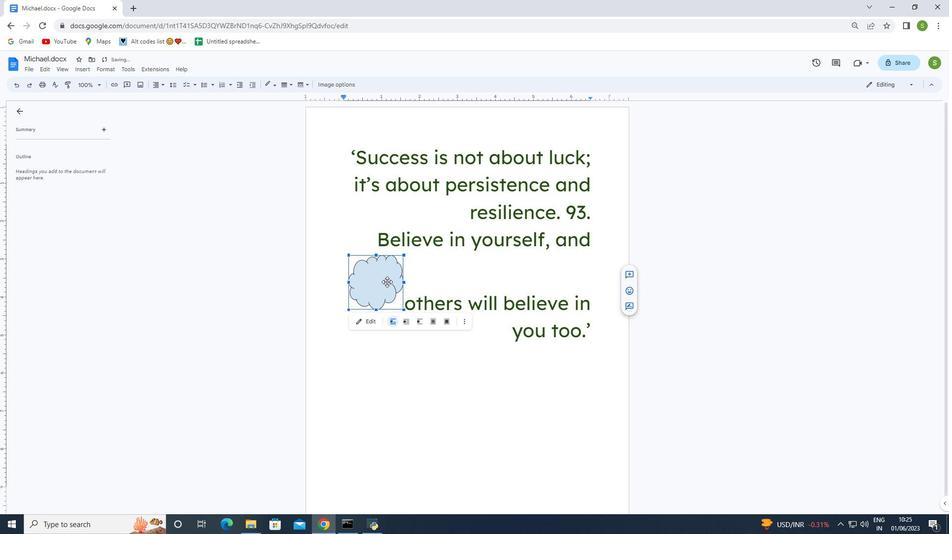
Action: Mouse moved to (405, 309)
Screenshot: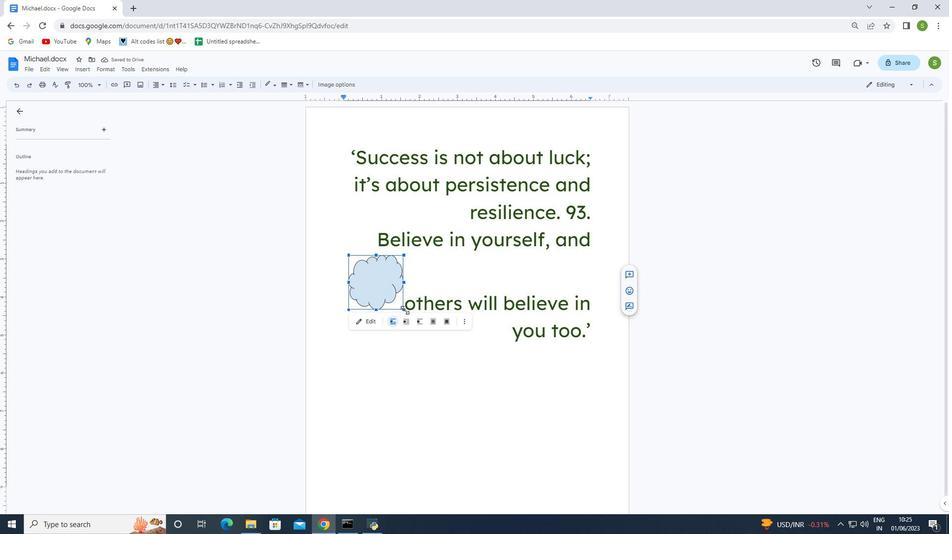 
Action: Mouse pressed left at (405, 309)
Screenshot: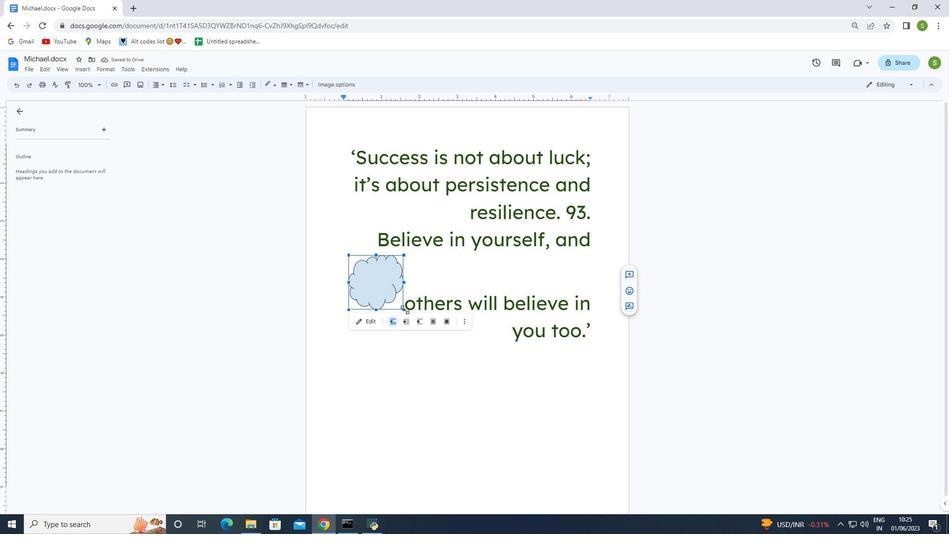 
Action: Mouse moved to (403, 297)
Screenshot: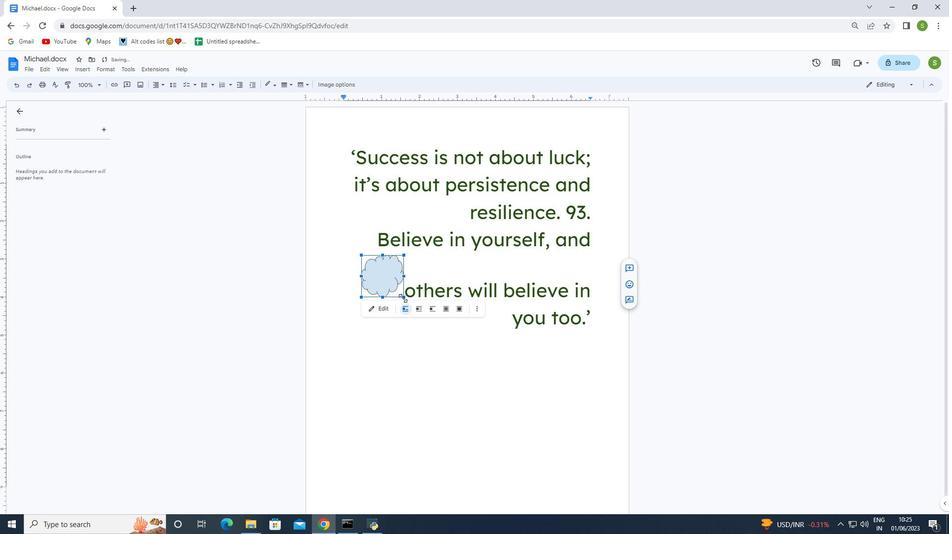 
Action: Mouse pressed left at (403, 297)
Screenshot: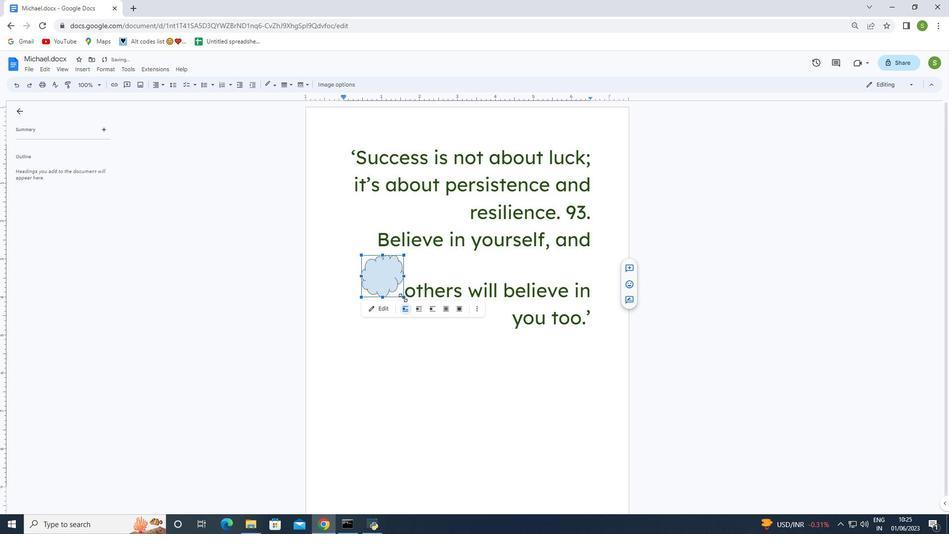 
Action: Mouse moved to (388, 281)
Screenshot: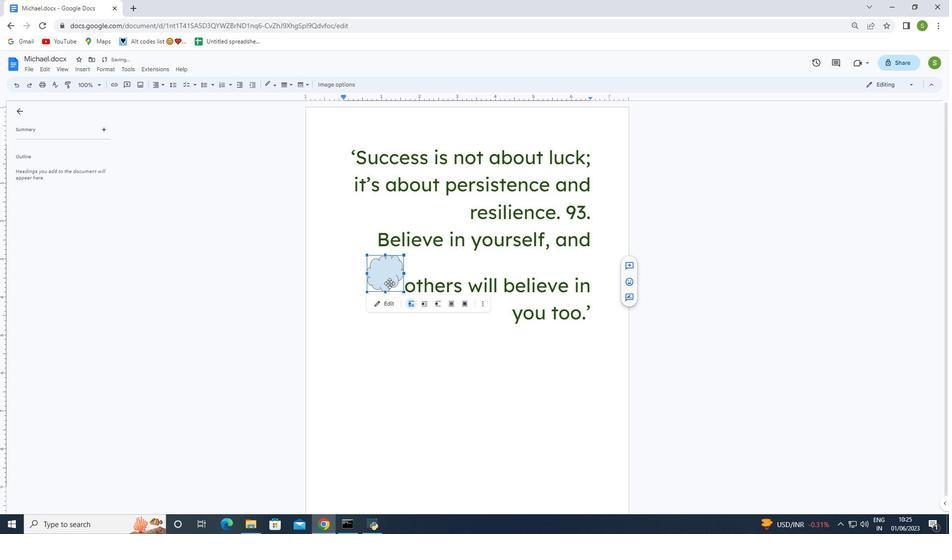 
Action: Mouse pressed left at (388, 281)
Screenshot: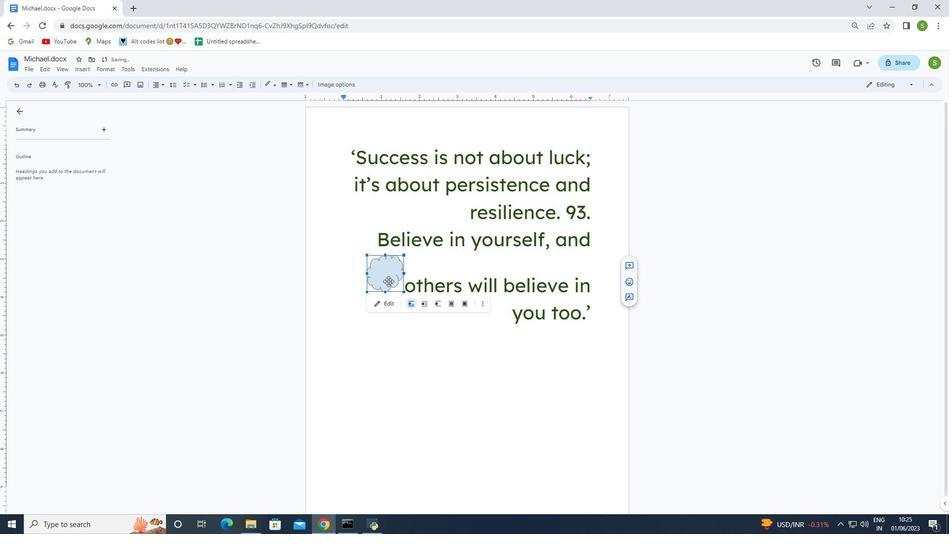 
Action: Mouse moved to (563, 329)
Screenshot: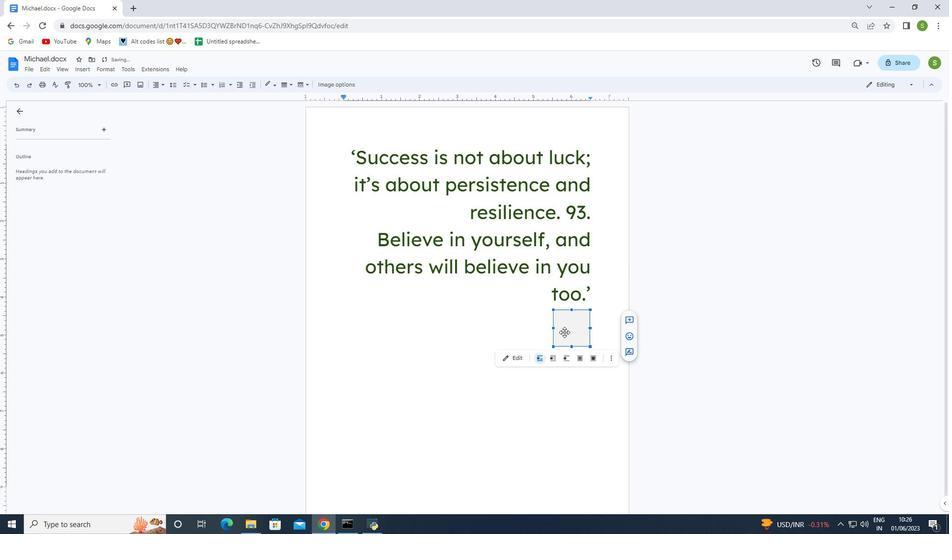
Action: Mouse pressed left at (563, 329)
Screenshot: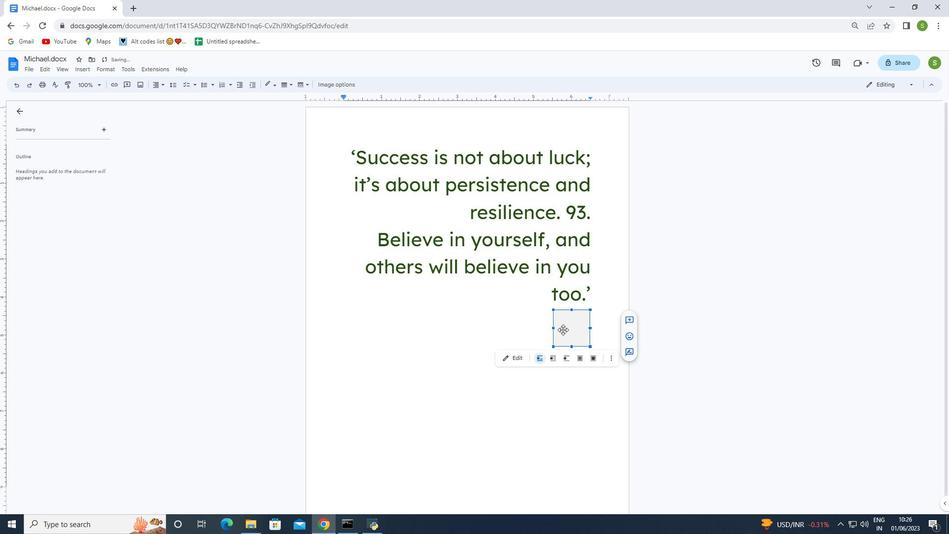 
Action: Mouse moved to (565, 328)
Screenshot: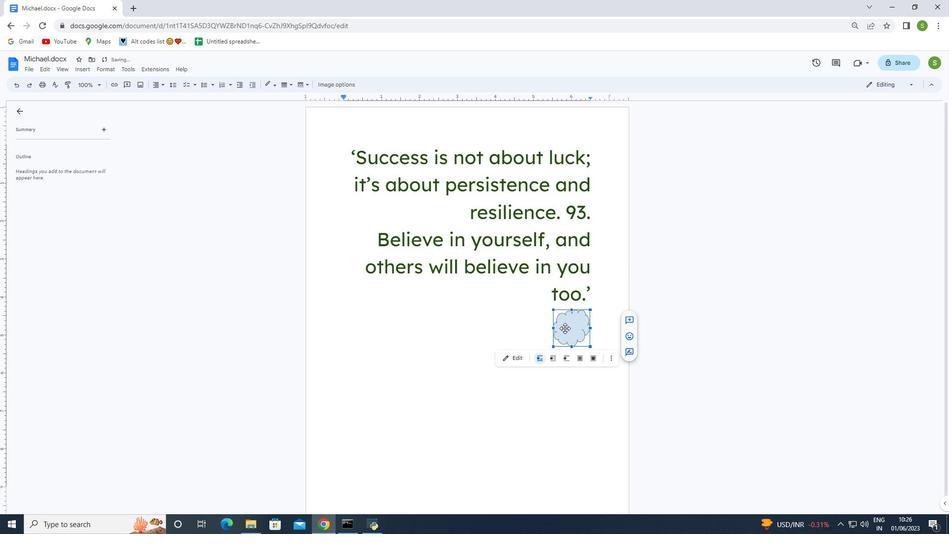 
Action: Mouse pressed left at (565, 328)
Screenshot: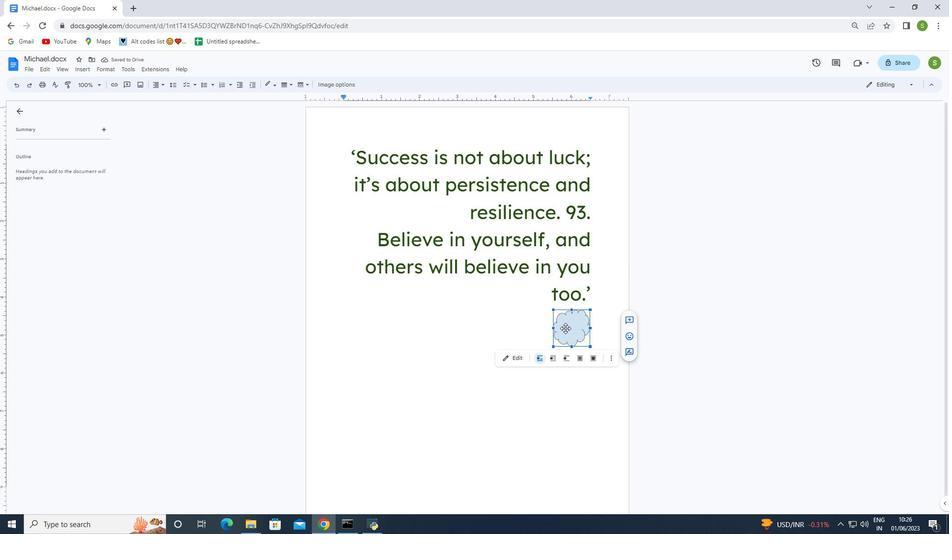 
Action: Mouse moved to (594, 327)
Screenshot: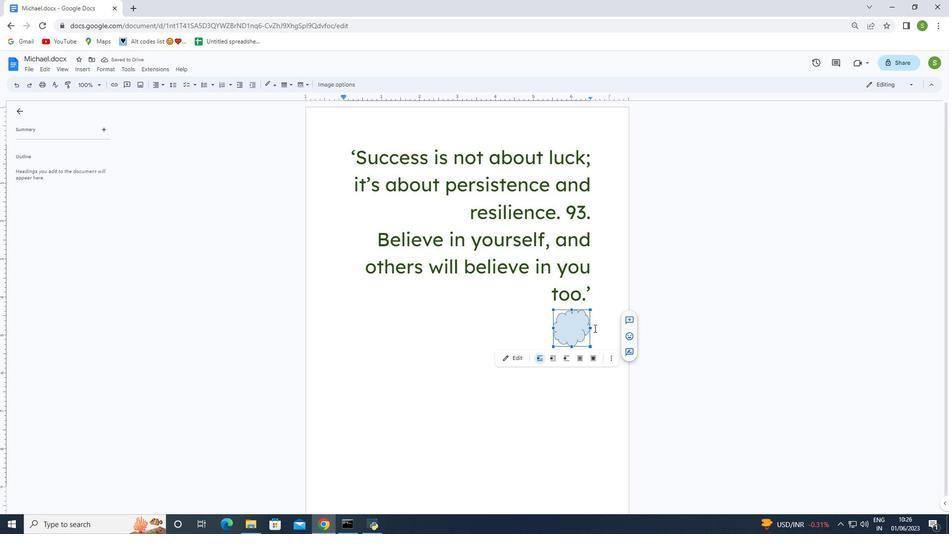 
Action: Mouse pressed left at (594, 327)
Screenshot: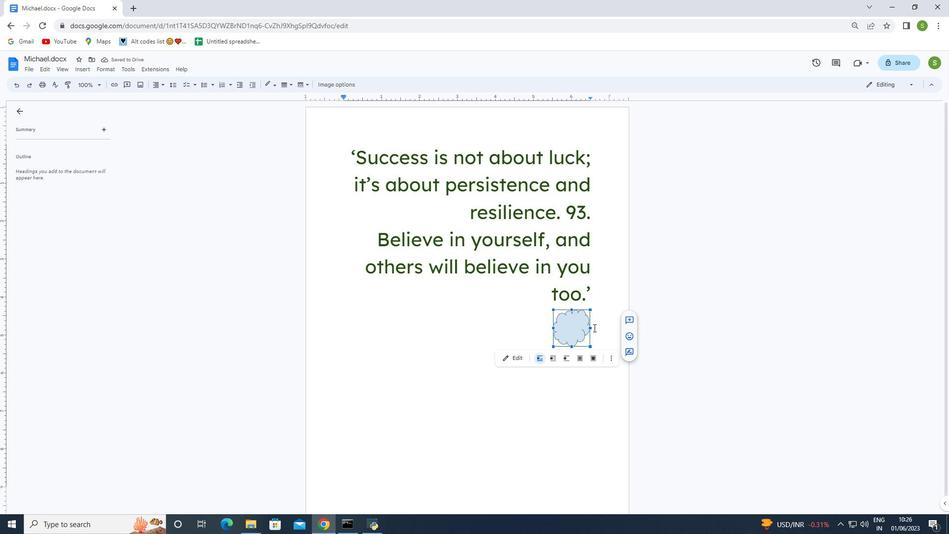 
Action: Mouse moved to (561, 338)
Screenshot: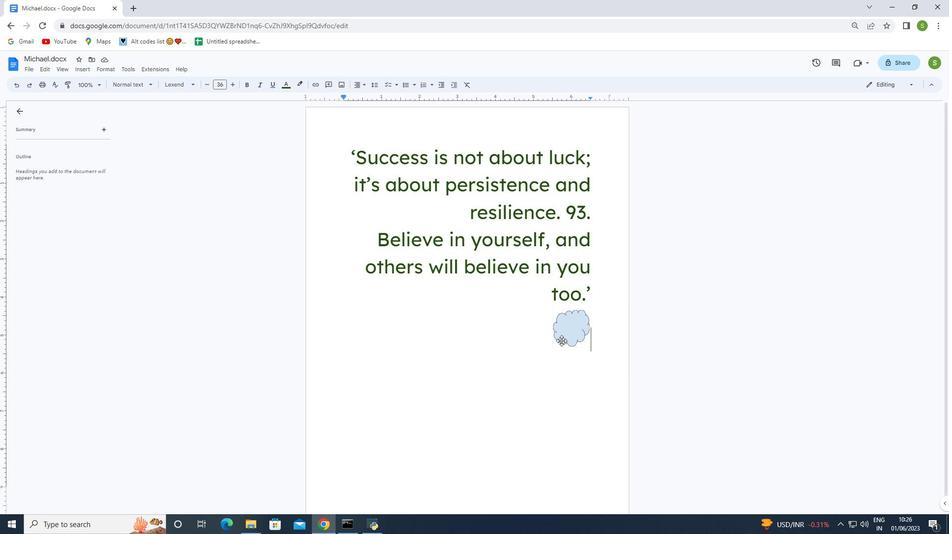 
Action: Key pressed <Key.backspace>
Screenshot: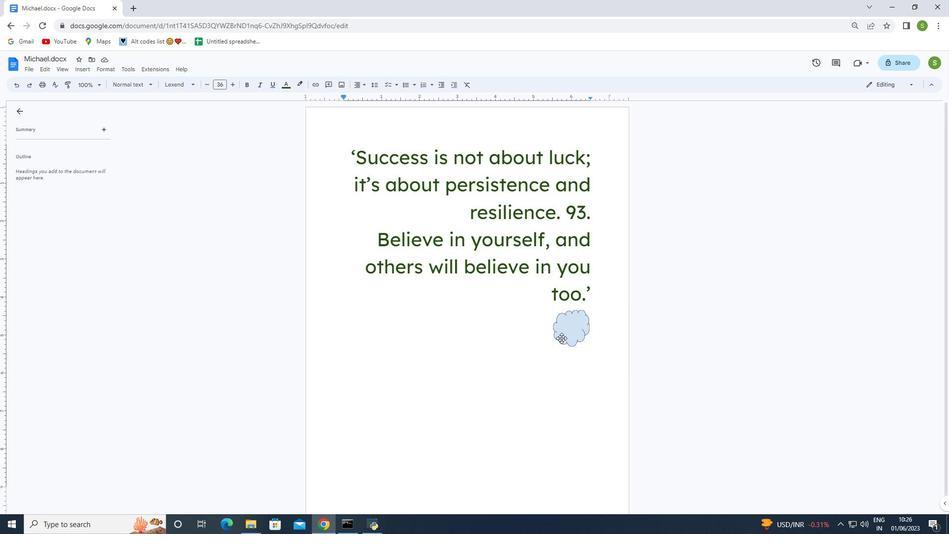 
Action: Mouse moved to (548, 324)
Screenshot: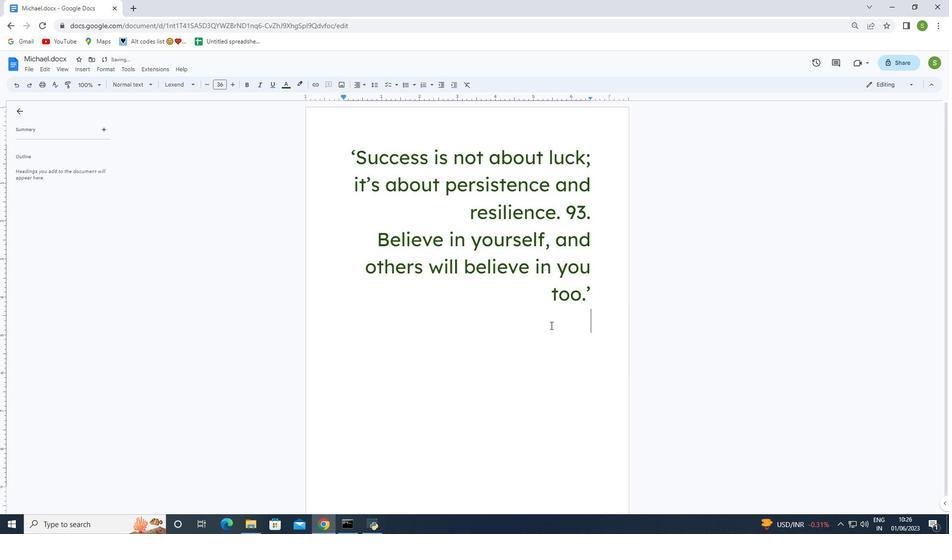 
Action: Key pressed <Key.backspace>
Screenshot: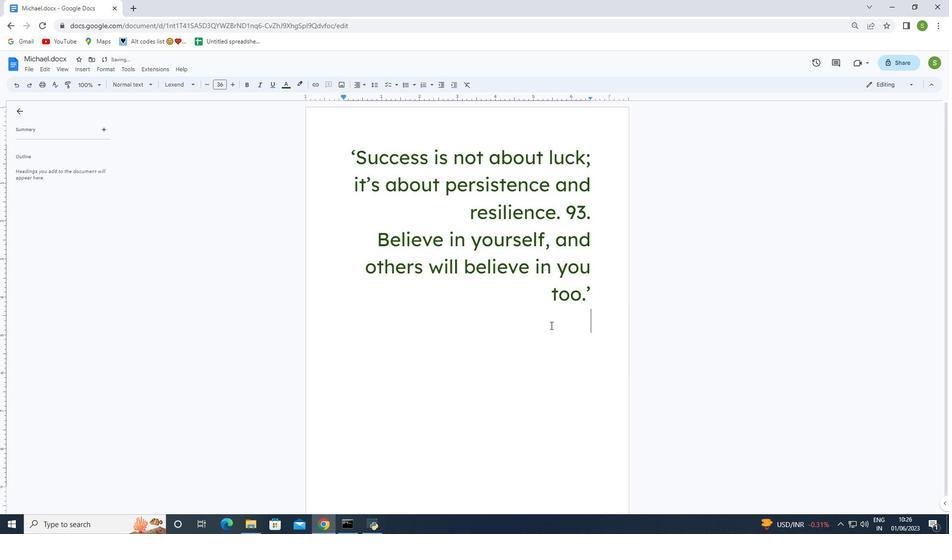 
Action: Mouse moved to (477, 316)
Screenshot: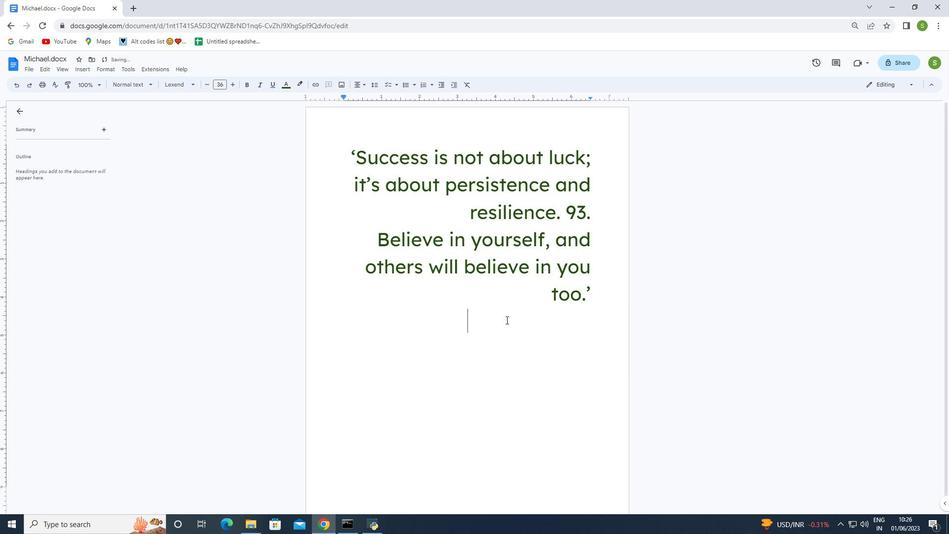 
Action: Key pressed <Key.backspace>
Screenshot: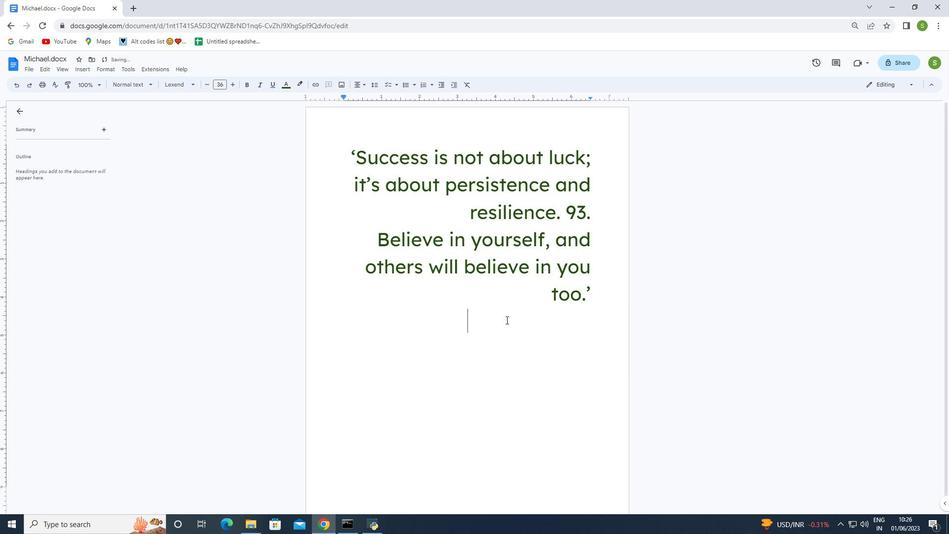 
Action: Mouse moved to (353, 300)
Screenshot: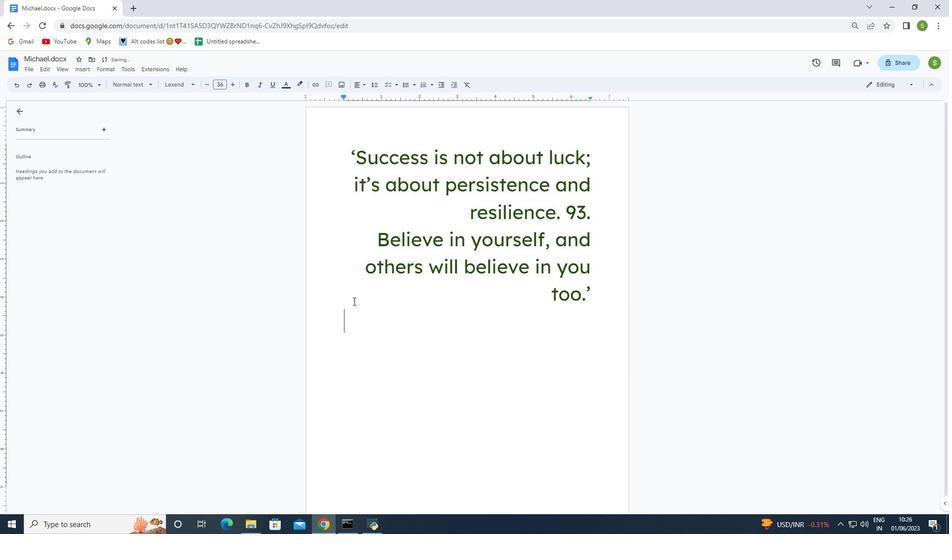 
Action: Key pressed <Key.backspace>
Screenshot: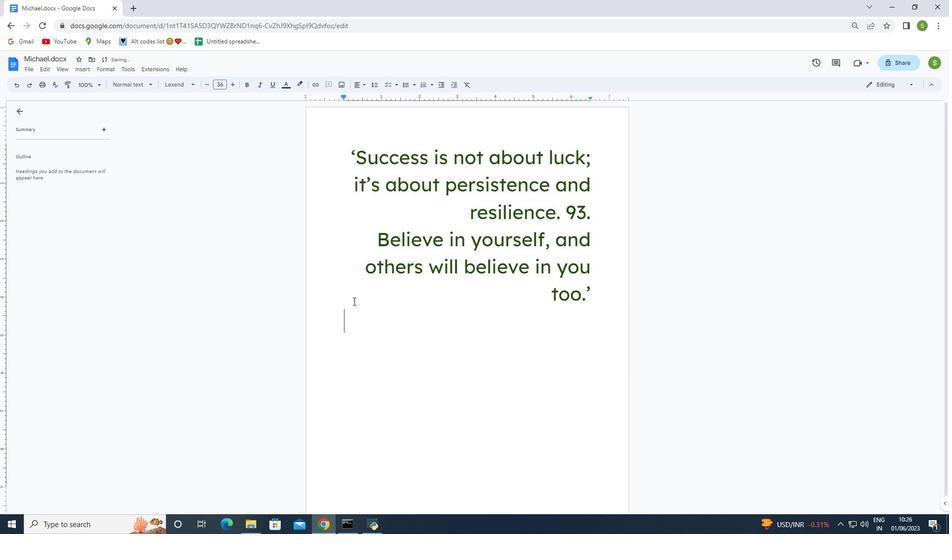 
Action: Mouse moved to (346, 267)
Screenshot: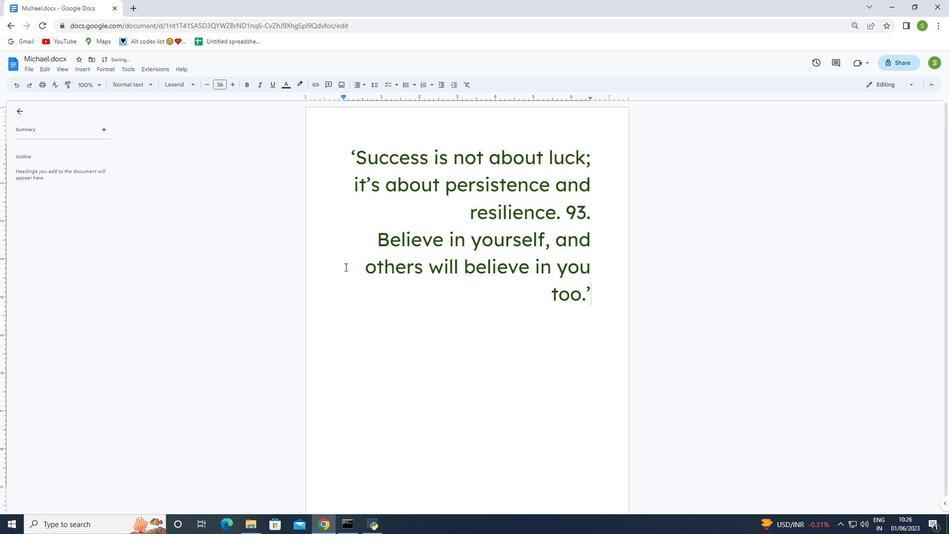 
Action: Mouse pressed left at (346, 267)
Screenshot: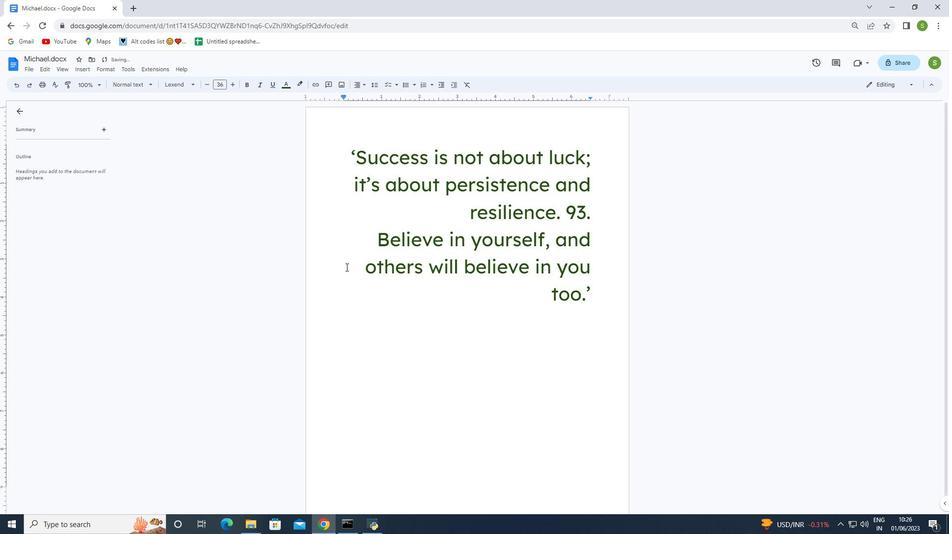 
Action: Mouse moved to (340, 156)
Screenshot: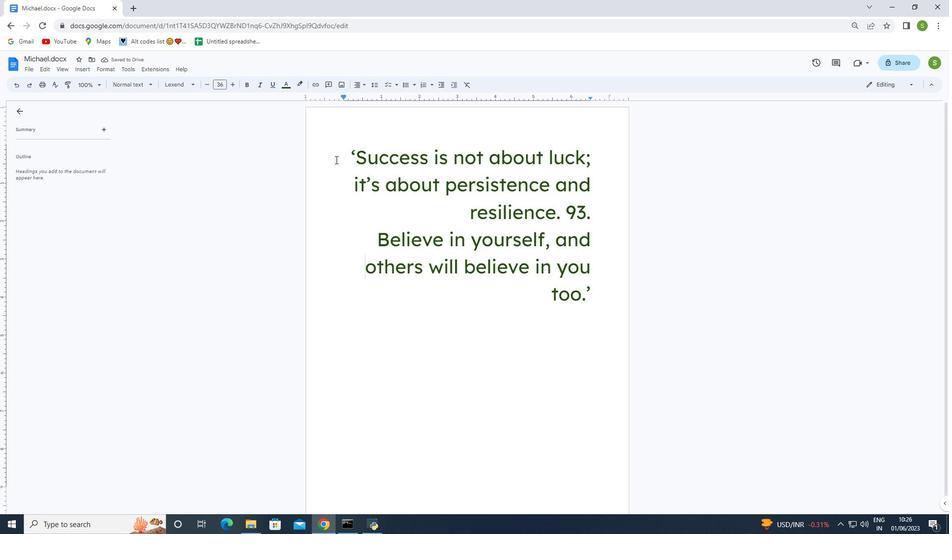 
Action: Mouse pressed left at (340, 156)
Screenshot: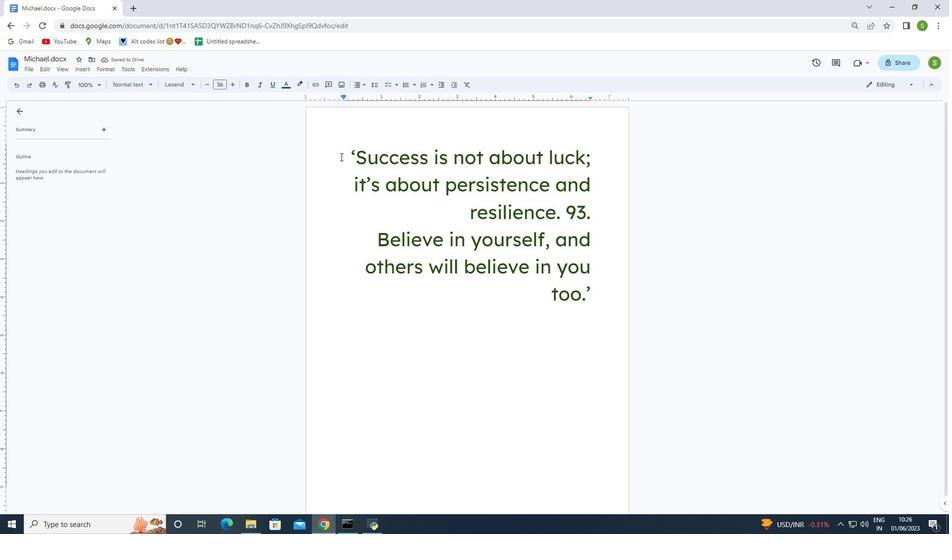 
Action: Mouse moved to (83, 71)
Screenshot: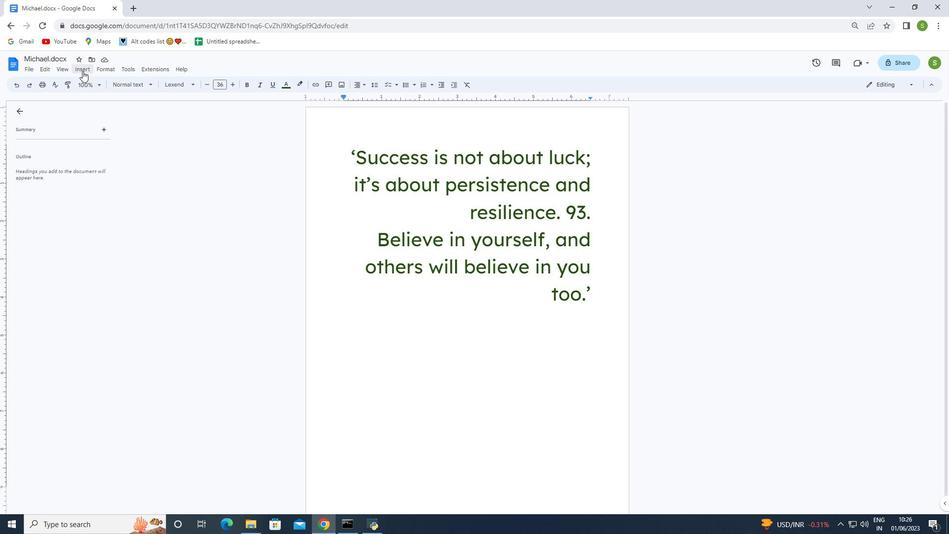 
Action: Mouse pressed left at (83, 71)
Screenshot: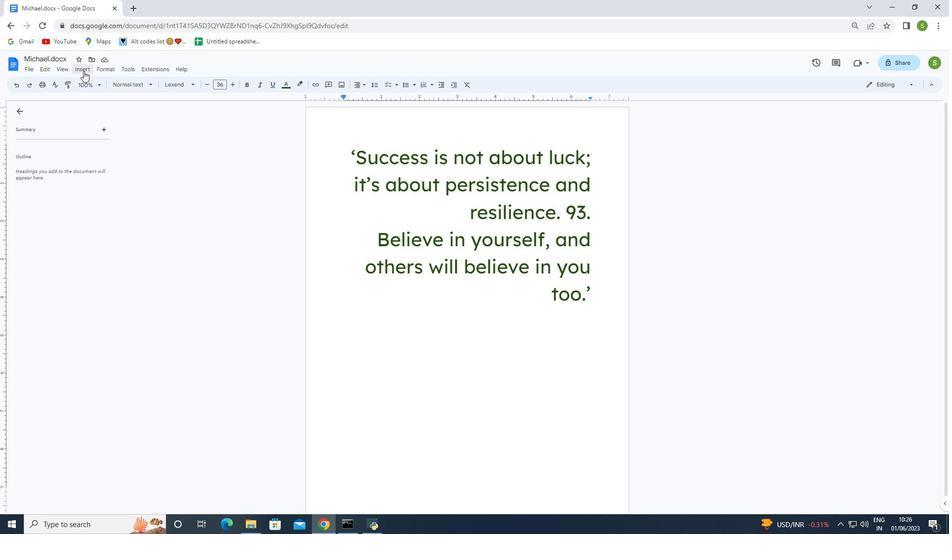
Action: Mouse moved to (219, 110)
Screenshot: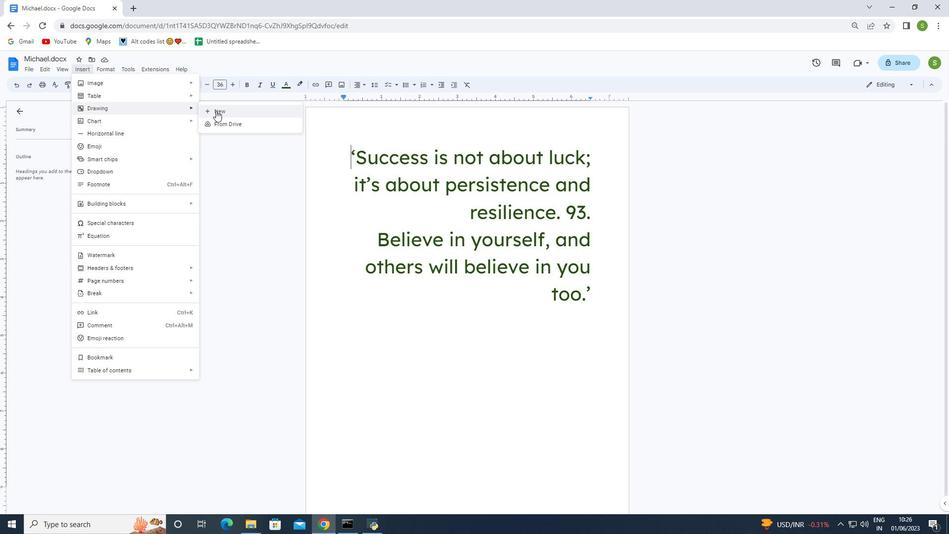 
Action: Mouse pressed left at (219, 110)
Screenshot: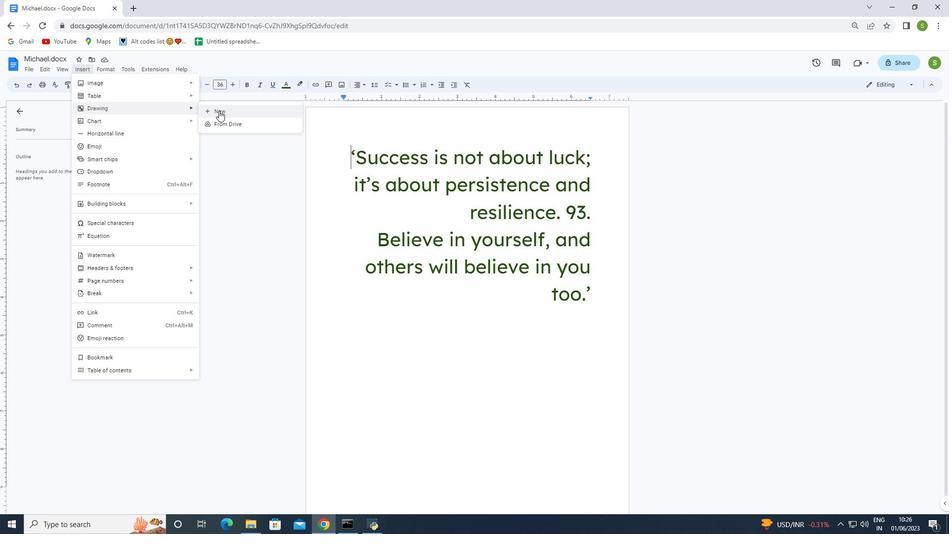 
Action: Mouse moved to (337, 110)
Screenshot: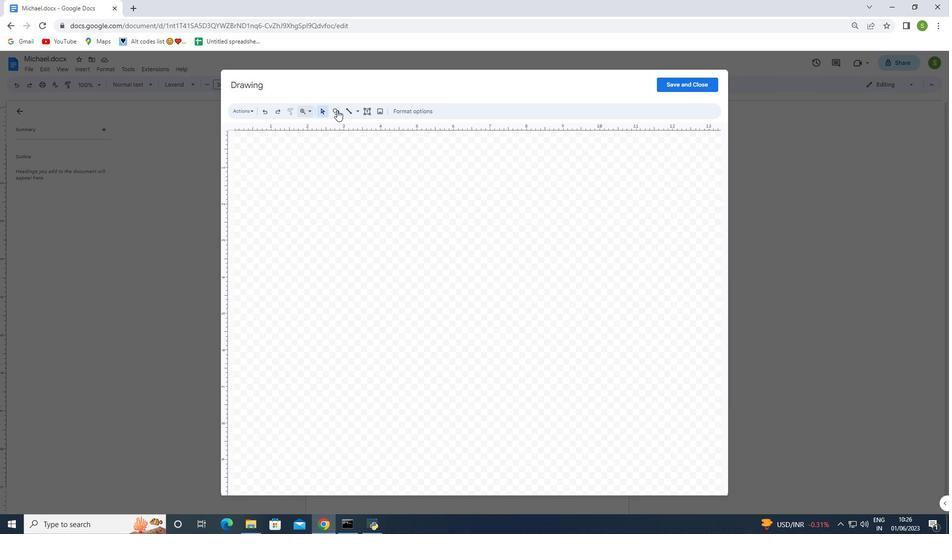 
Action: Mouse pressed left at (337, 110)
Screenshot: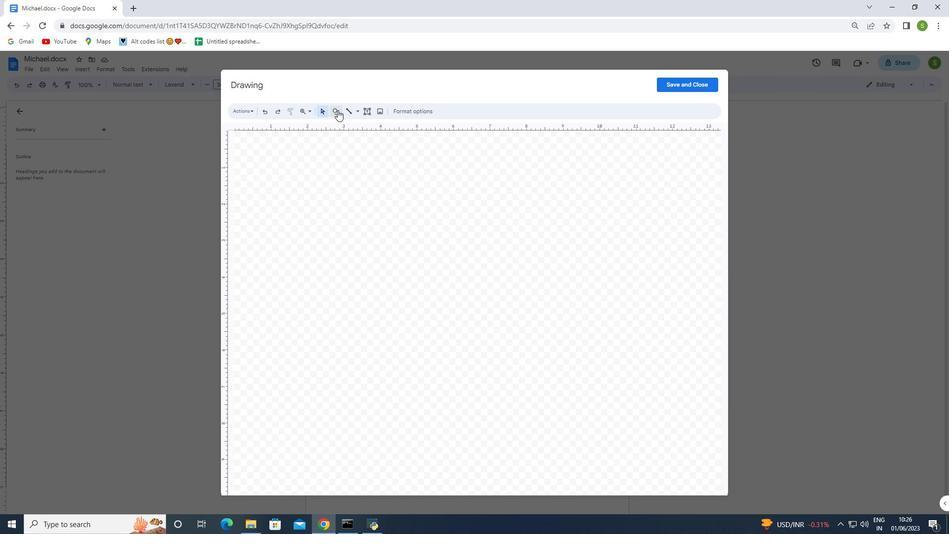 
Action: Mouse moved to (360, 123)
Screenshot: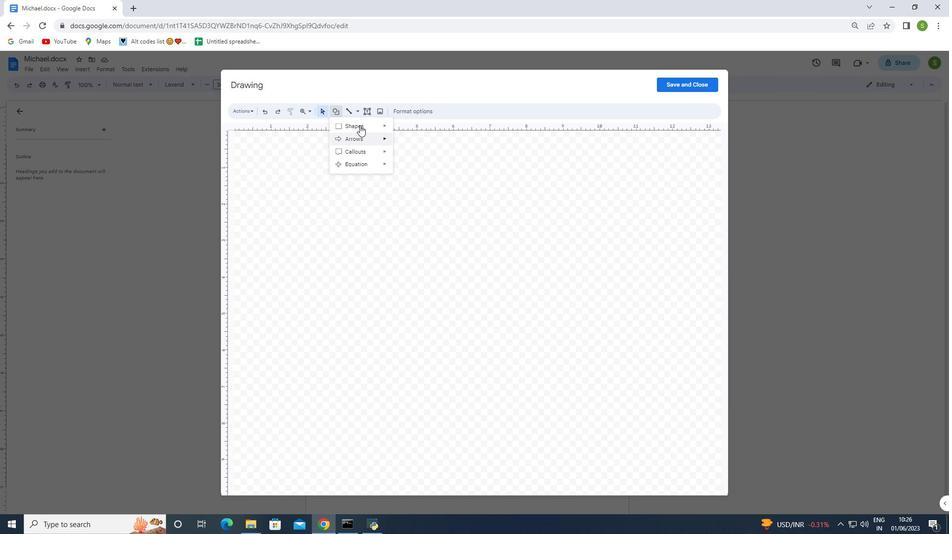 
Action: Mouse pressed left at (360, 123)
Screenshot: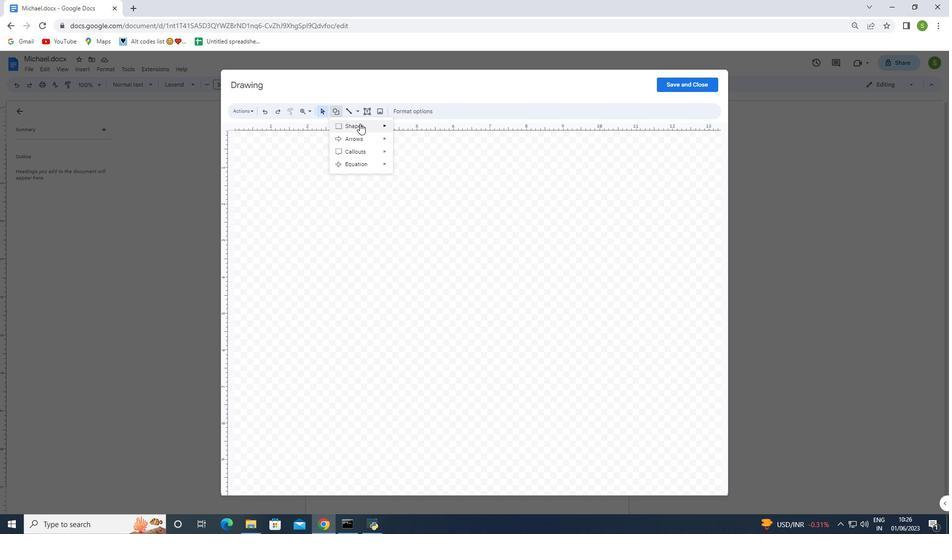 
Action: Mouse moved to (484, 162)
Screenshot: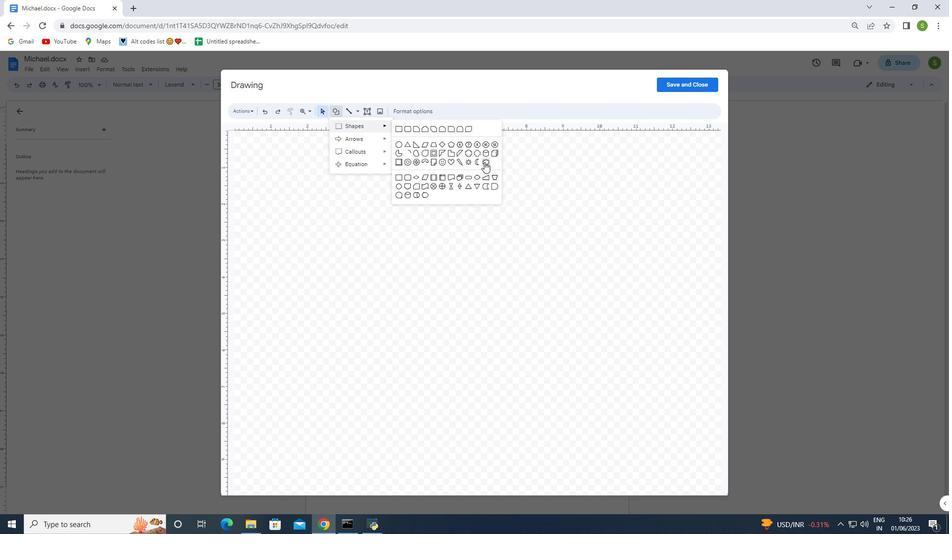 
Action: Mouse pressed left at (484, 162)
Screenshot: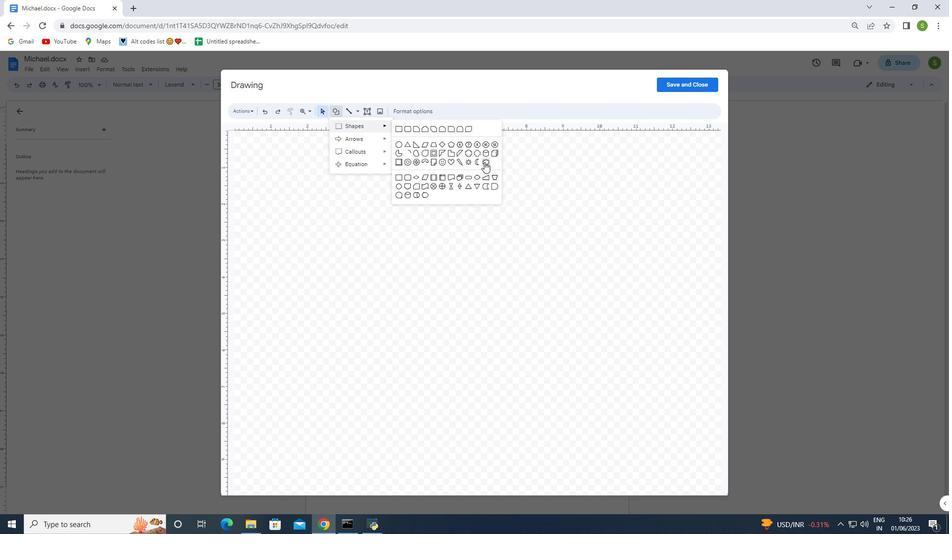 
Action: Mouse moved to (290, 185)
Screenshot: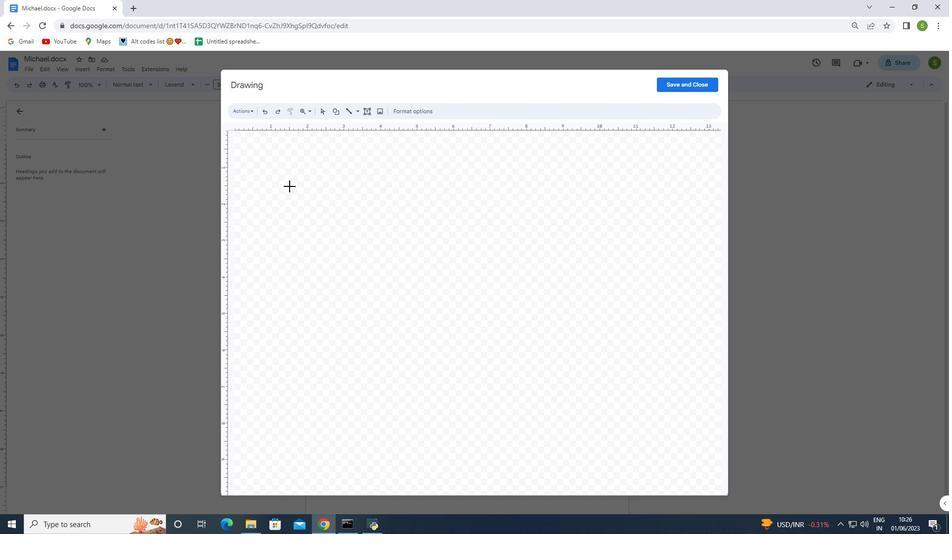 
Action: Mouse pressed left at (290, 185)
Screenshot: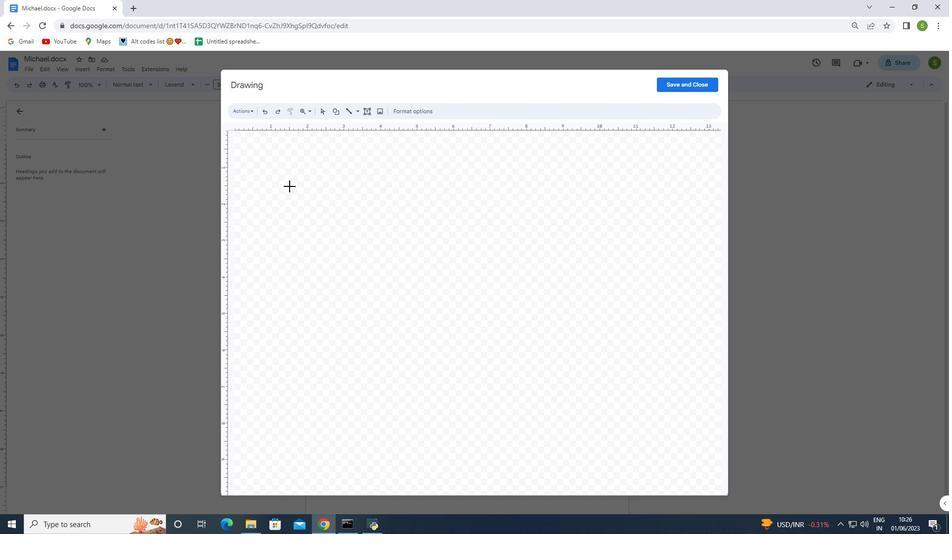 
Action: Mouse moved to (691, 86)
Screenshot: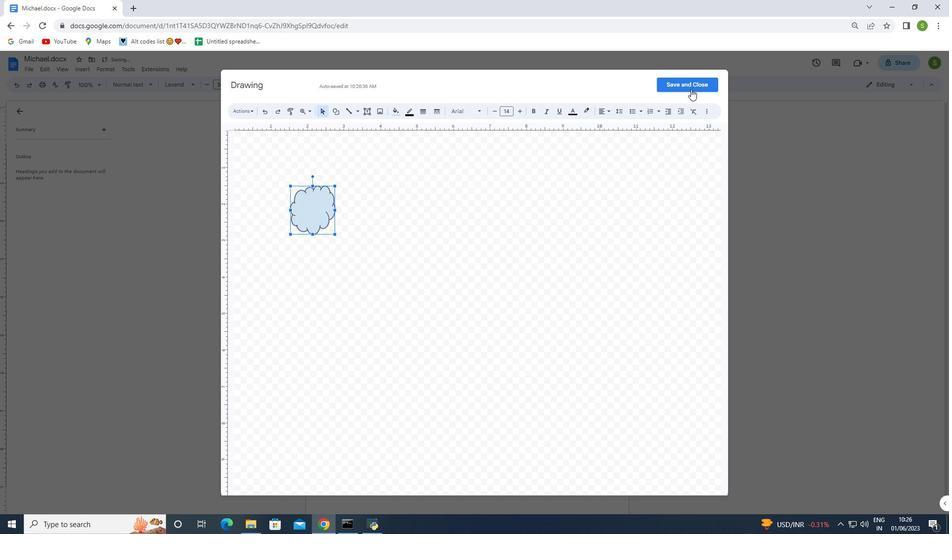 
Action: Mouse pressed left at (691, 86)
Screenshot: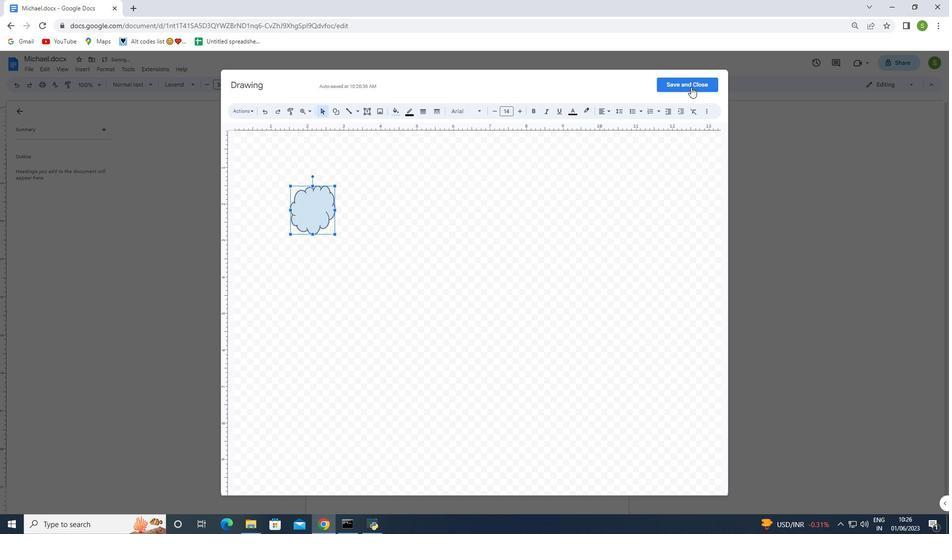 
Action: Mouse moved to (388, 174)
Screenshot: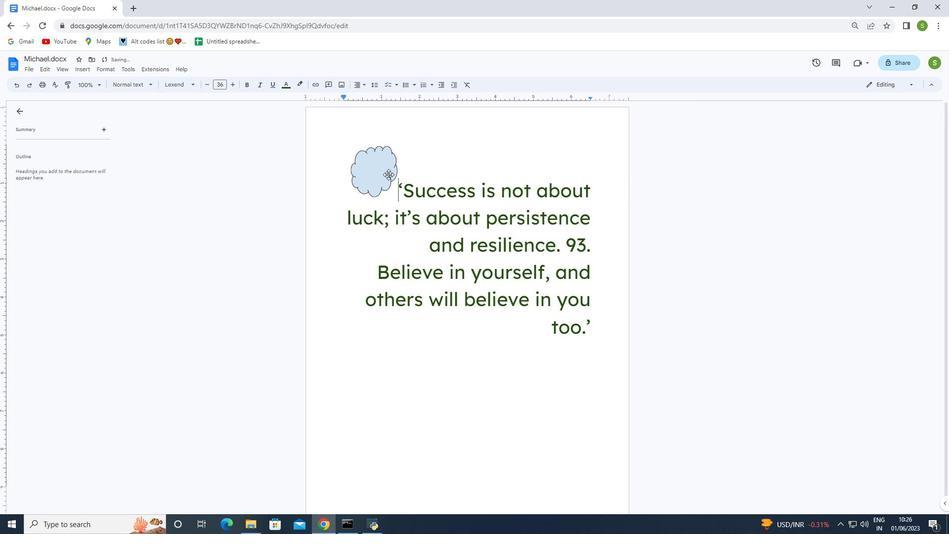 
Action: Mouse pressed left at (388, 174)
Screenshot: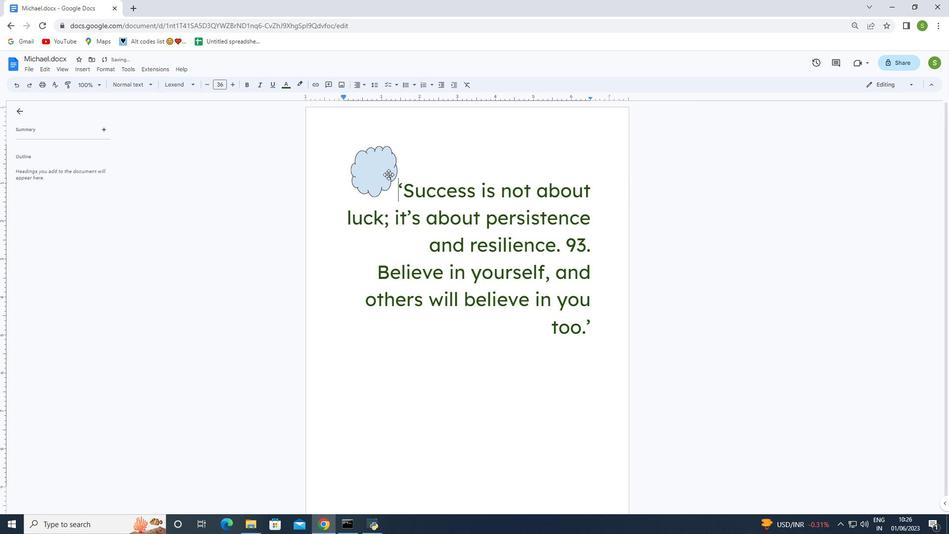 
Action: Mouse moved to (497, 330)
Screenshot: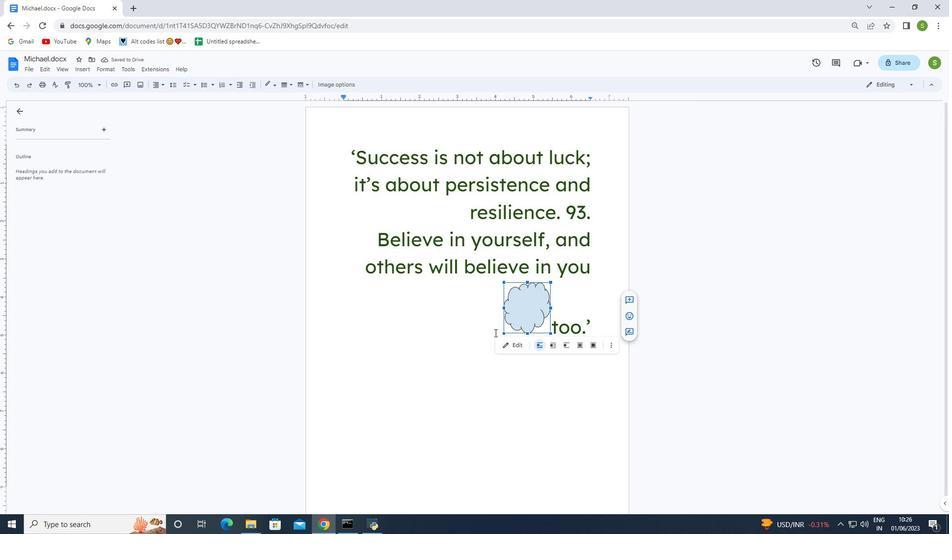 
Action: Key pressed ctrl+Z
Screenshot: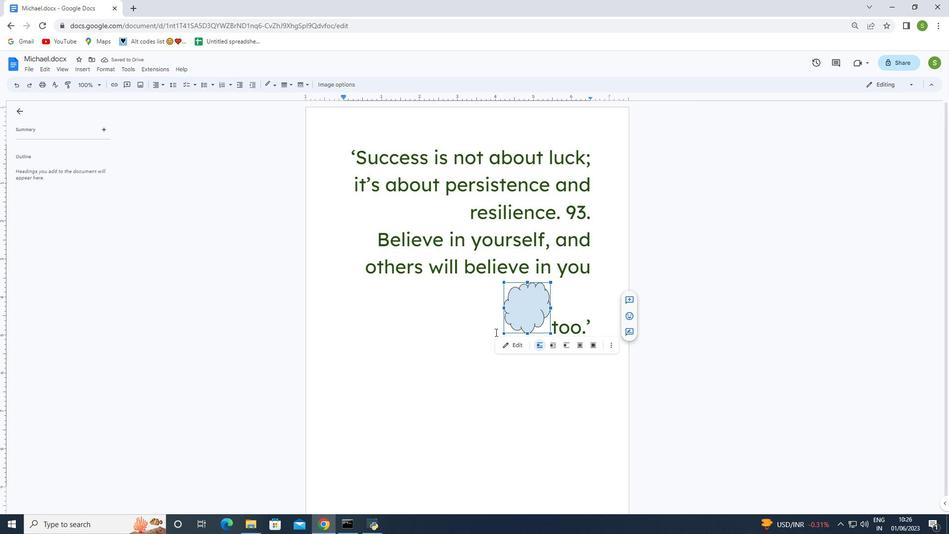 
Action: Mouse moved to (384, 173)
Screenshot: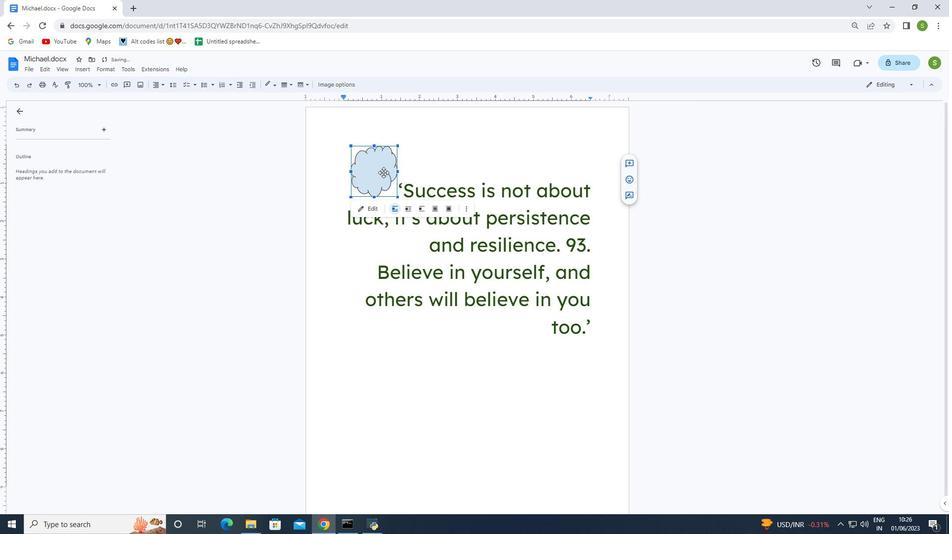 
Action: Mouse pressed left at (384, 173)
Screenshot: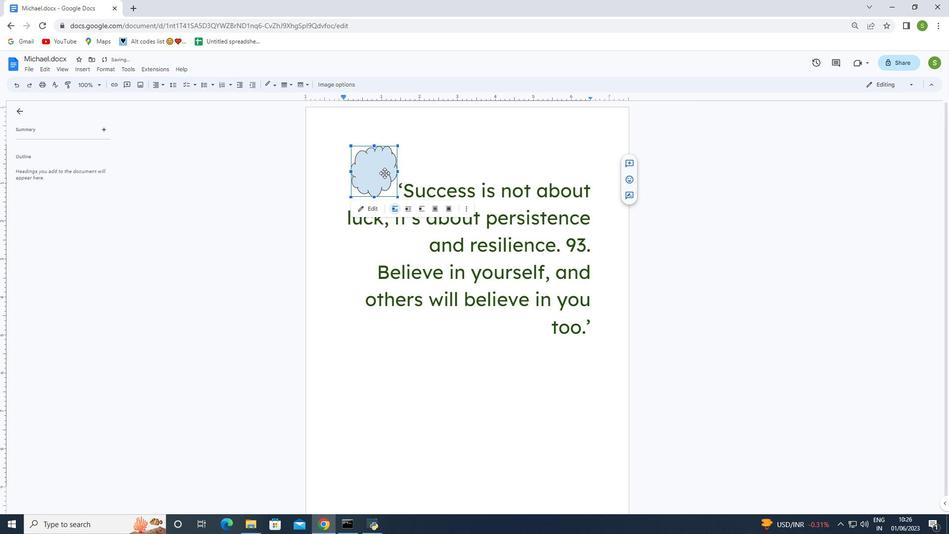 
Action: Mouse moved to (388, 291)
Screenshot: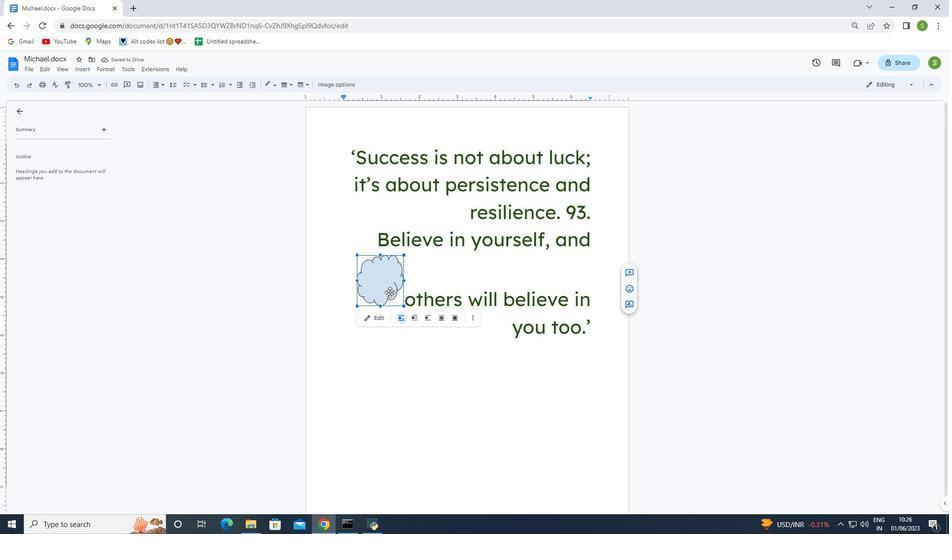 
Action: Mouse pressed left at (388, 291)
Screenshot: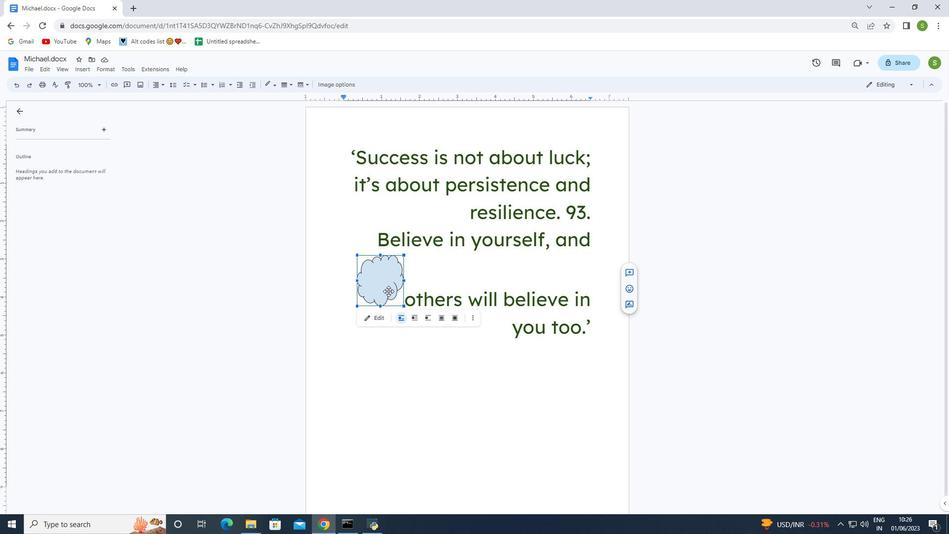 
Action: Mouse moved to (376, 284)
Screenshot: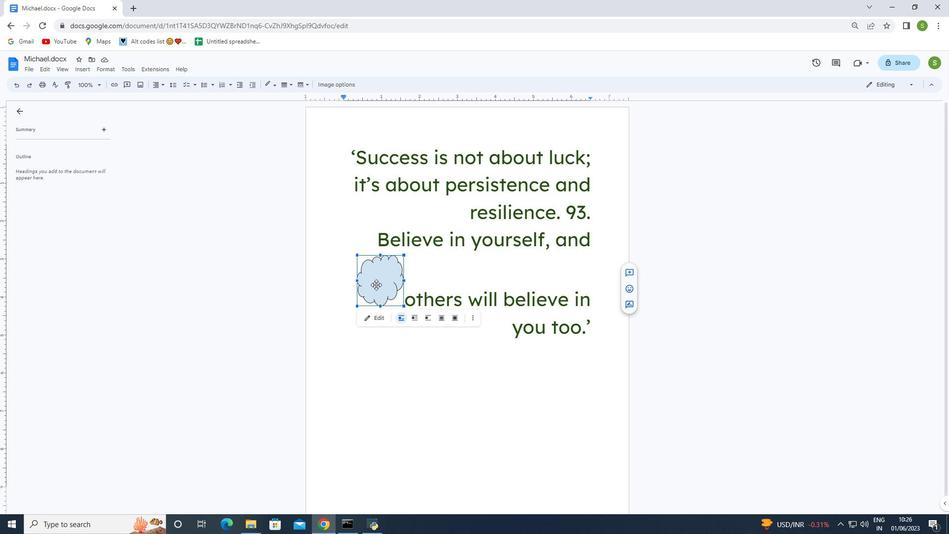 
Action: Mouse pressed left at (376, 284)
Screenshot: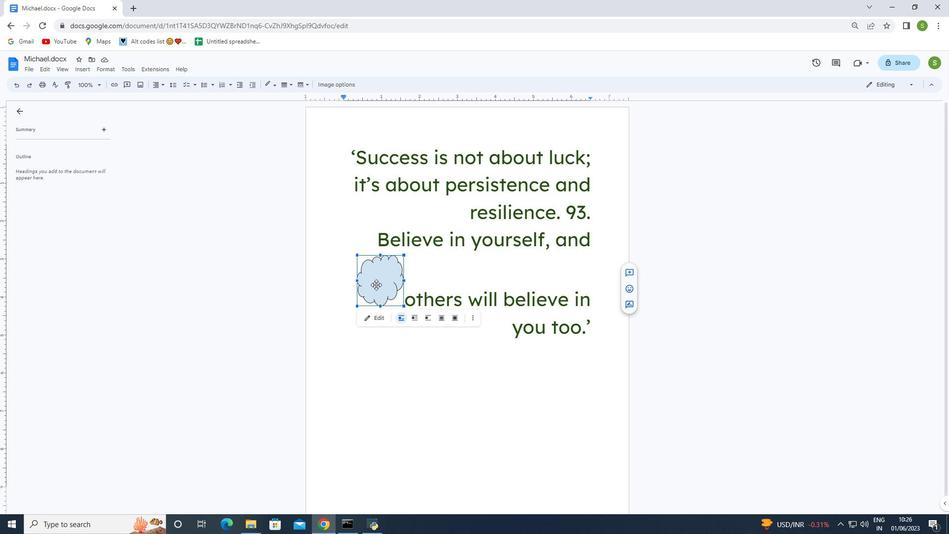 
Action: Mouse moved to (375, 285)
Screenshot: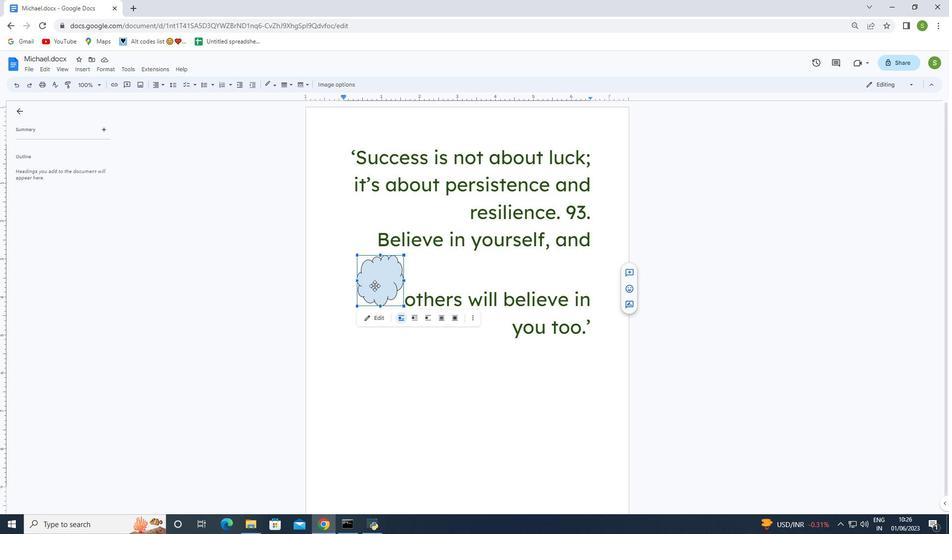 
Action: Mouse pressed left at (375, 285)
Screenshot: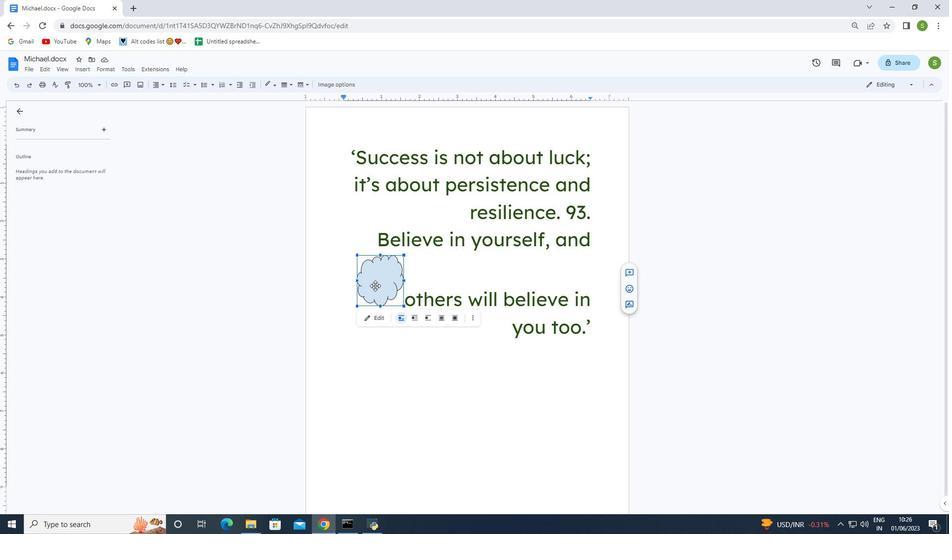 
Action: Mouse pressed left at (375, 285)
Screenshot: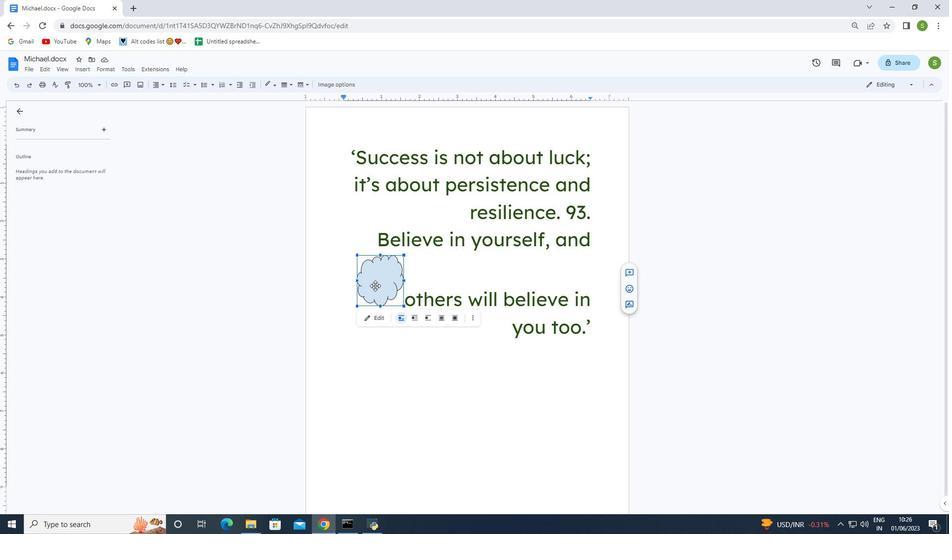 
Action: Mouse moved to (374, 286)
Screenshot: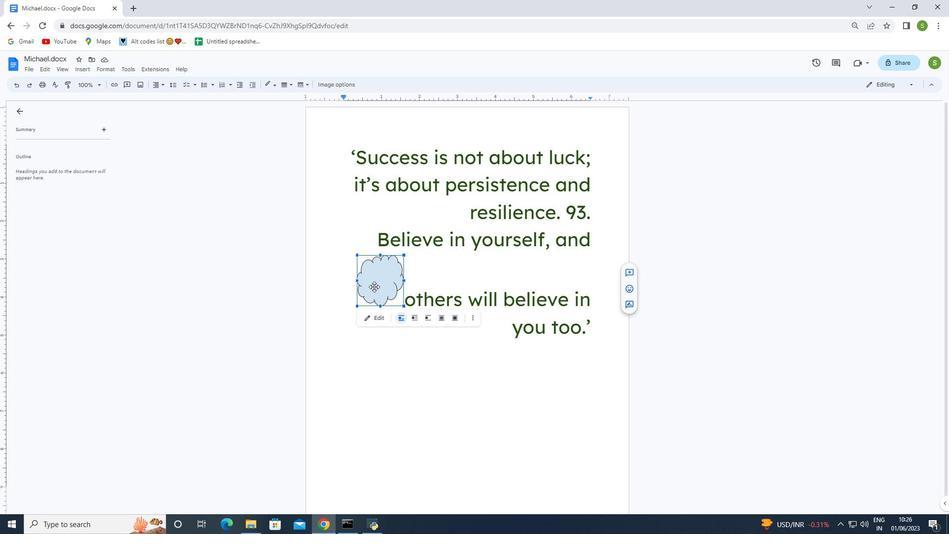 
Action: Mouse pressed left at (374, 286)
Screenshot: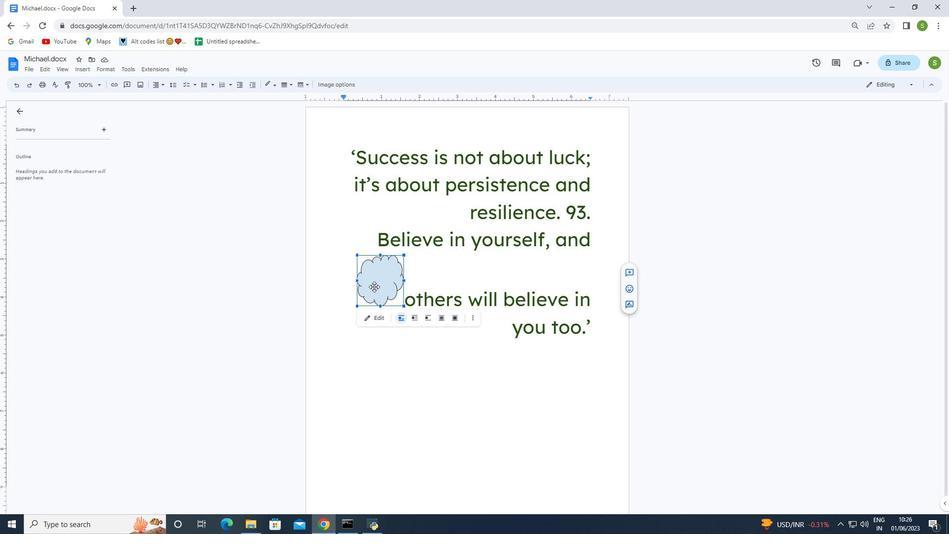 
Action: Mouse moved to (361, 290)
Screenshot: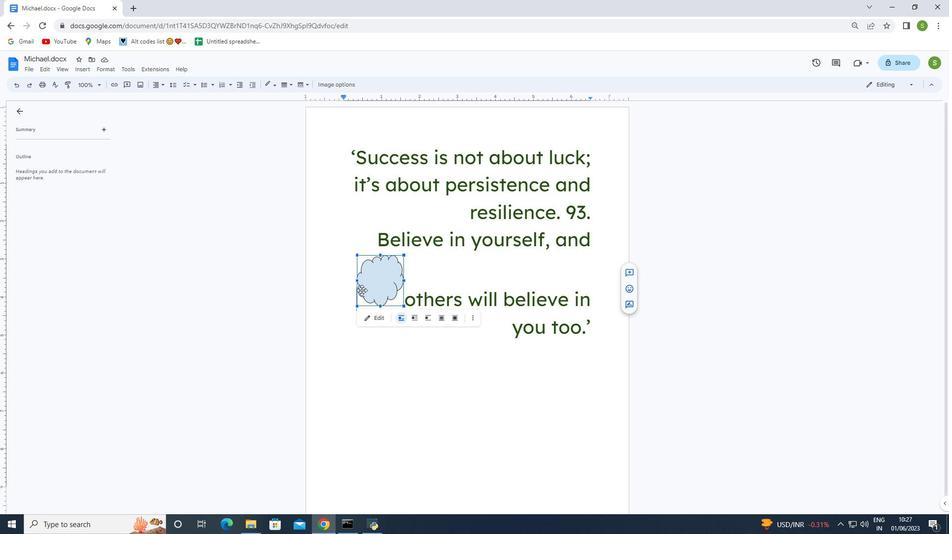 
Action: Key pressed <Key.left>
Screenshot: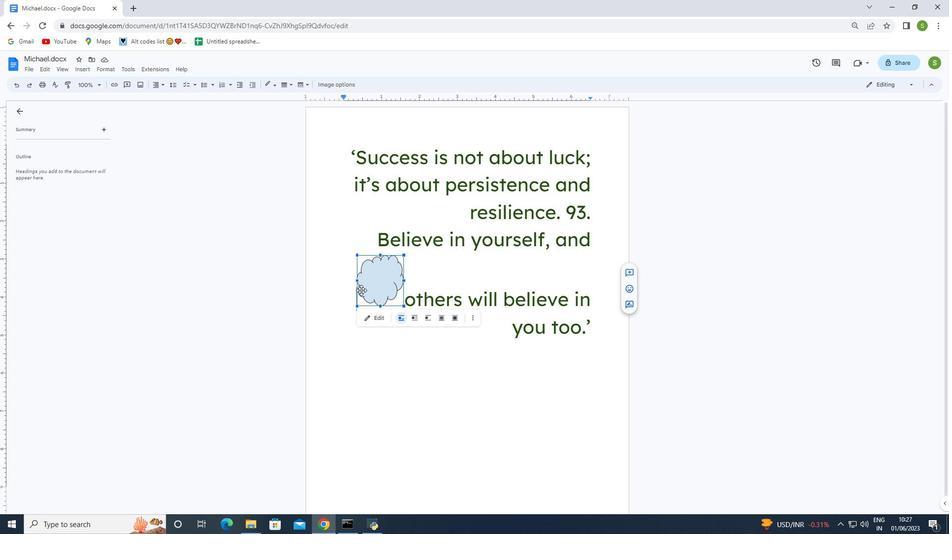
Action: Mouse moved to (394, 295)
Screenshot: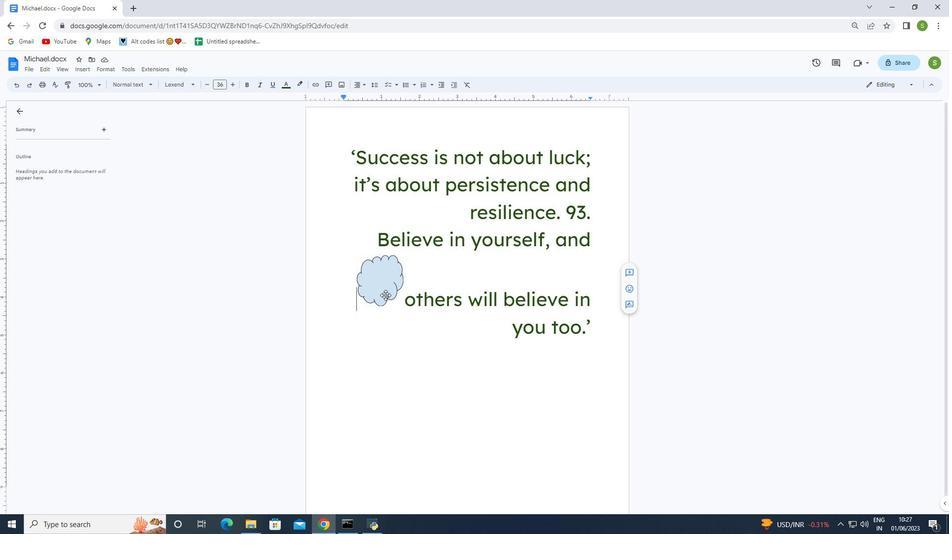 
Action: Key pressed <Key.left>
Screenshot: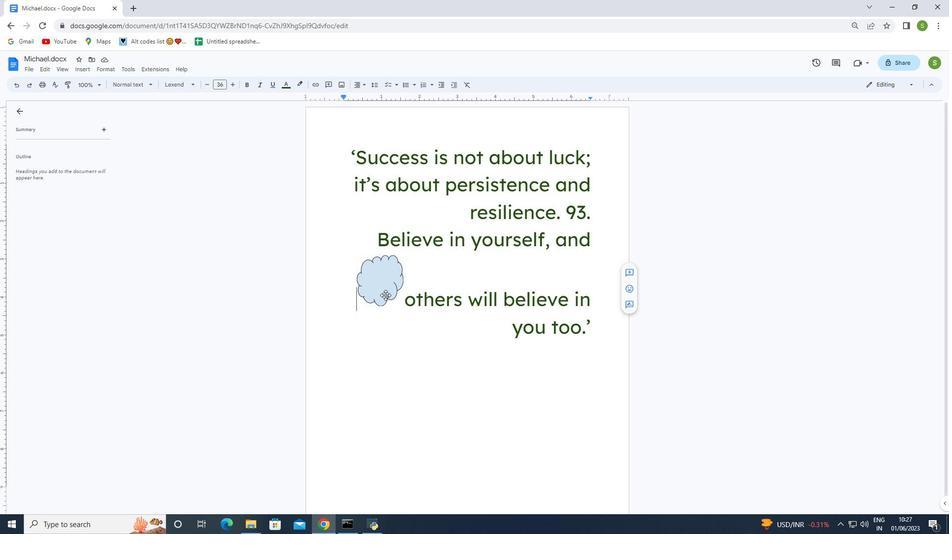 
Action: Mouse moved to (405, 279)
Screenshot: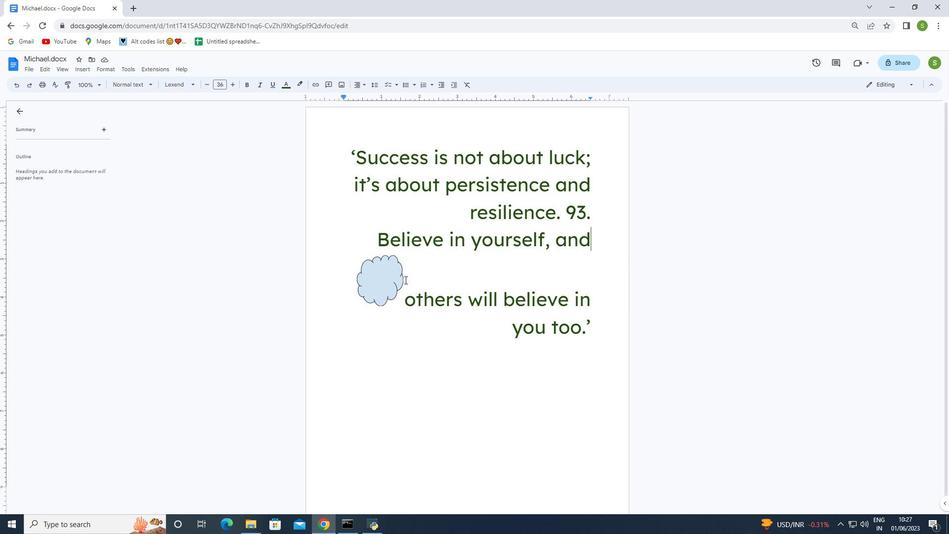 
Action: Mouse pressed left at (405, 279)
Screenshot: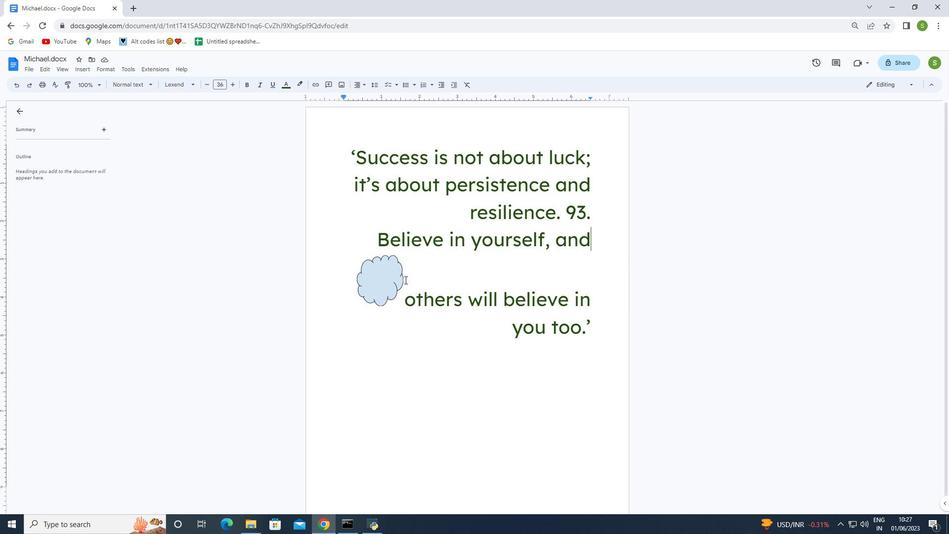 
Action: Mouse moved to (354, 285)
Screenshot: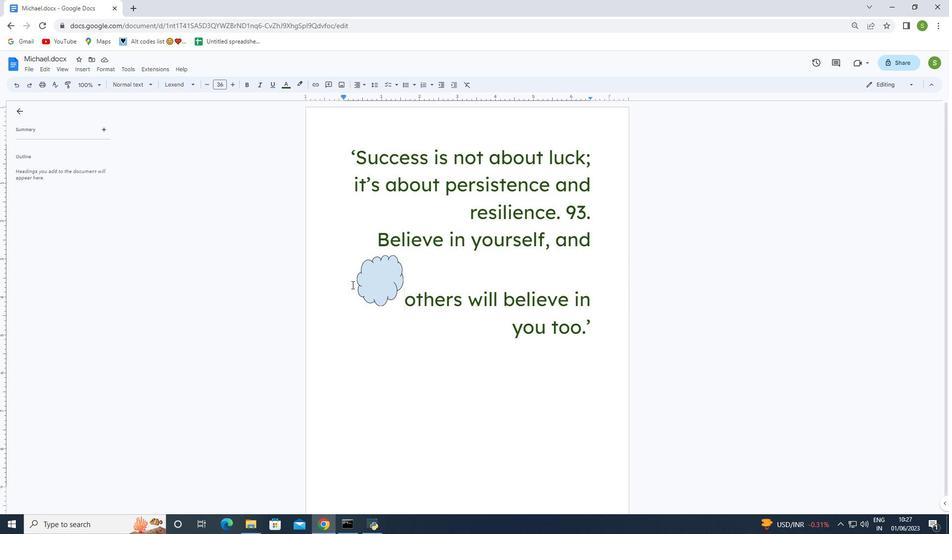 
Action: Mouse pressed left at (354, 285)
Screenshot: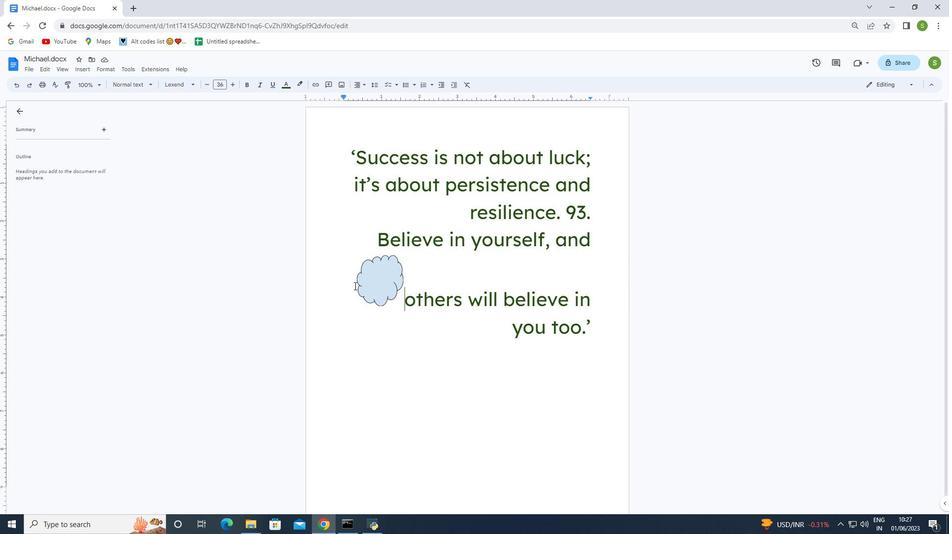 
Action: Mouse moved to (374, 283)
Screenshot: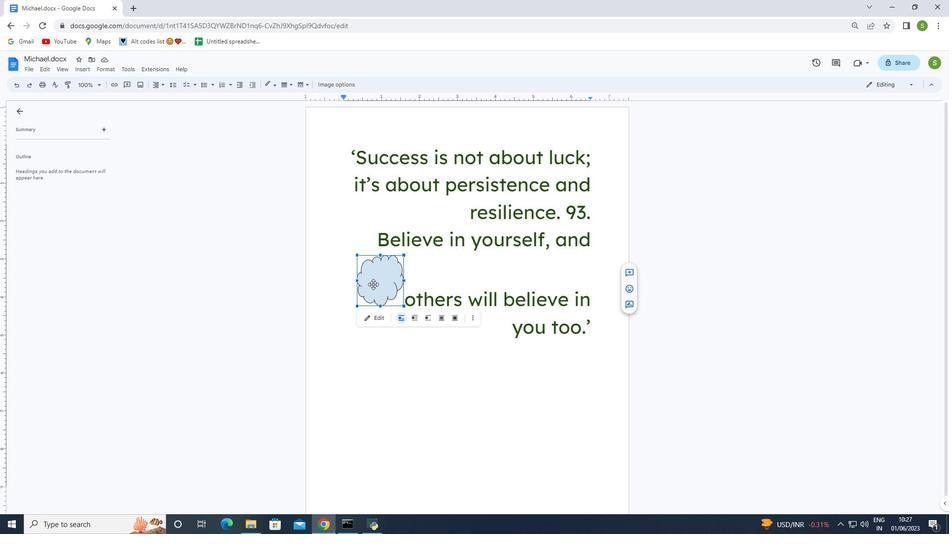 
Action: Mouse pressed left at (374, 283)
Screenshot: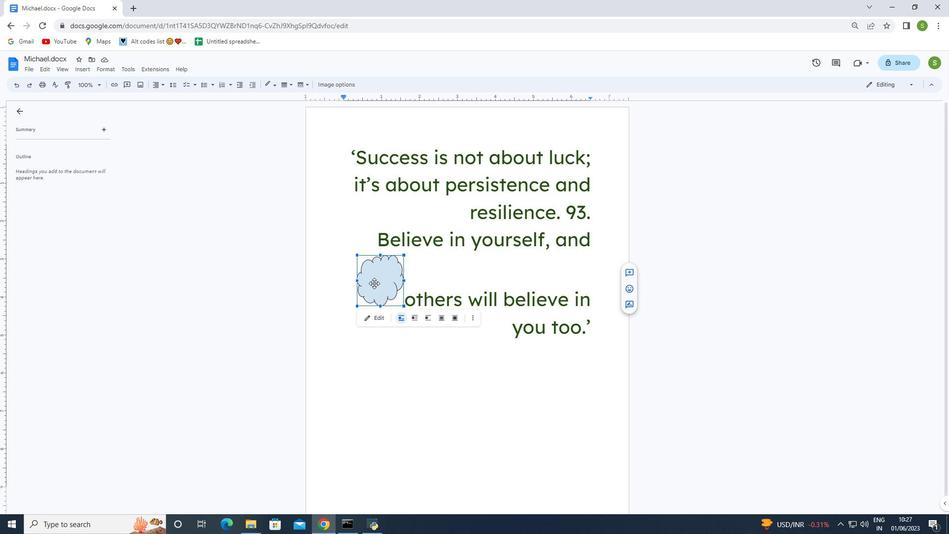
Action: Mouse moved to (352, 285)
Screenshot: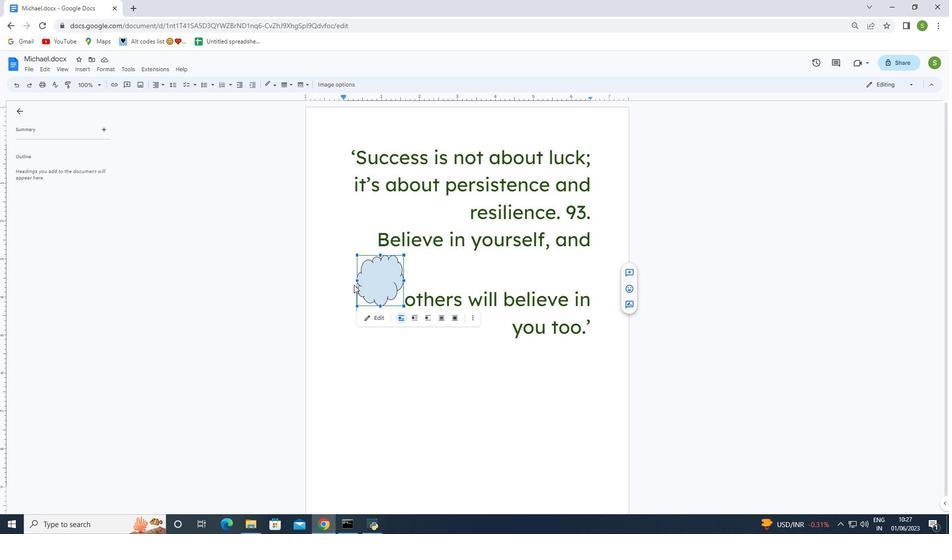 
Action: Key pressed <Key.left><Key.left>
Screenshot: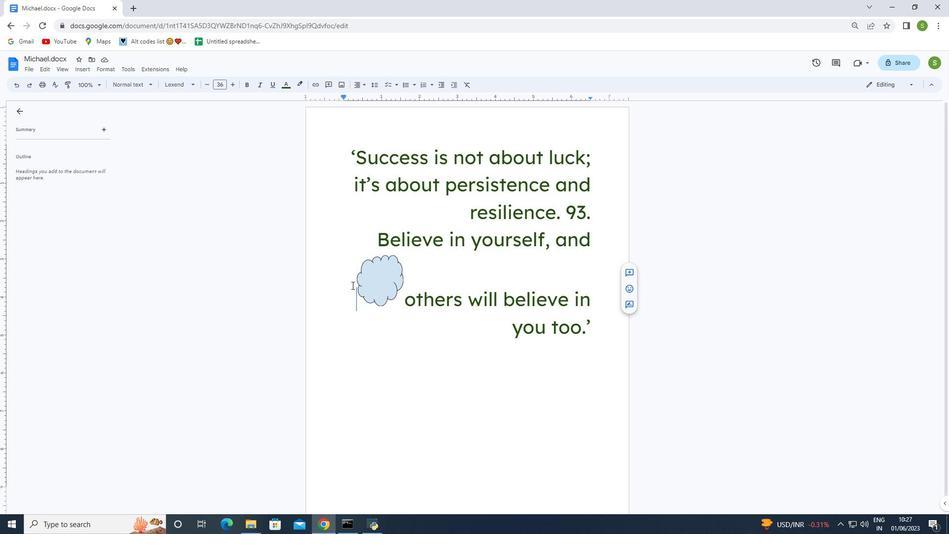 
Action: Mouse moved to (372, 279)
Screenshot: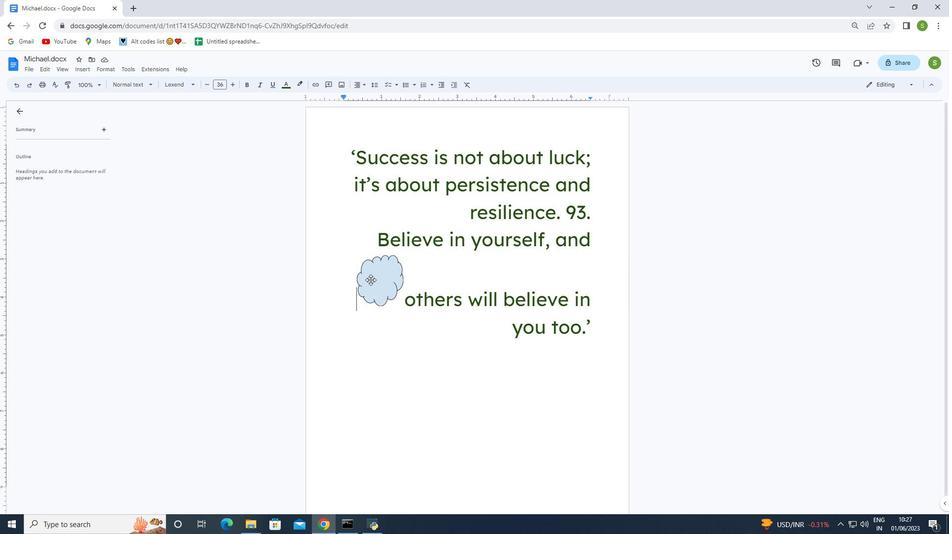 
Action: Mouse pressed left at (372, 279)
Screenshot: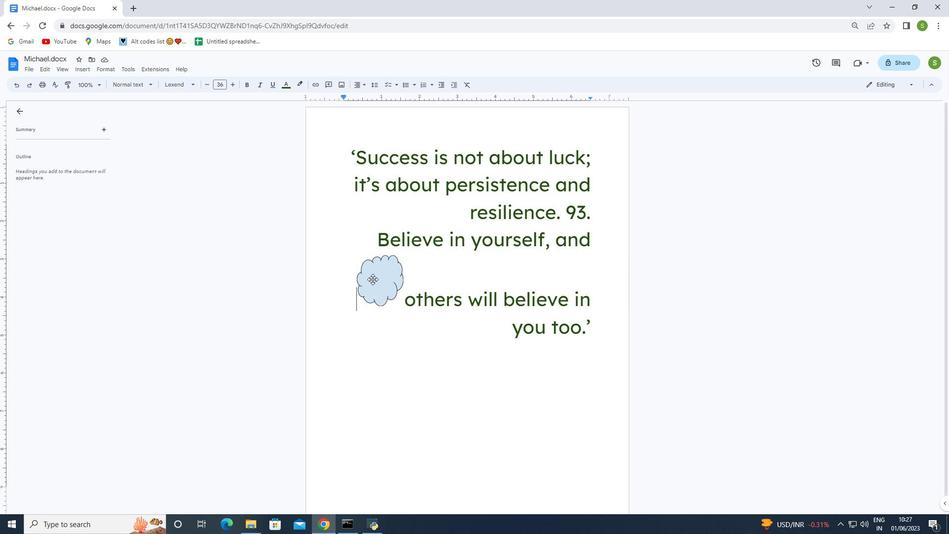 
Action: Mouse moved to (383, 283)
Screenshot: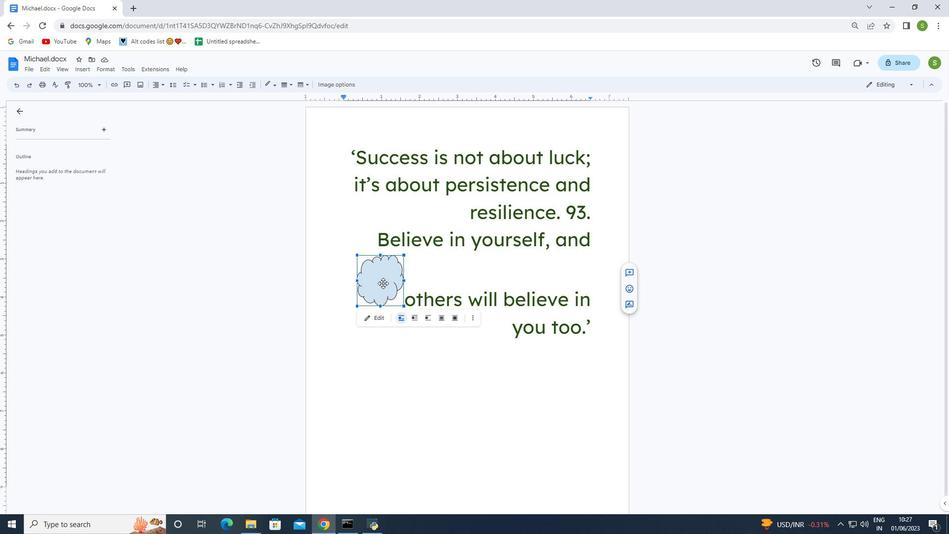
Action: Mouse pressed left at (383, 283)
Screenshot: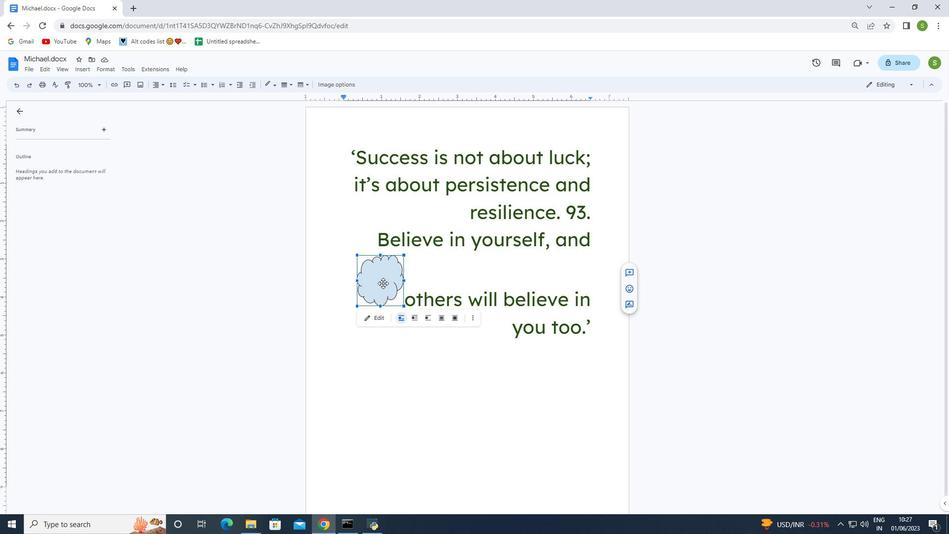 
Action: Mouse moved to (374, 281)
Screenshot: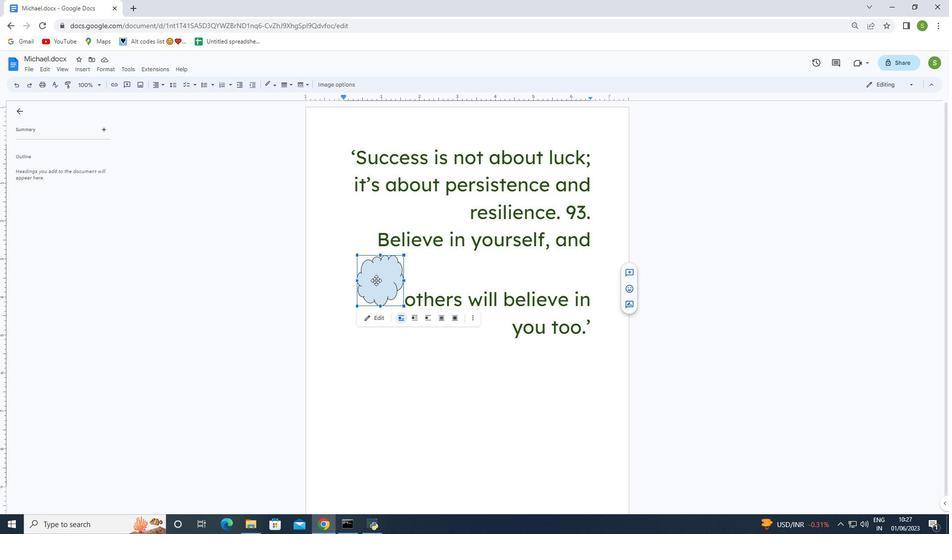 
Action: Mouse pressed left at (374, 281)
Screenshot: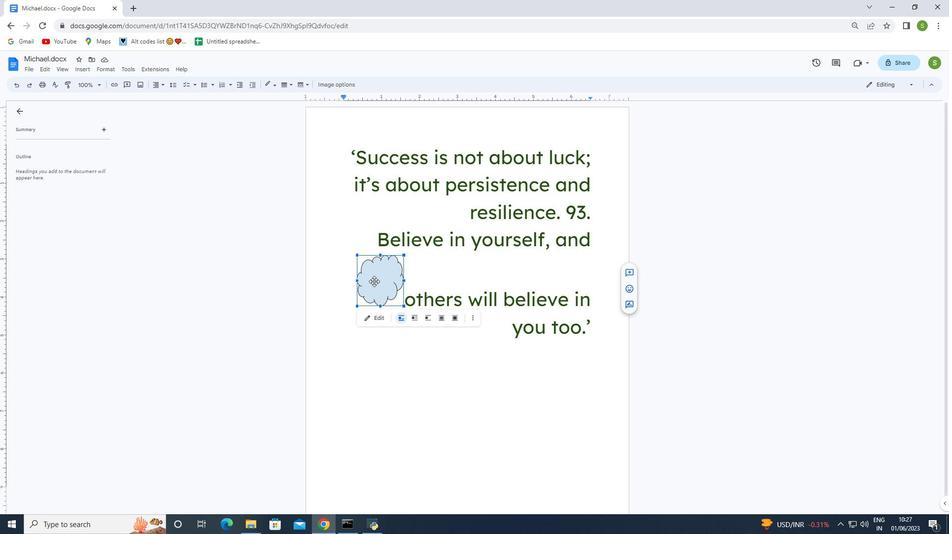 
Action: Mouse moved to (420, 350)
Screenshot: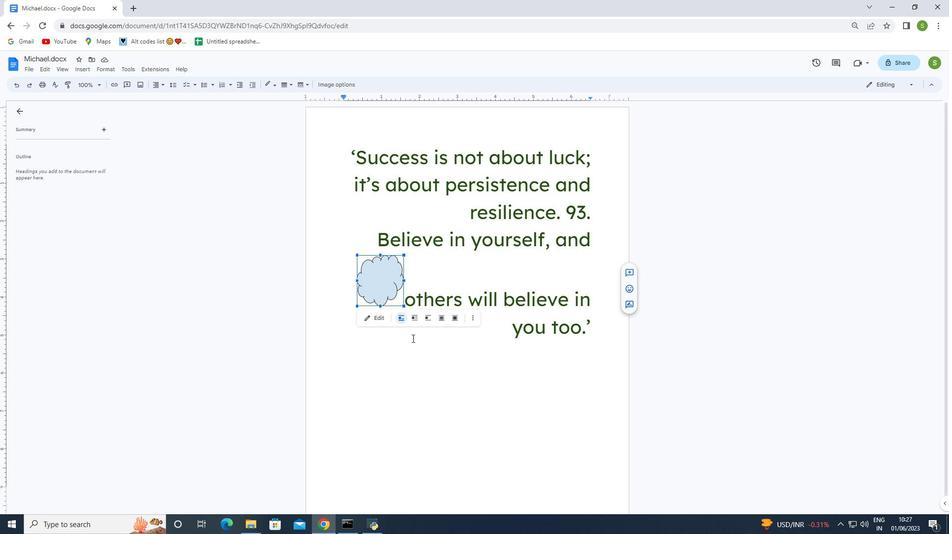 
Action: Mouse pressed left at (420, 350)
Screenshot: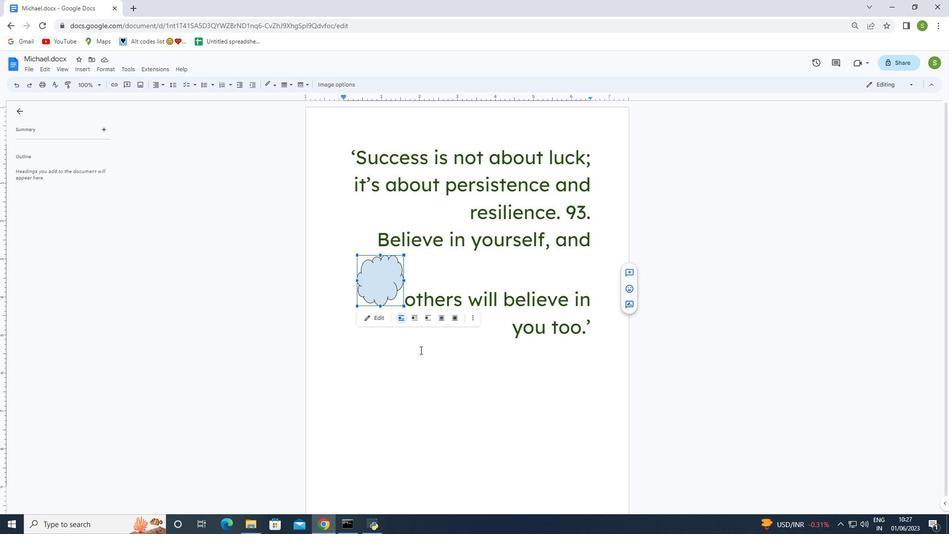 
Action: Mouse moved to (384, 290)
Screenshot: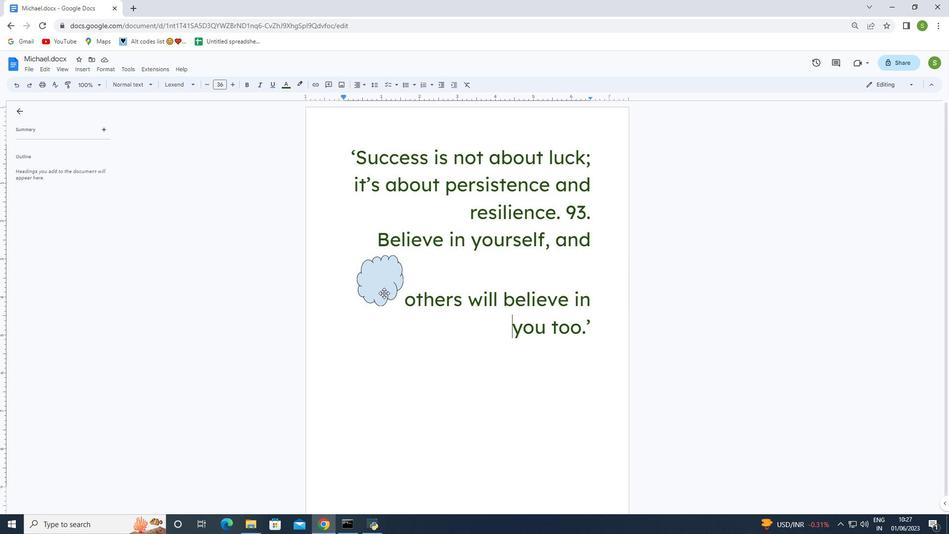 
Action: Mouse pressed left at (384, 290)
Screenshot: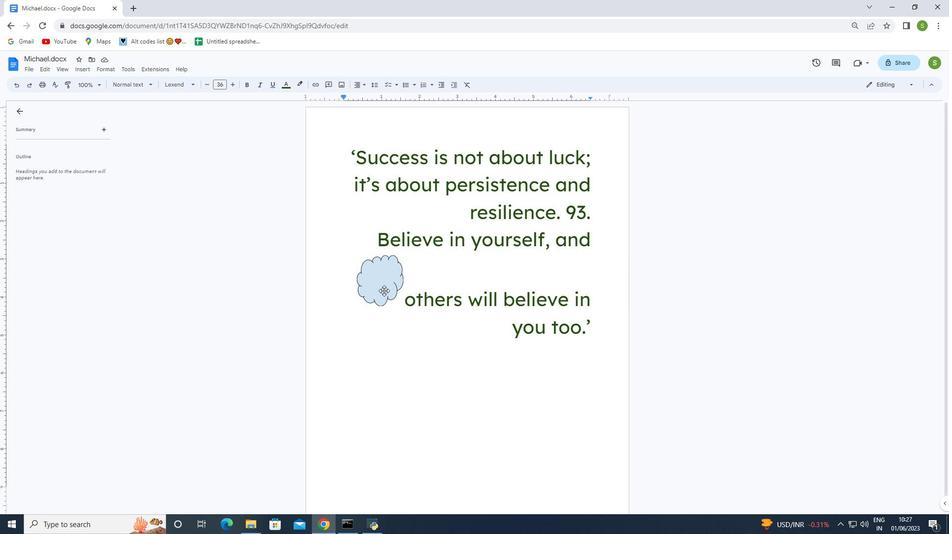 
Action: Mouse moved to (133, 5)
Screenshot: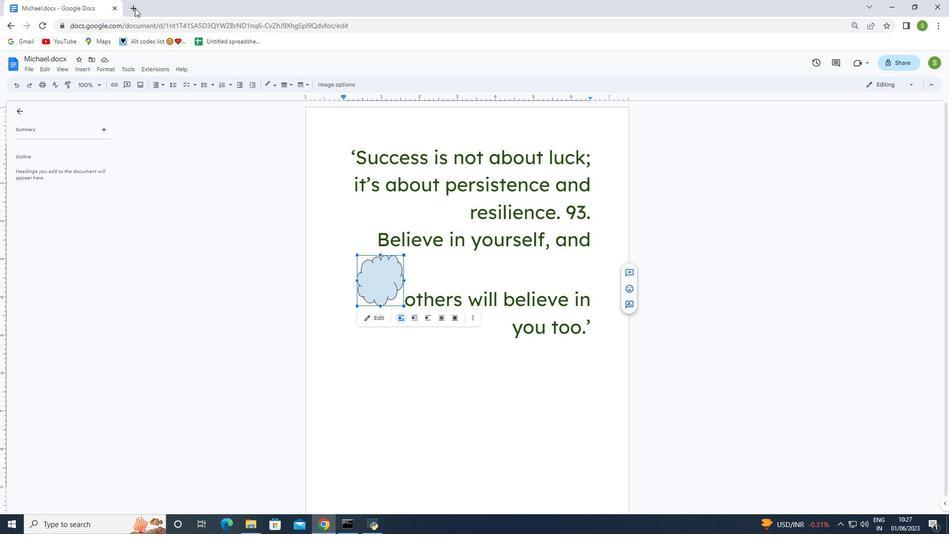 
Action: Mouse pressed left at (133, 5)
Screenshot: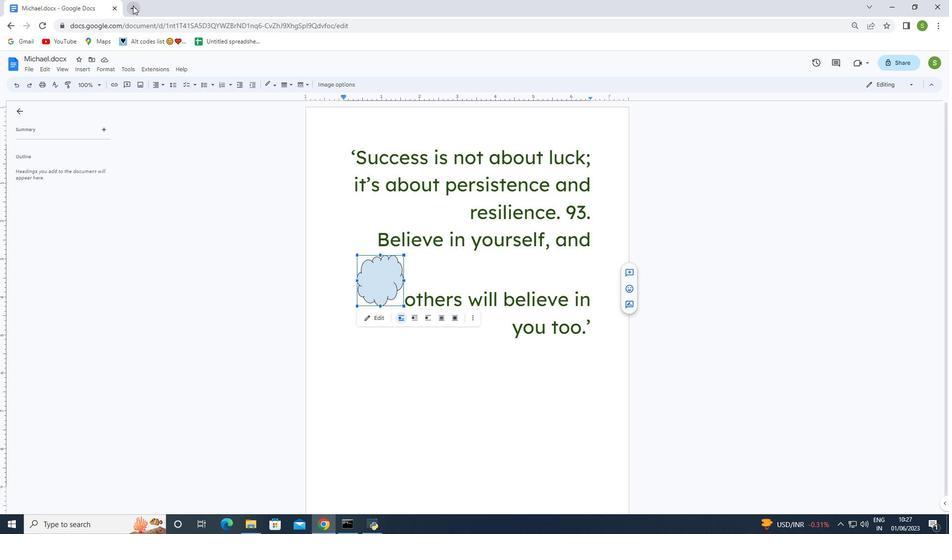 
Action: Mouse moved to (166, 100)
Screenshot: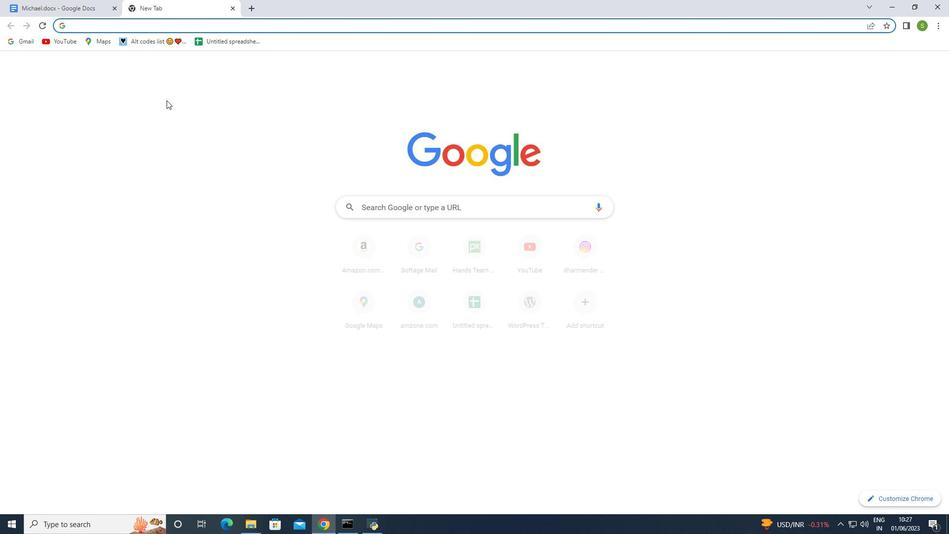 
Action: Key pressed br
Screenshot: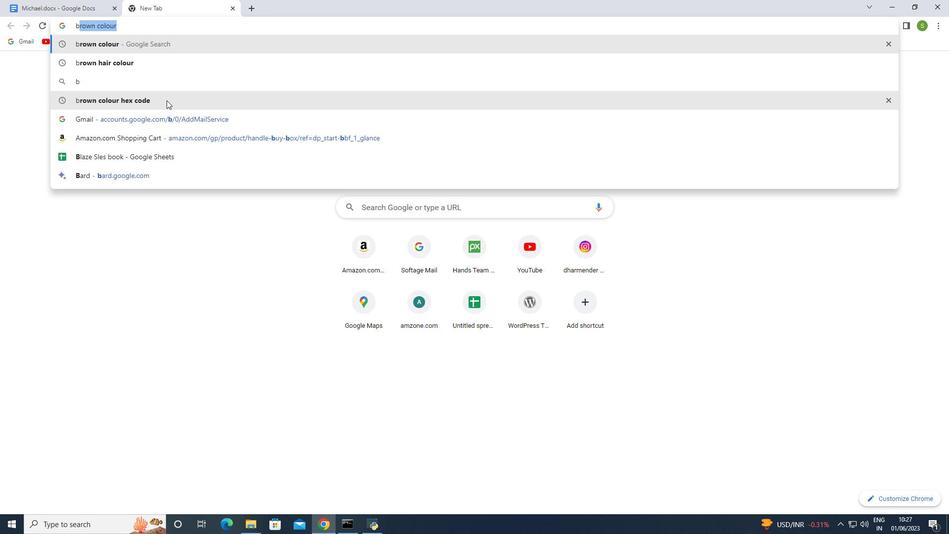 
Action: Mouse moved to (172, 93)
Screenshot: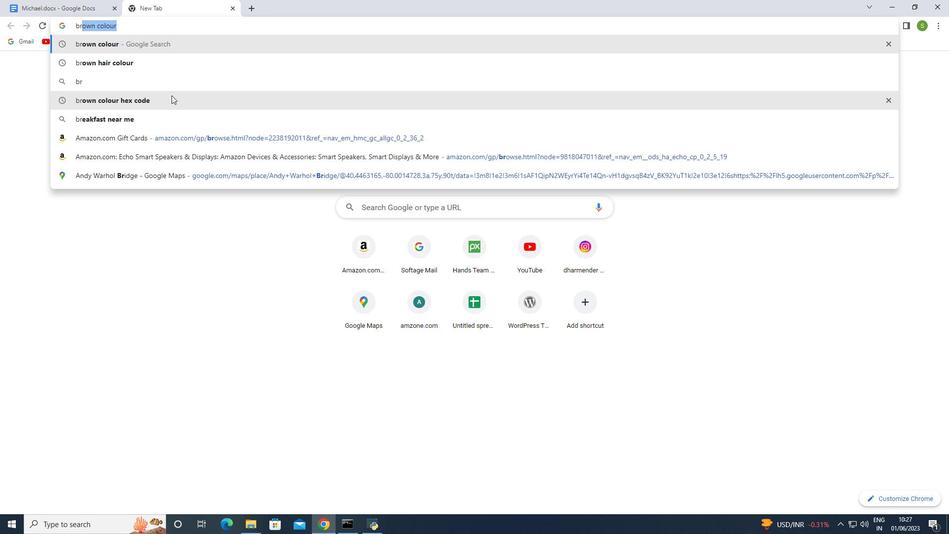 
Action: Key pressed ow
Screenshot: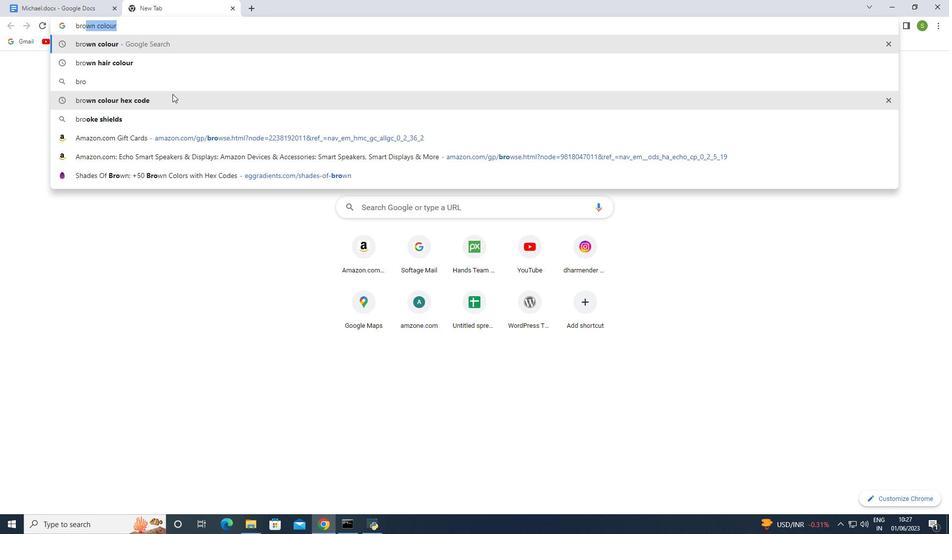 
Action: Mouse moved to (172, 94)
Screenshot: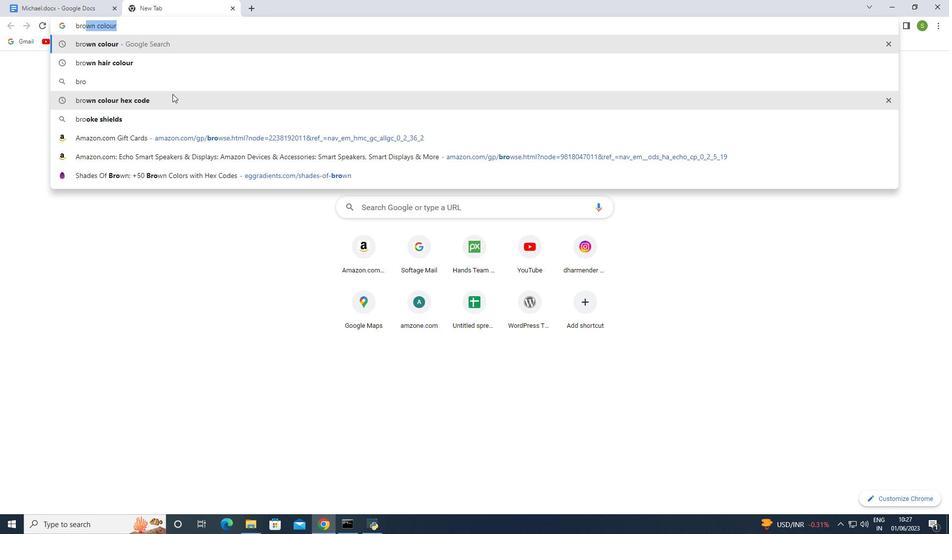 
Action: Key pressed n
Screenshot: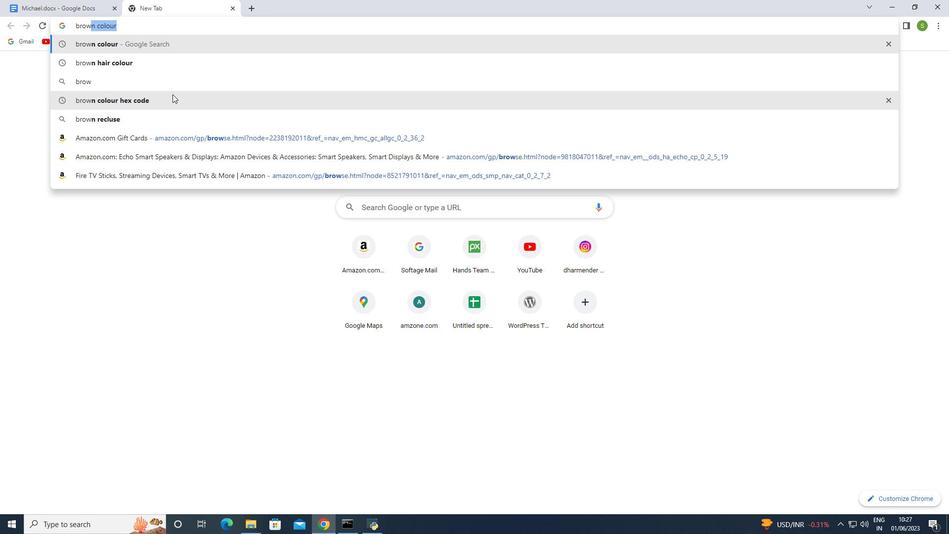 
Action: Mouse moved to (115, 46)
Screenshot: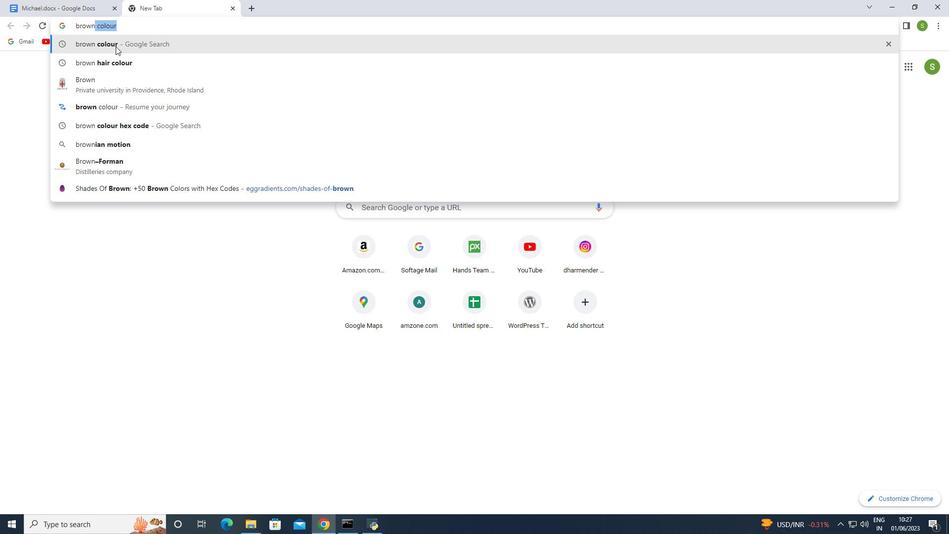 
Action: Mouse pressed left at (115, 46)
Screenshot: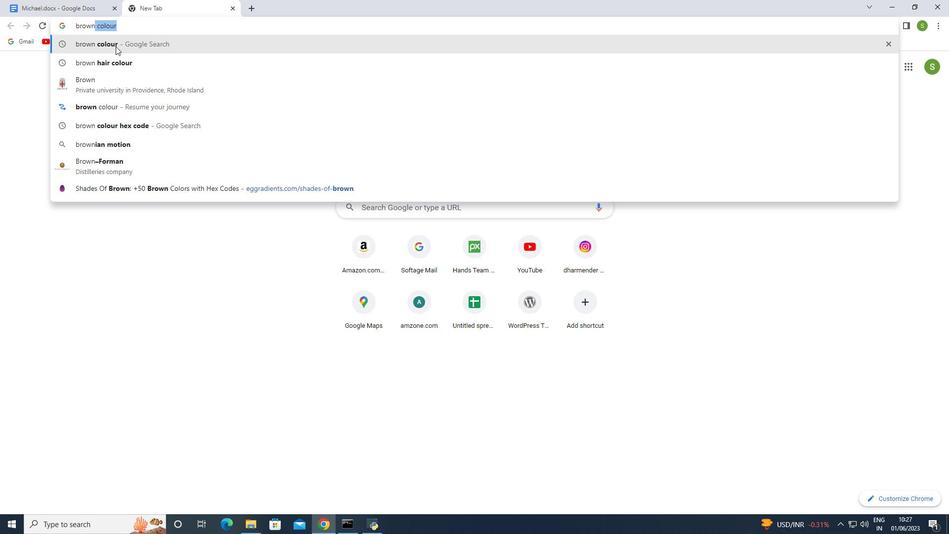 
Action: Mouse moved to (288, 83)
Screenshot: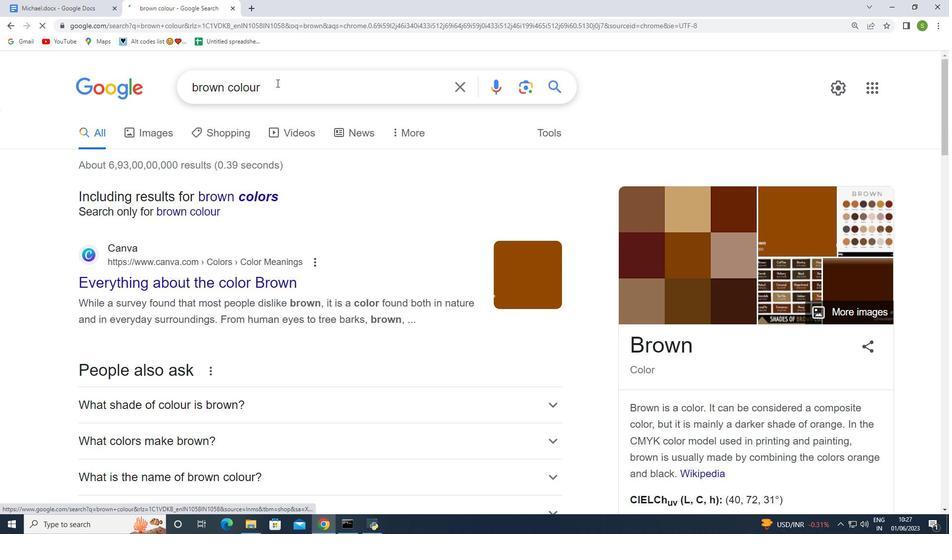 
Action: Mouse pressed left at (288, 83)
Screenshot: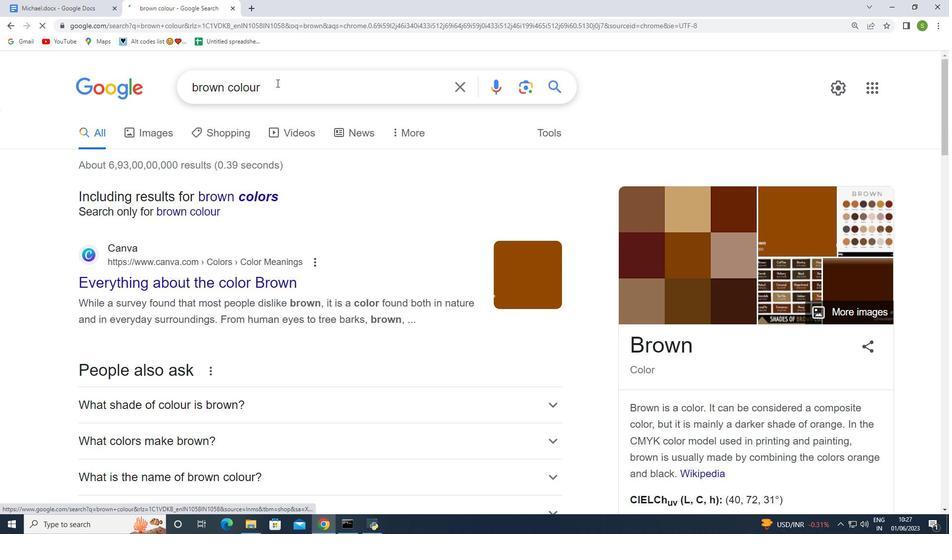 
Action: Key pressed <Key.space>
Screenshot: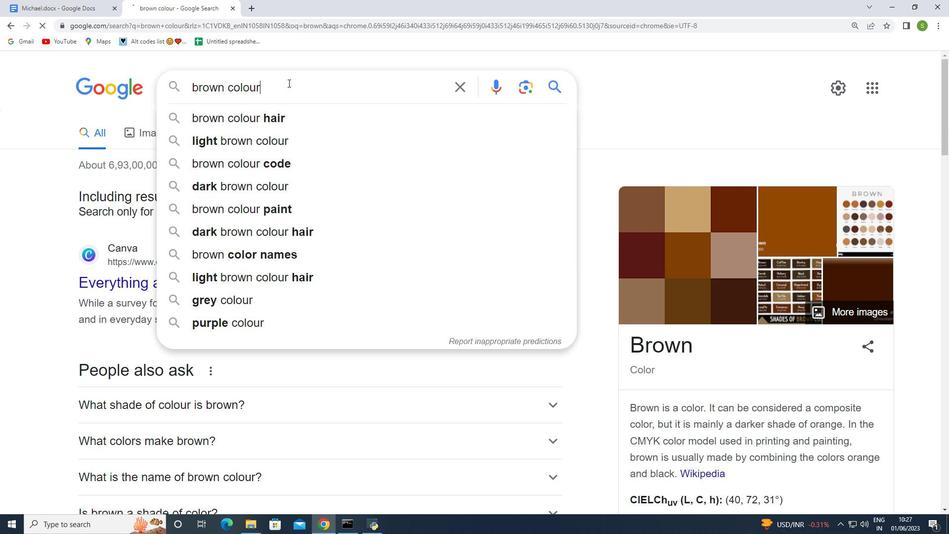 
Action: Mouse moved to (288, 83)
Screenshot: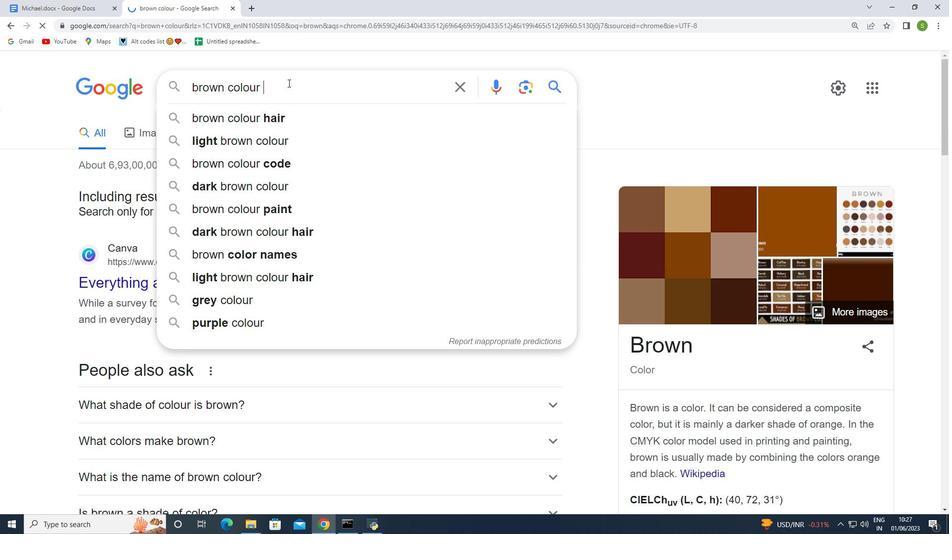 
Action: Key pressed hex<Key.enter>
Screenshot: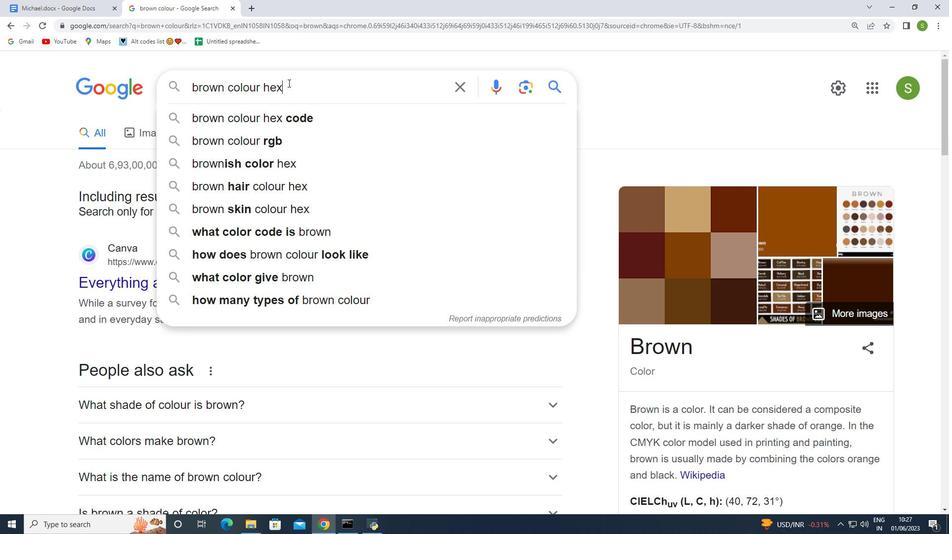 
Action: Mouse moved to (182, 193)
Screenshot: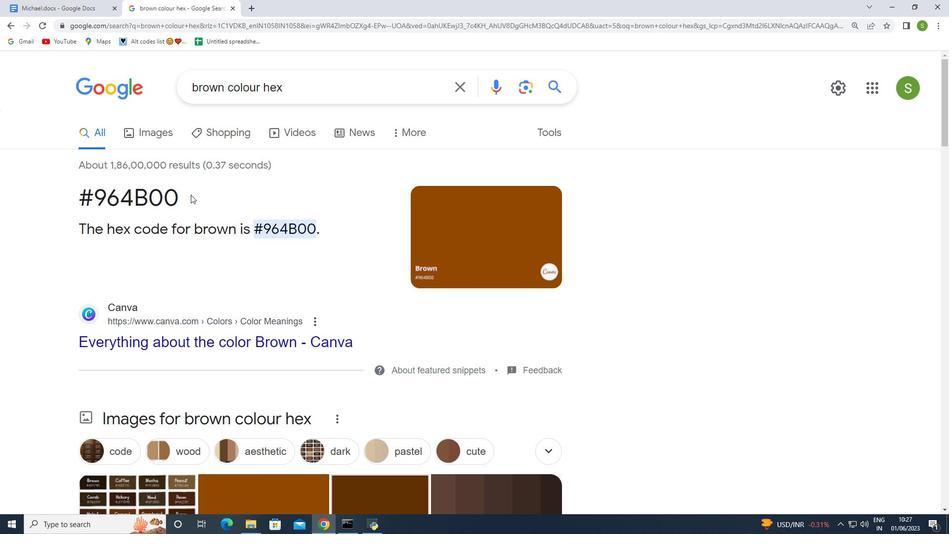 
Action: Mouse pressed left at (182, 193)
Screenshot: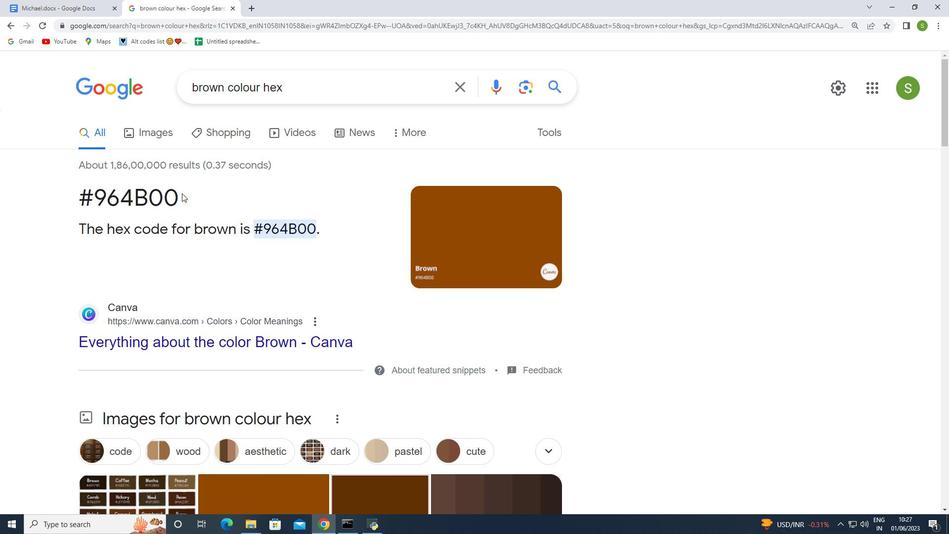 
Action: Mouse moved to (144, 265)
Screenshot: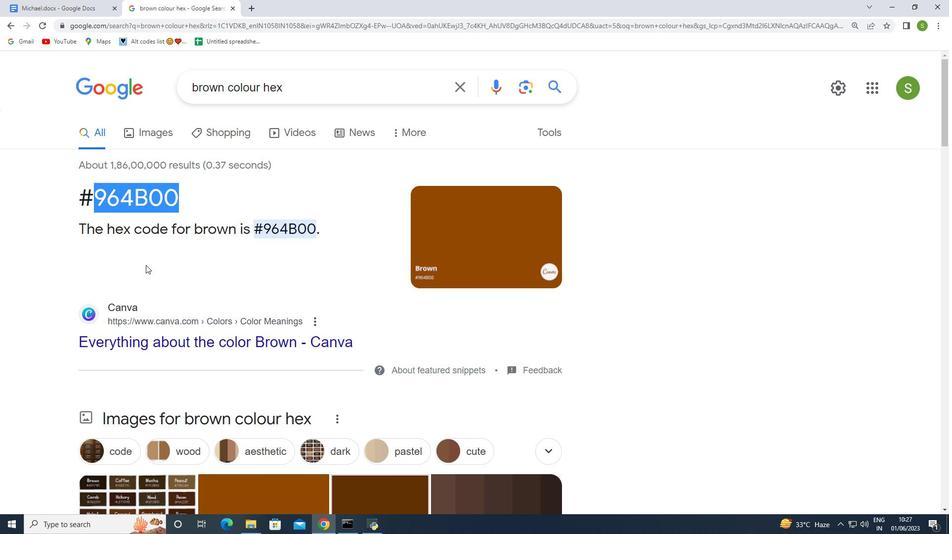 
Action: Key pressed ctrl+C
Screenshot: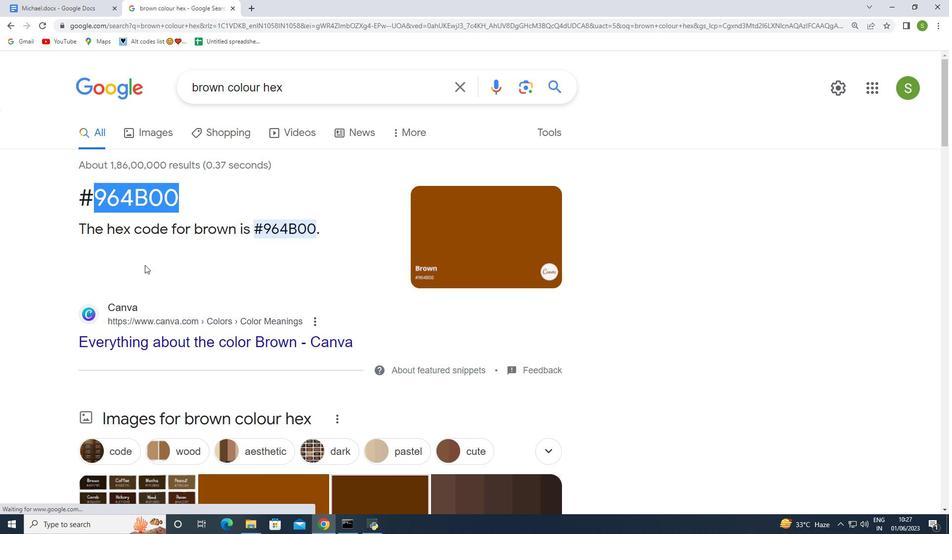 
Action: Mouse moved to (55, 0)
Screenshot: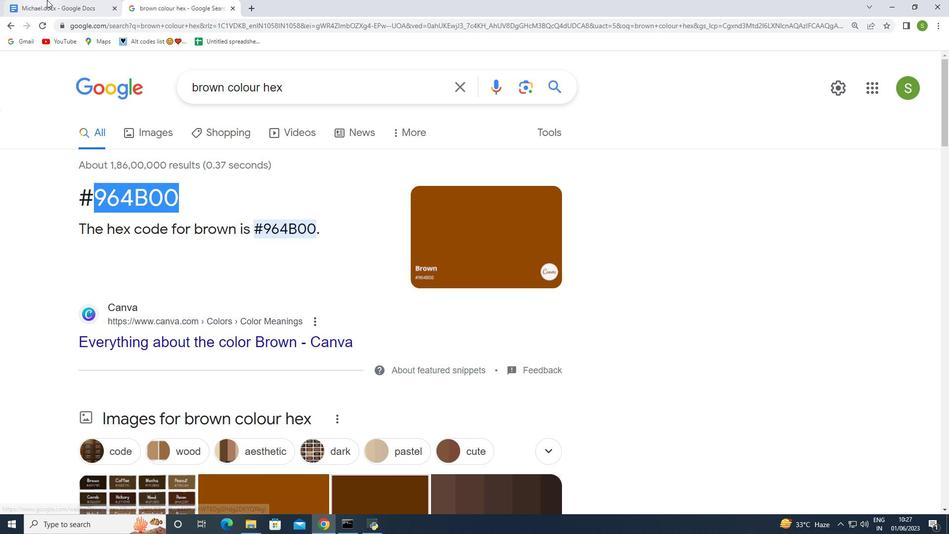 
Action: Mouse pressed left at (55, 0)
Screenshot: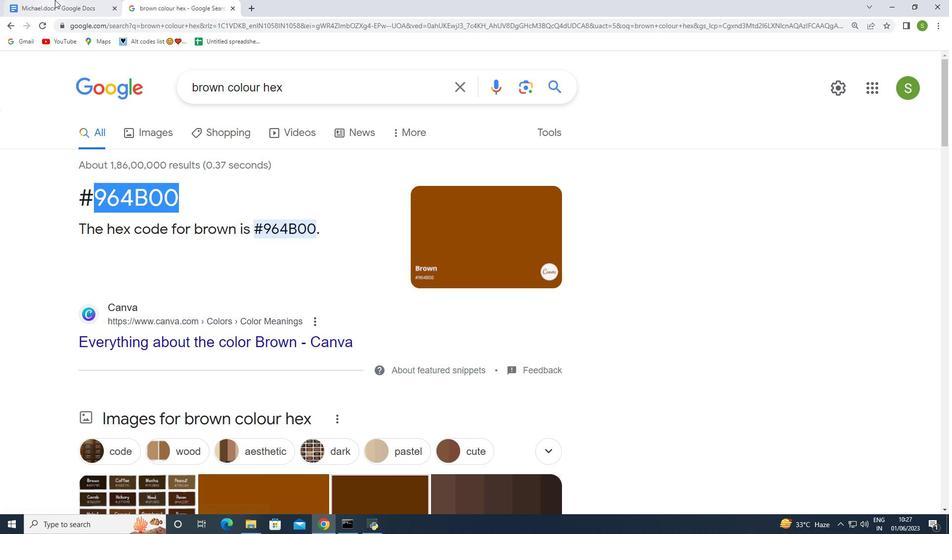 
Action: Mouse moved to (376, 271)
Screenshot: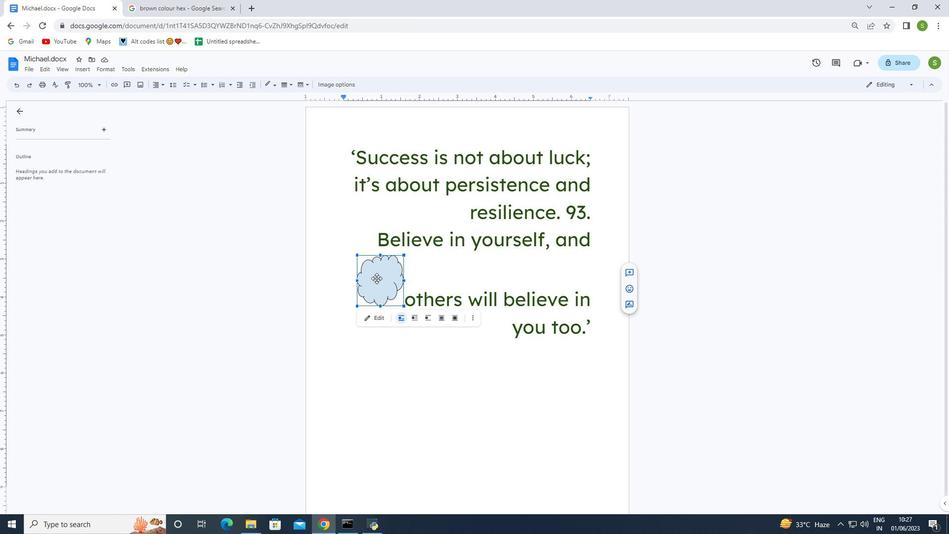 
Action: Mouse pressed left at (376, 271)
Screenshot: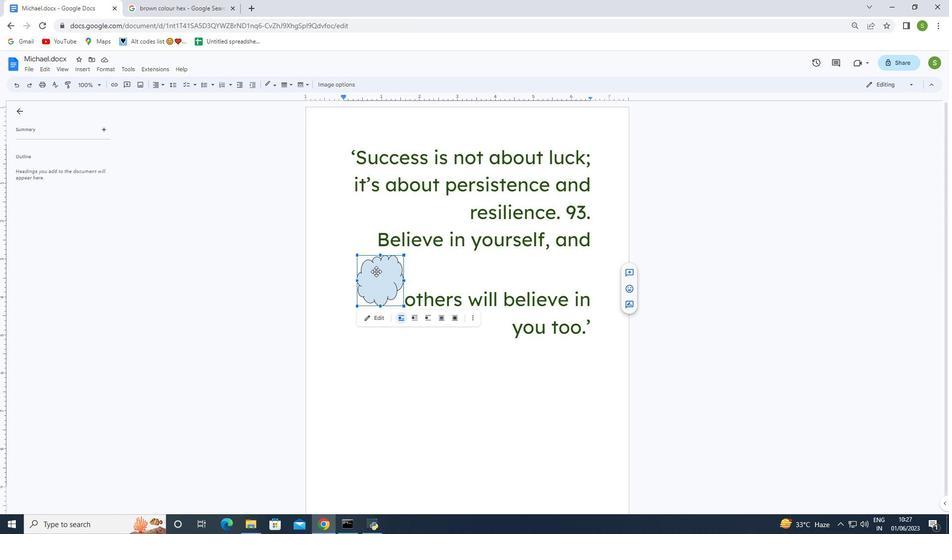 
Action: Mouse moved to (377, 281)
Screenshot: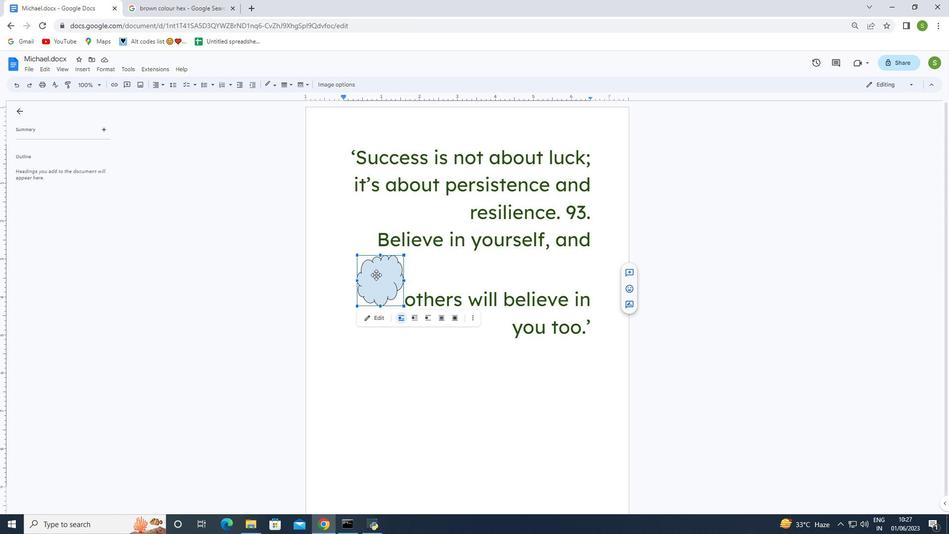 
Action: Mouse pressed left at (377, 281)
Screenshot: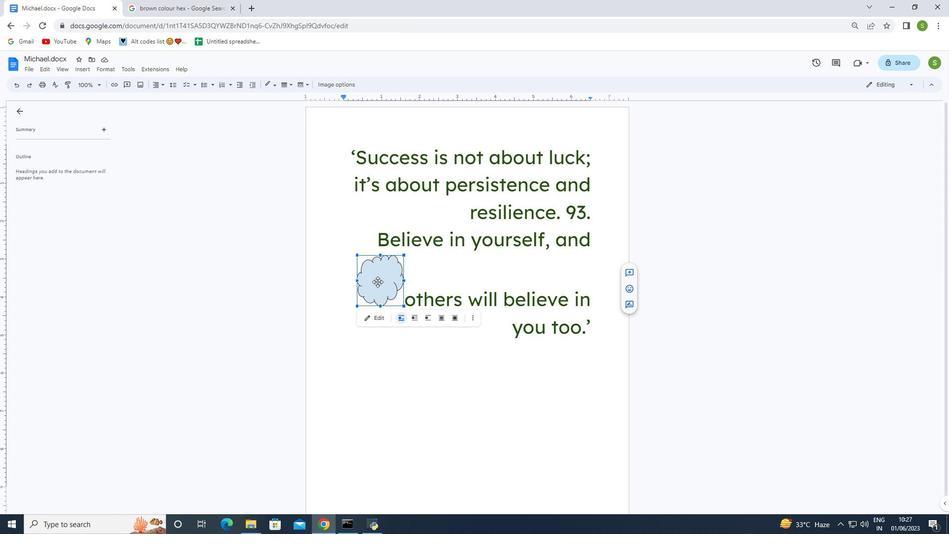 
Action: Mouse pressed left at (377, 281)
Screenshot: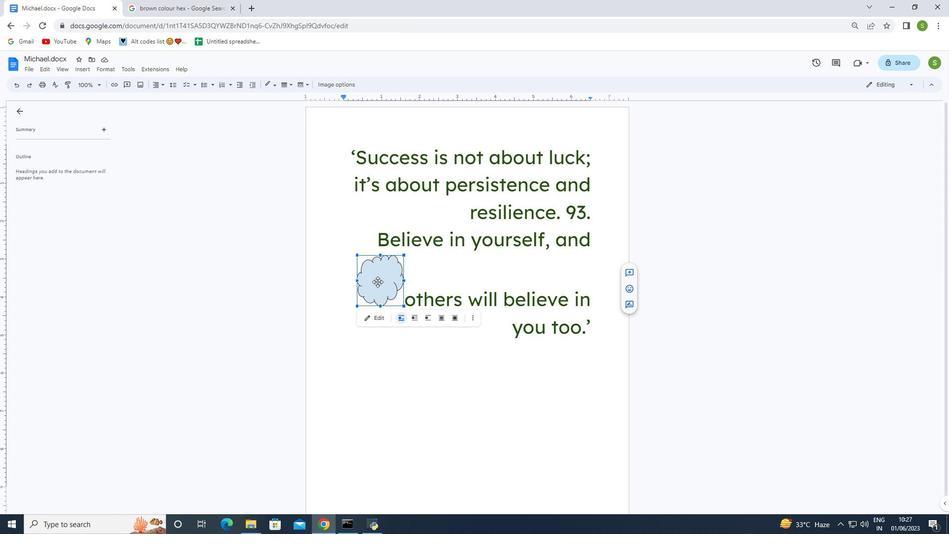 
Action: Mouse moved to (309, 215)
Screenshot: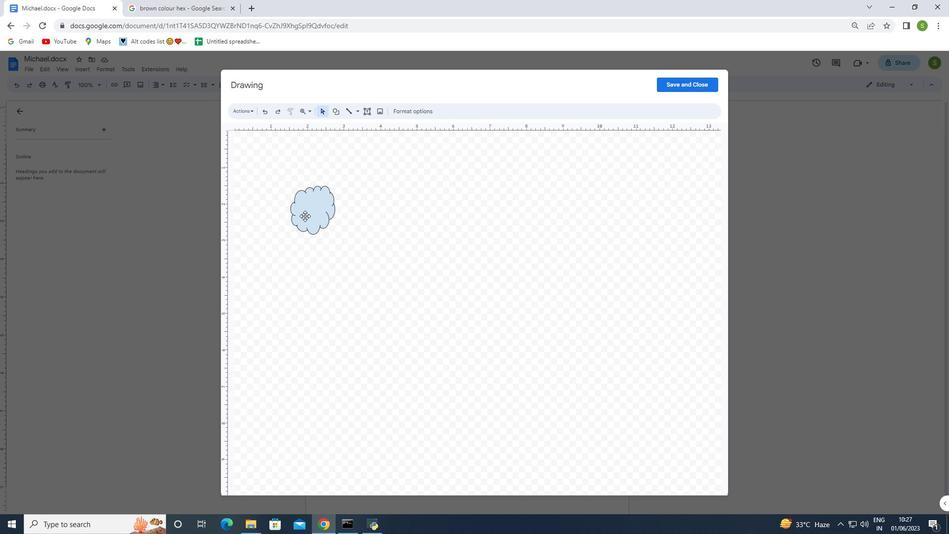 
Action: Mouse pressed left at (309, 215)
Screenshot: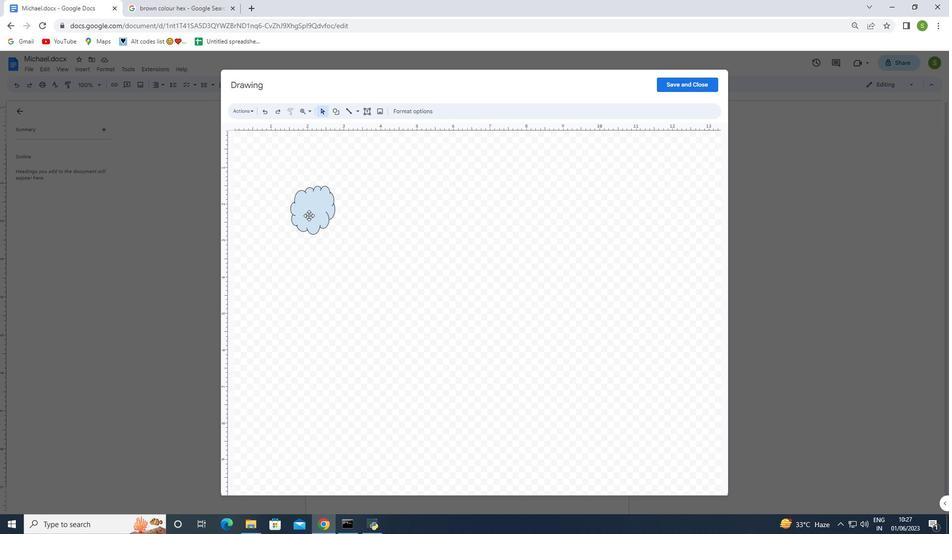 
Action: Mouse moved to (275, 210)
Screenshot: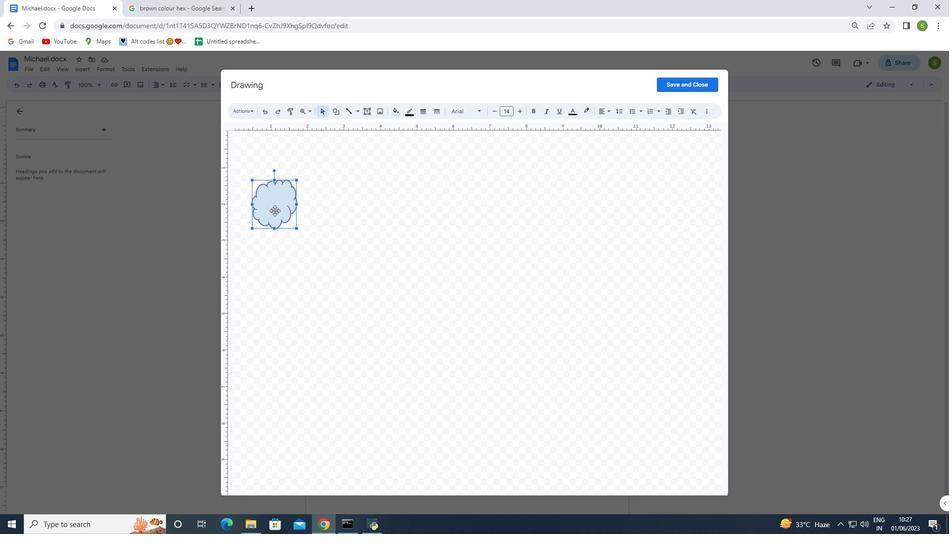 
Action: Mouse pressed left at (275, 210)
Screenshot: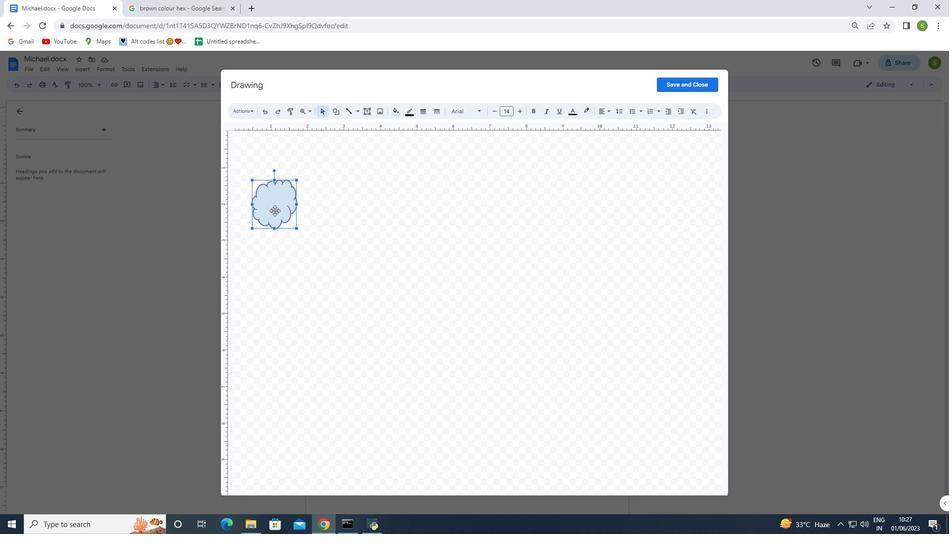 
Action: Mouse moved to (266, 204)
Screenshot: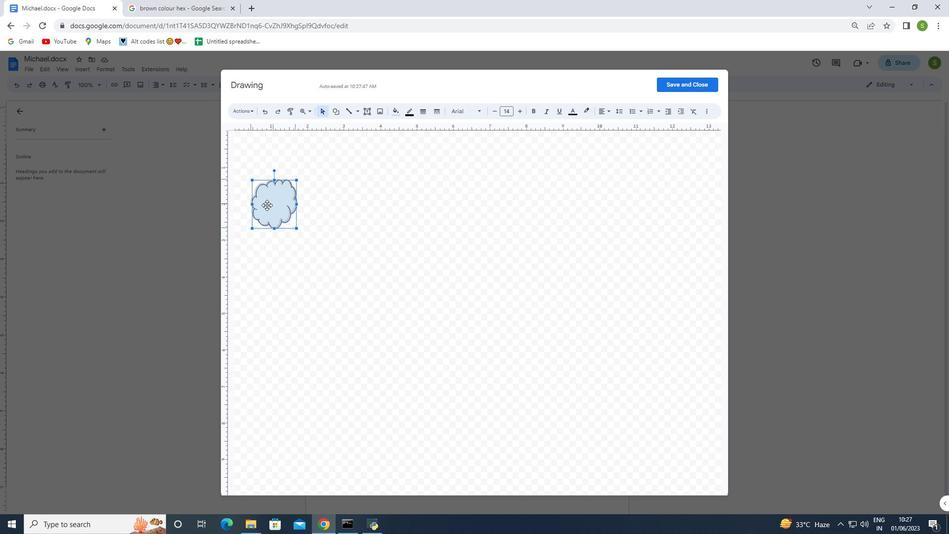 
Action: Mouse pressed left at (266, 204)
Screenshot: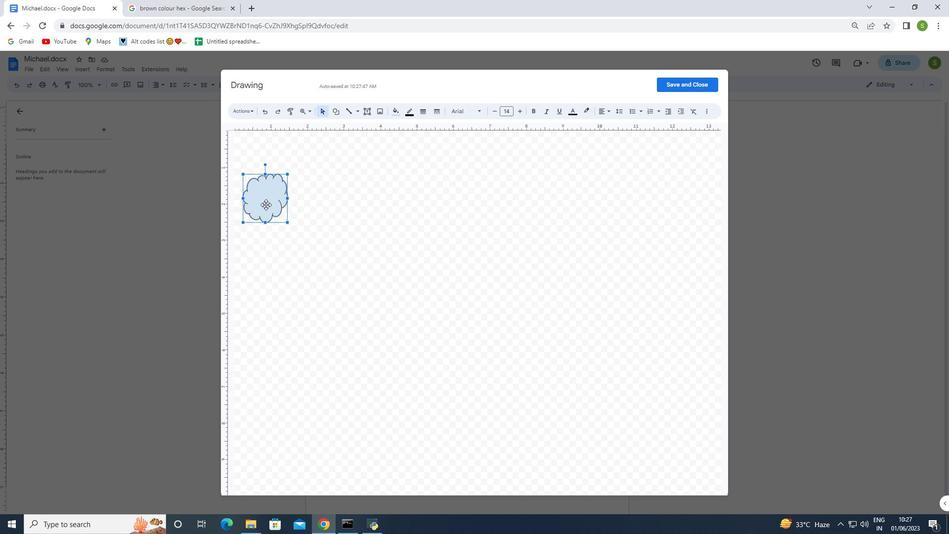 
Action: Mouse moved to (410, 115)
Screenshot: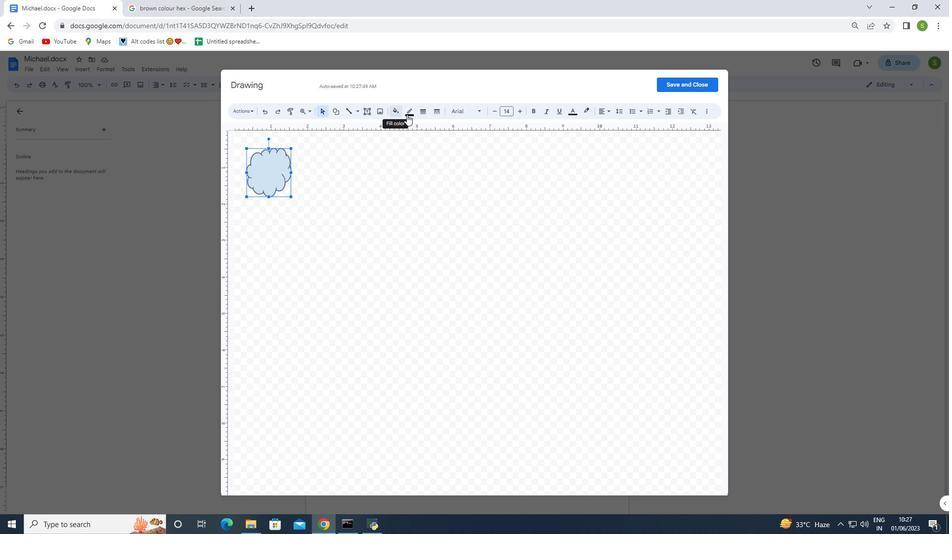 
Action: Mouse pressed left at (410, 115)
Screenshot: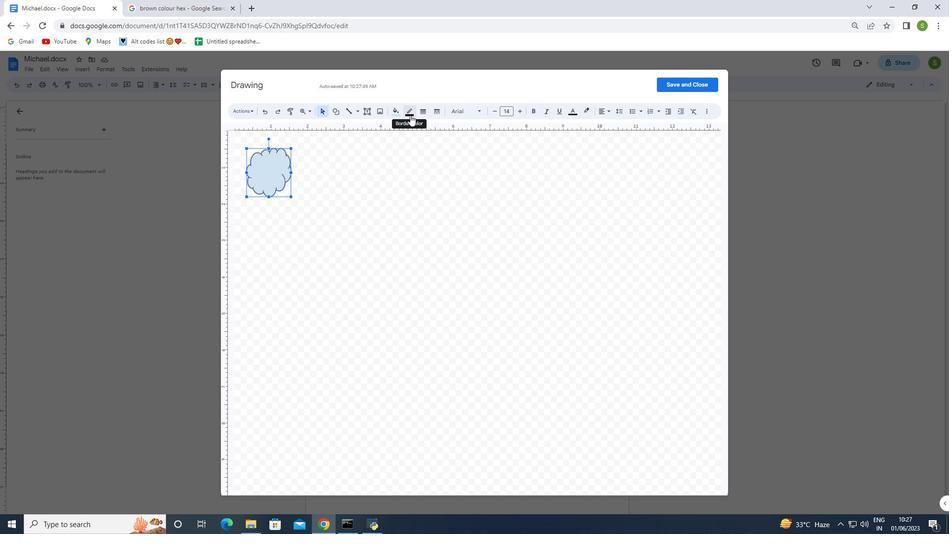 
Action: Mouse moved to (413, 134)
Screenshot: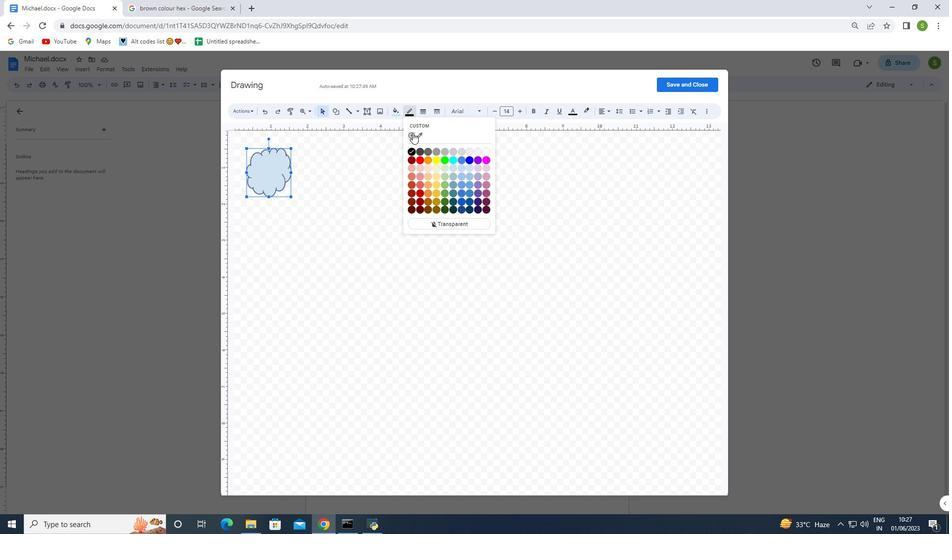 
Action: Mouse pressed left at (413, 134)
Screenshot: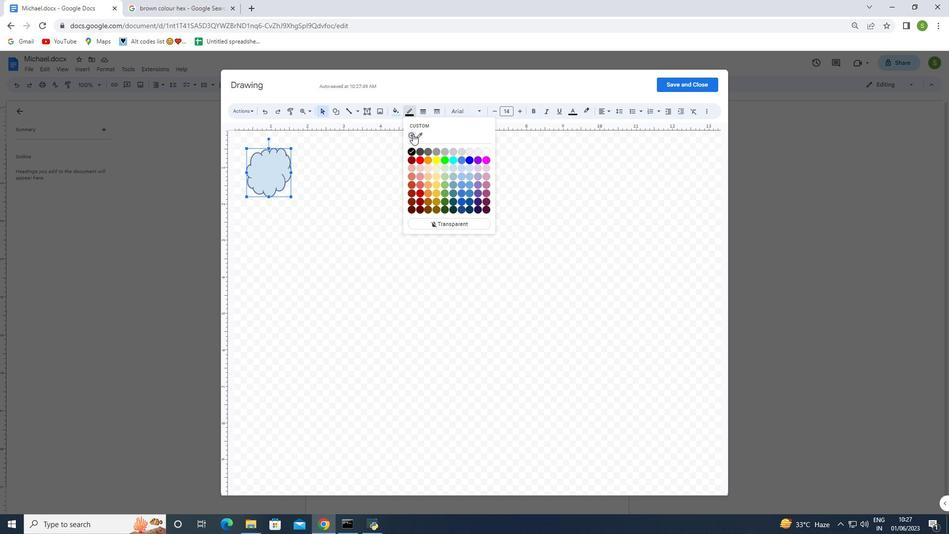 
Action: Mouse moved to (426, 357)
Screenshot: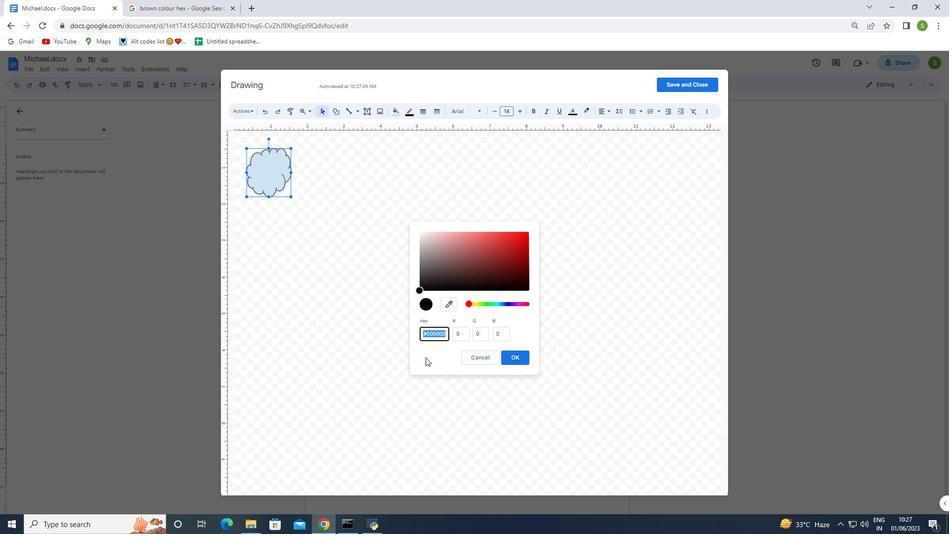 
Action: Key pressed ctrl+V
Screenshot: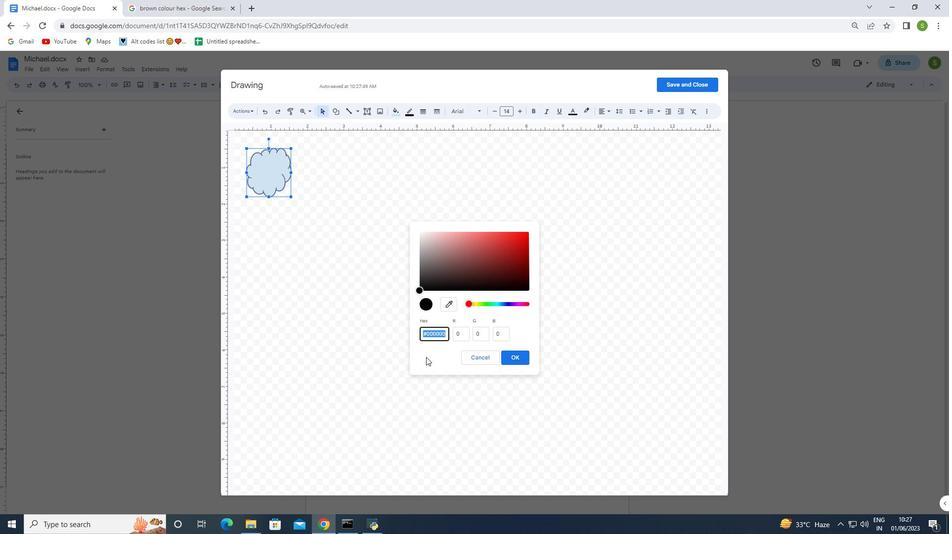 
Action: Mouse moved to (520, 353)
Screenshot: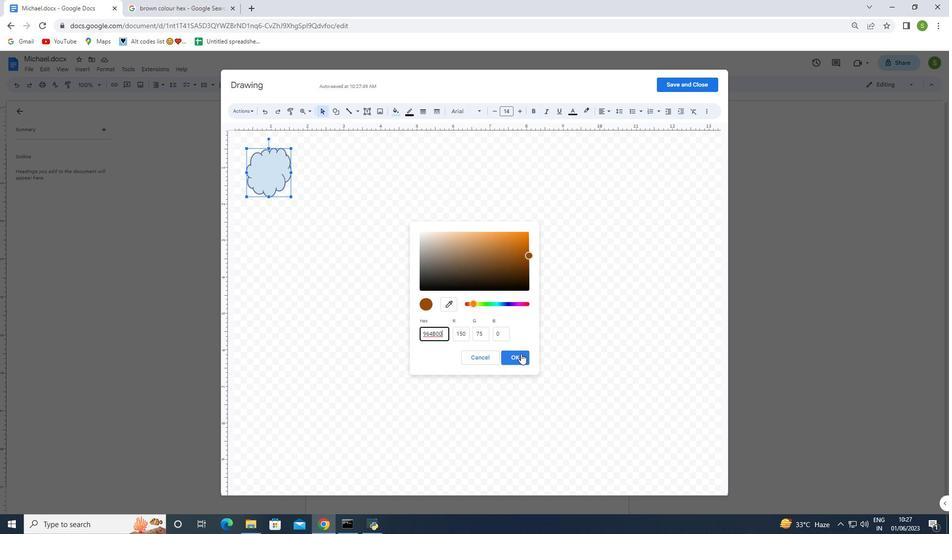 
Action: Mouse pressed left at (520, 353)
Screenshot: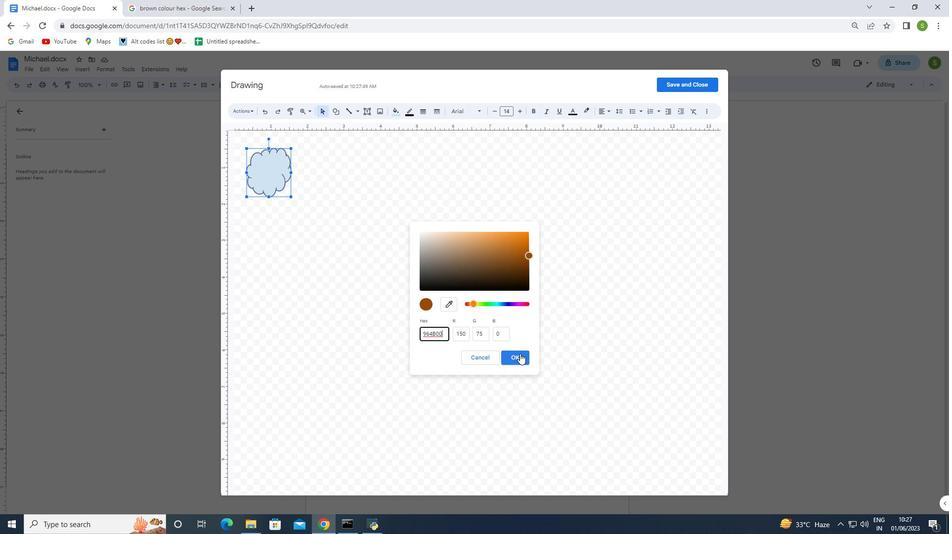 
Action: Mouse moved to (371, 269)
Screenshot: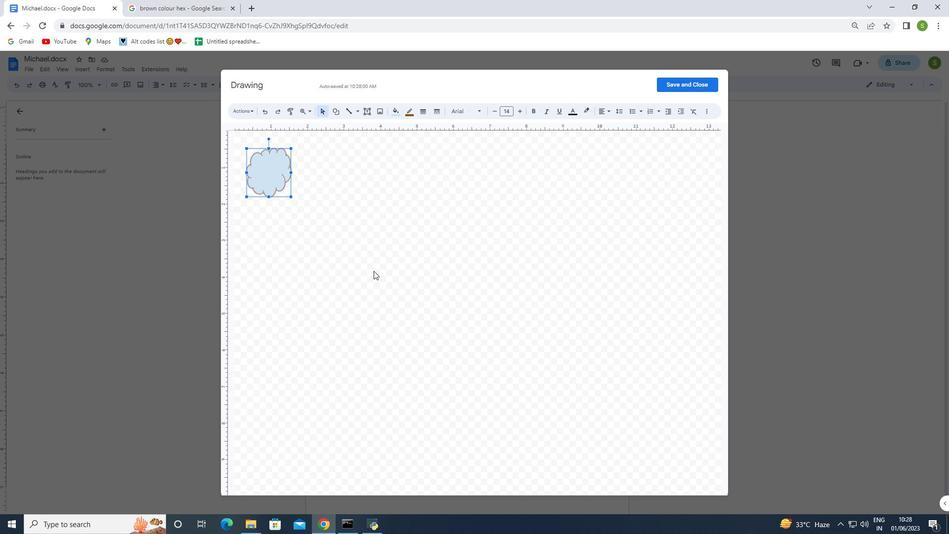 
Action: Mouse pressed left at (371, 269)
Screenshot: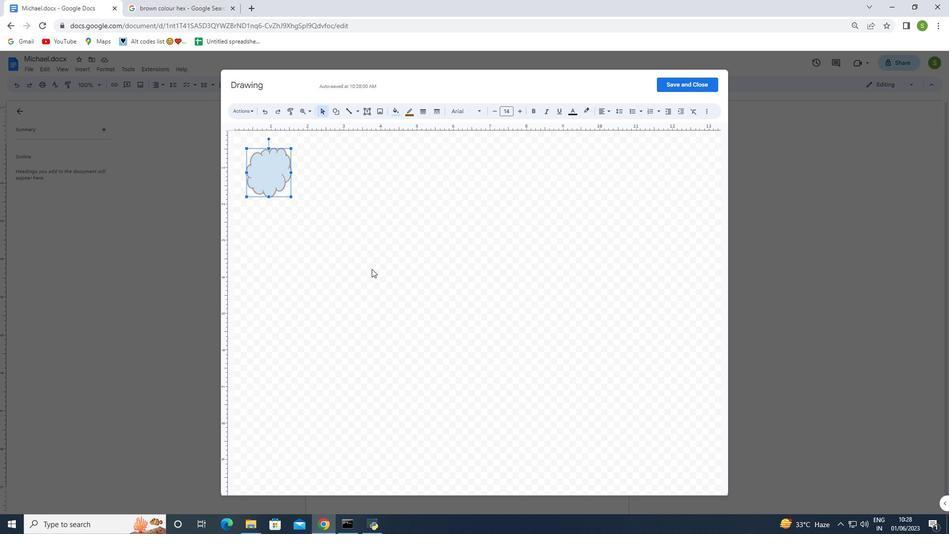 
Action: Mouse moved to (281, 172)
Screenshot: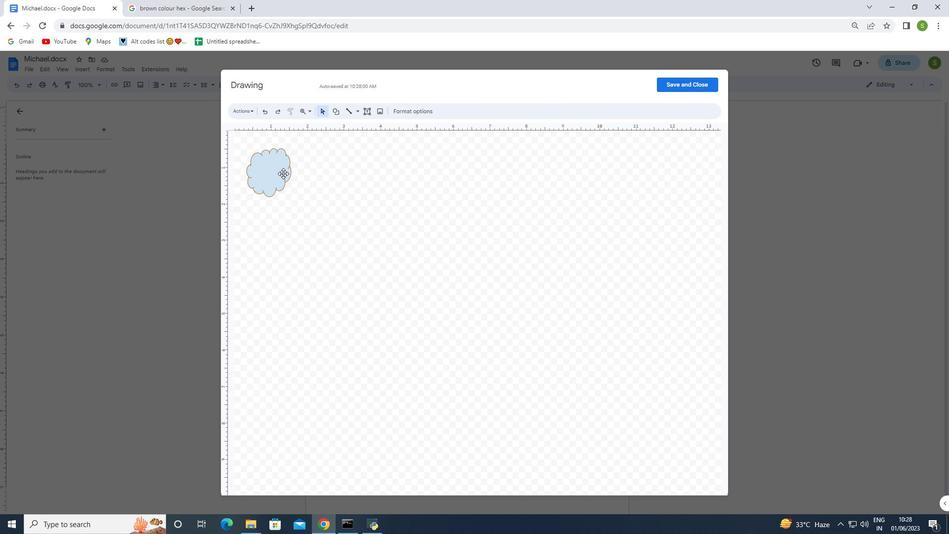 
Action: Mouse pressed left at (281, 172)
Screenshot: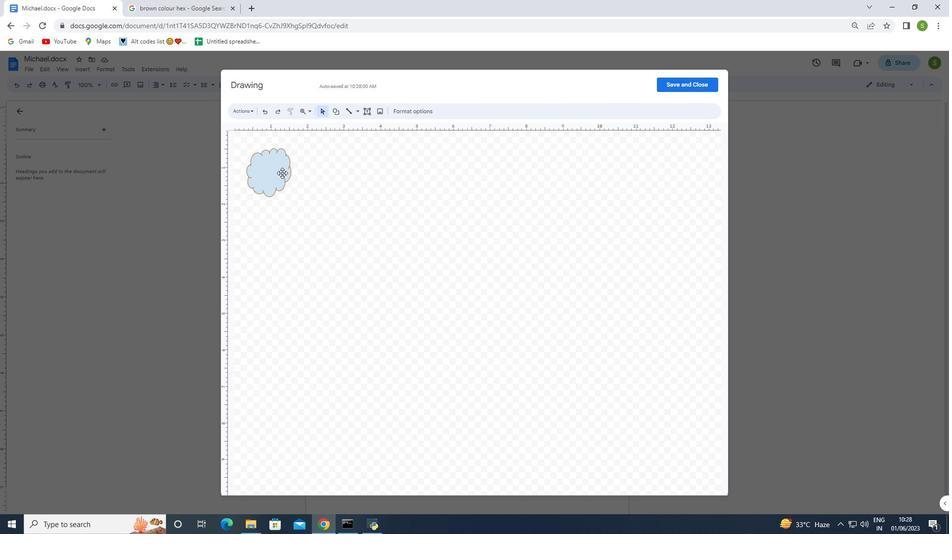 
Action: Mouse moved to (280, 171)
Screenshot: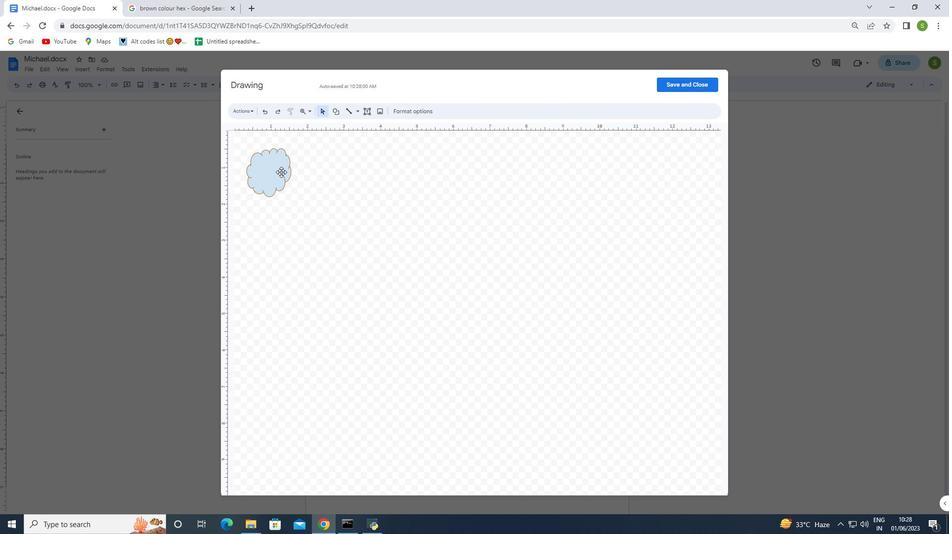 
Action: Mouse pressed left at (280, 171)
Screenshot: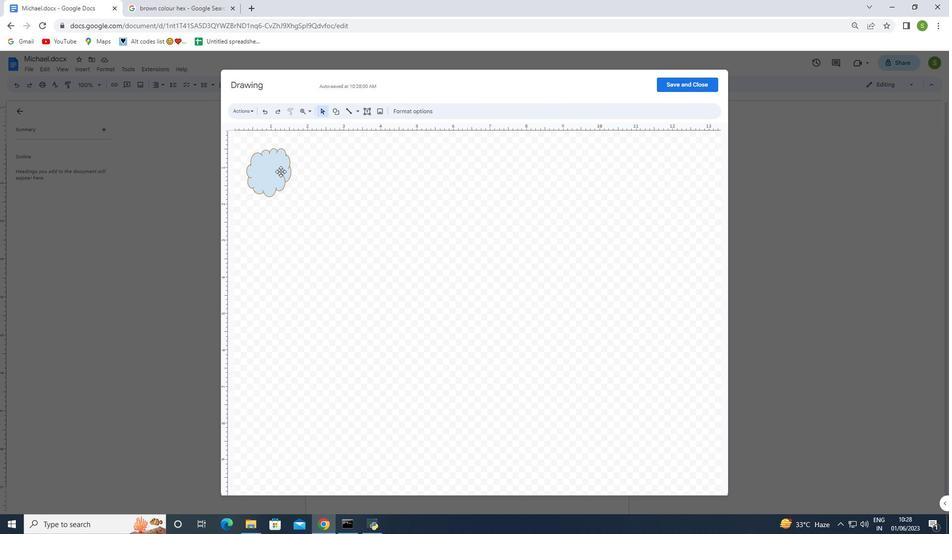 
Action: Mouse moved to (393, 113)
